 Task: Font style For heading Use Arabic Typesetting with dark orange 2 colour & Underline. font size for heading '18 Pt. 'Change the font style of data to Batangand font size to  18 Pt. Change the alignment of both headline & data to  Align left. In the sheet  analysisQuarterlySales_Report_2024
Action: Mouse moved to (8, 23)
Screenshot: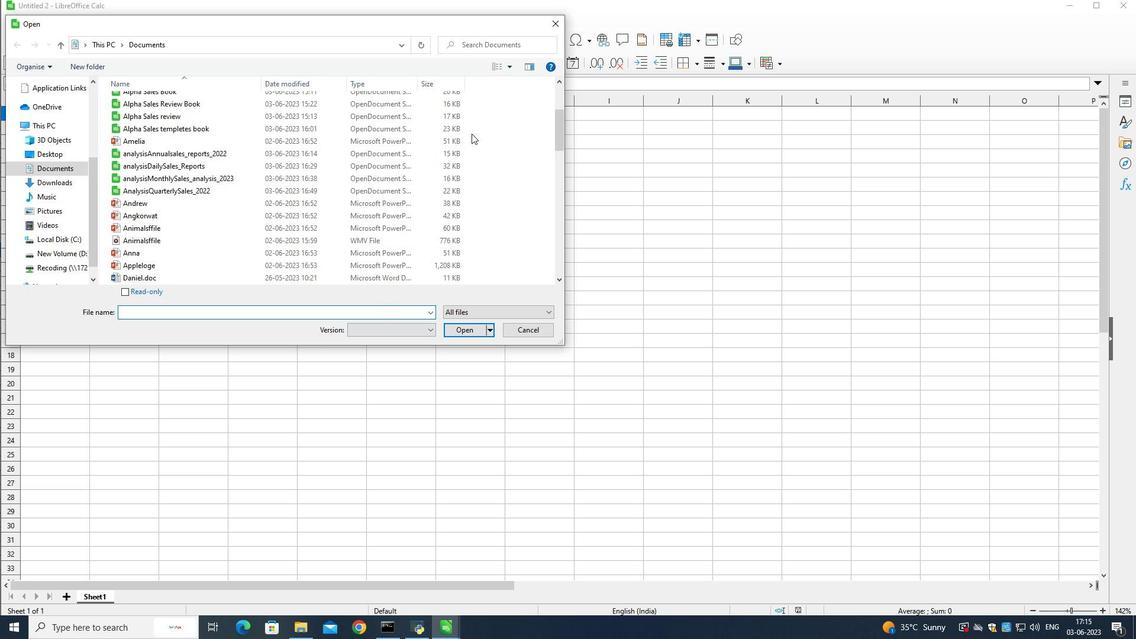 
Action: Mouse pressed left at (8, 23)
Screenshot: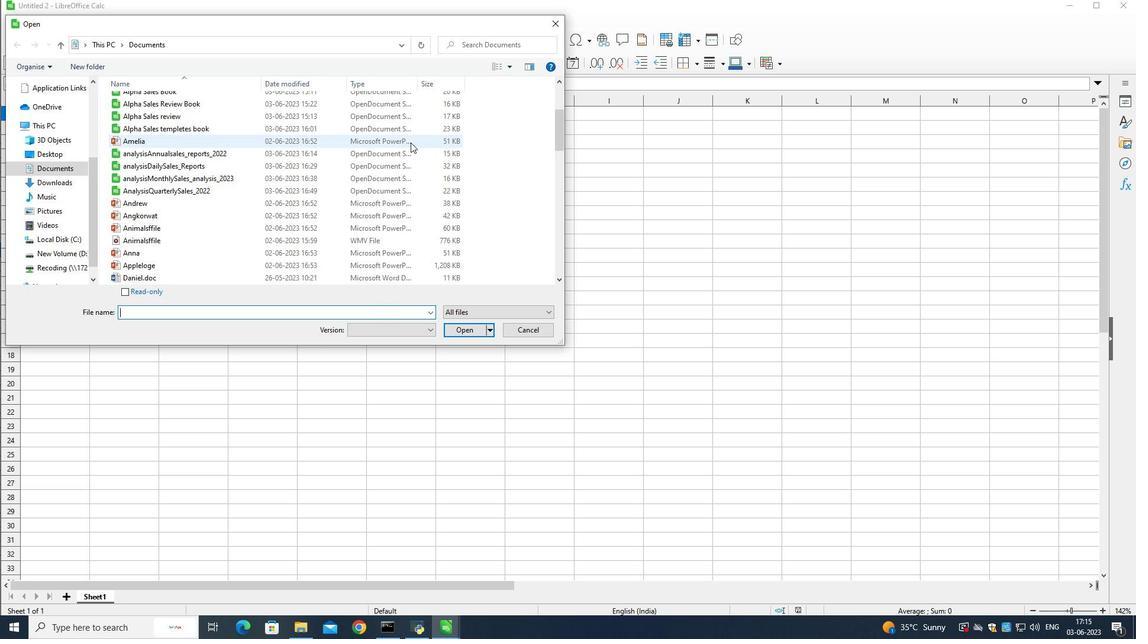 
Action: Mouse moved to (16, 51)
Screenshot: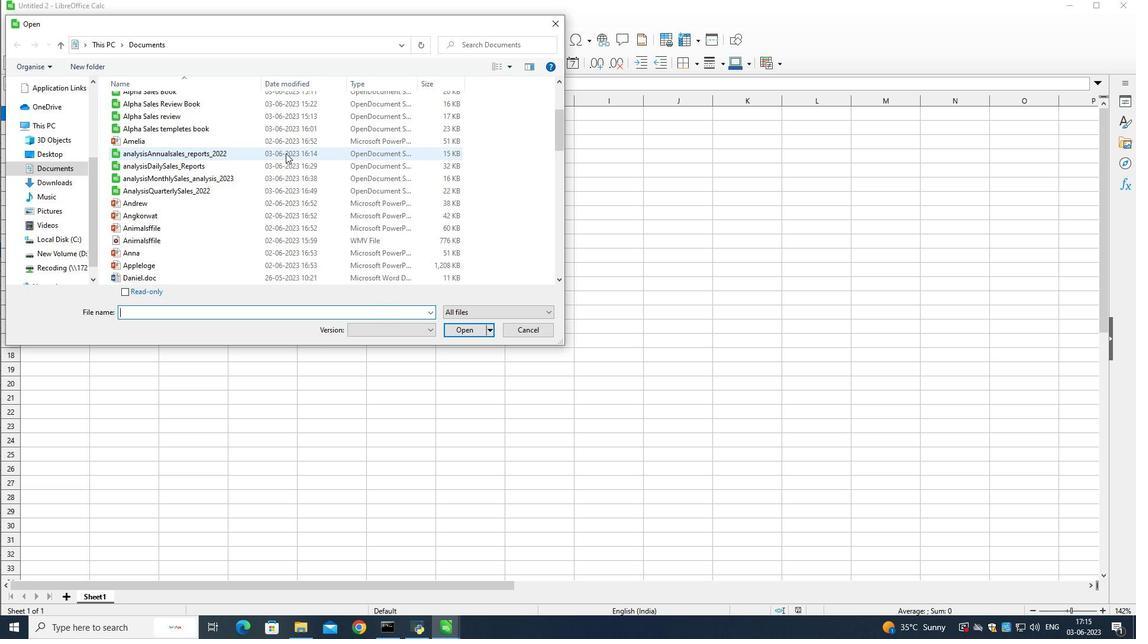 
Action: Mouse pressed left at (16, 51)
Screenshot: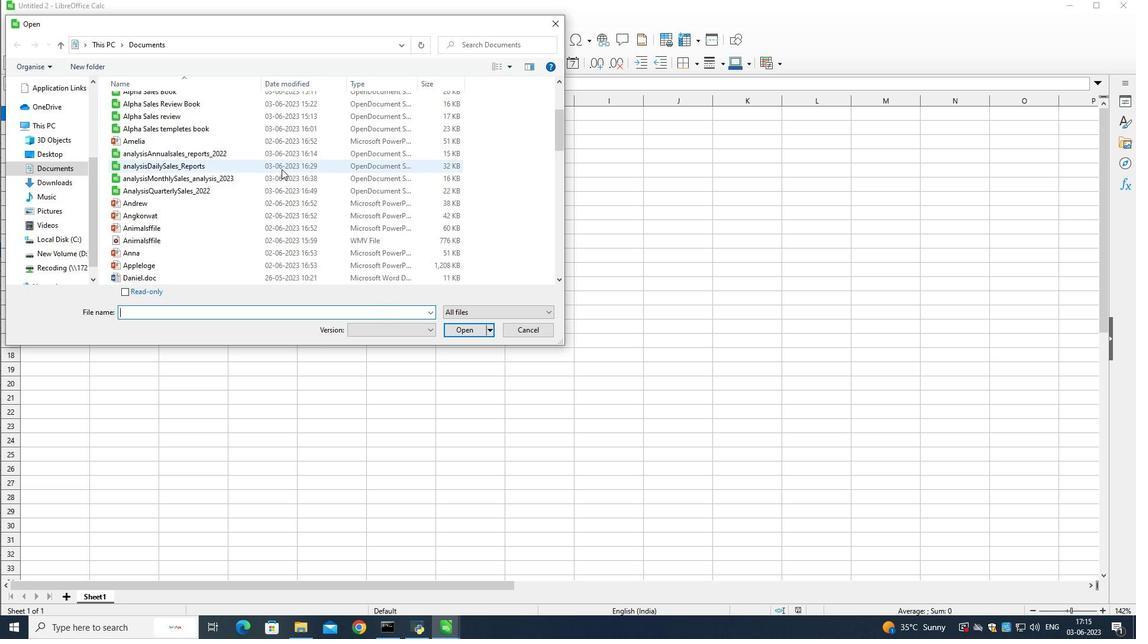 
Action: Mouse moved to (199, 172)
Screenshot: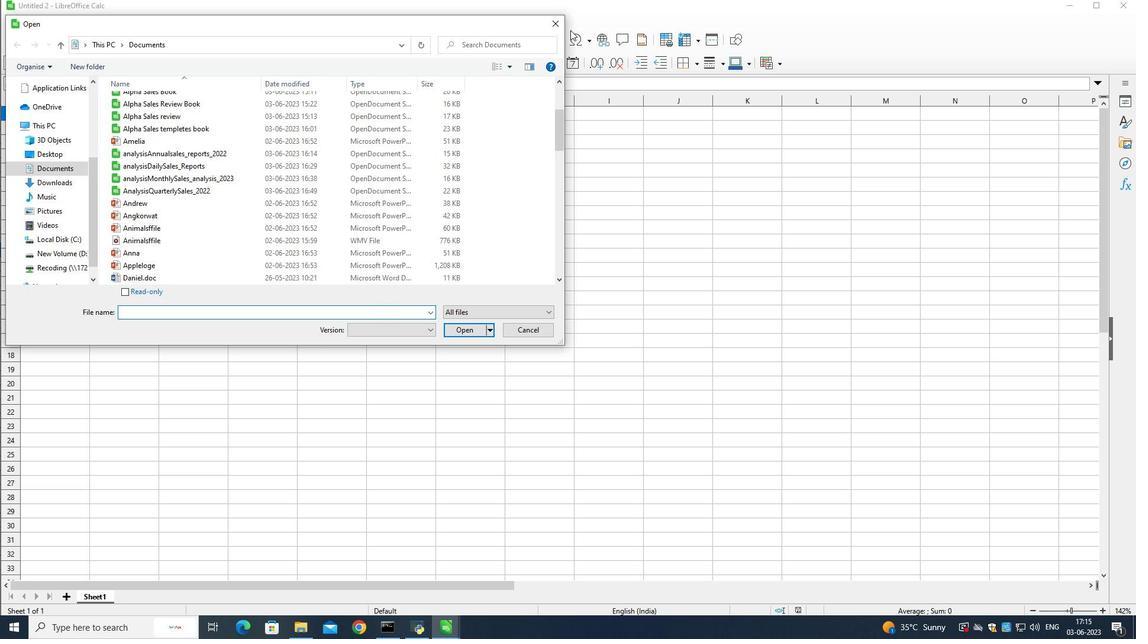 
Action: Mouse scrolled (199, 171) with delta (0, 0)
Screenshot: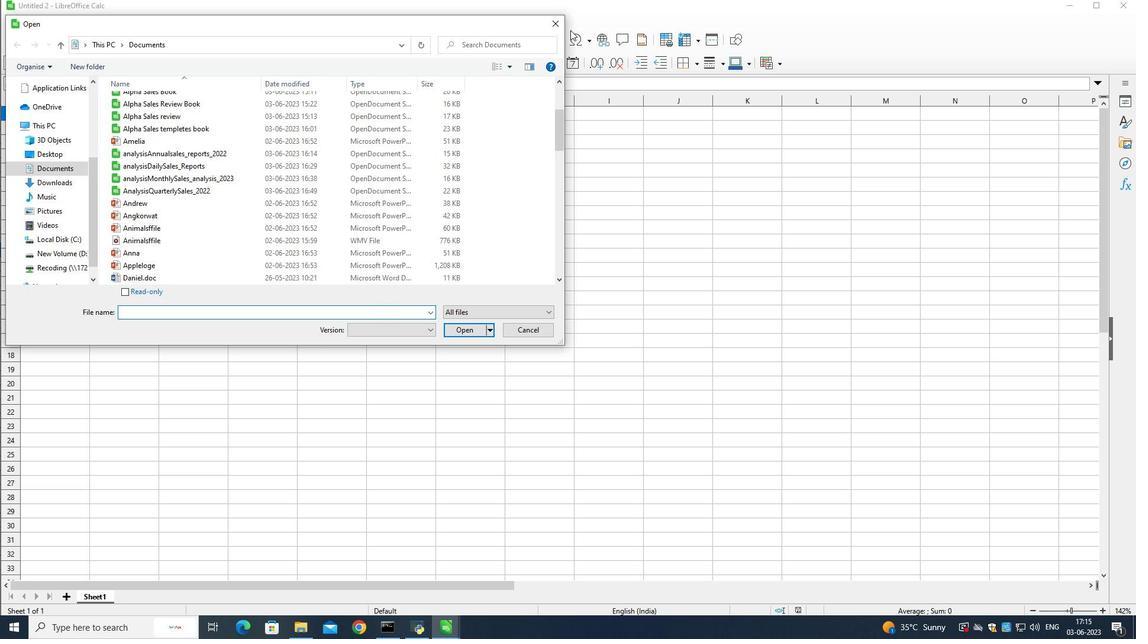 
Action: Mouse moved to (199, 172)
Screenshot: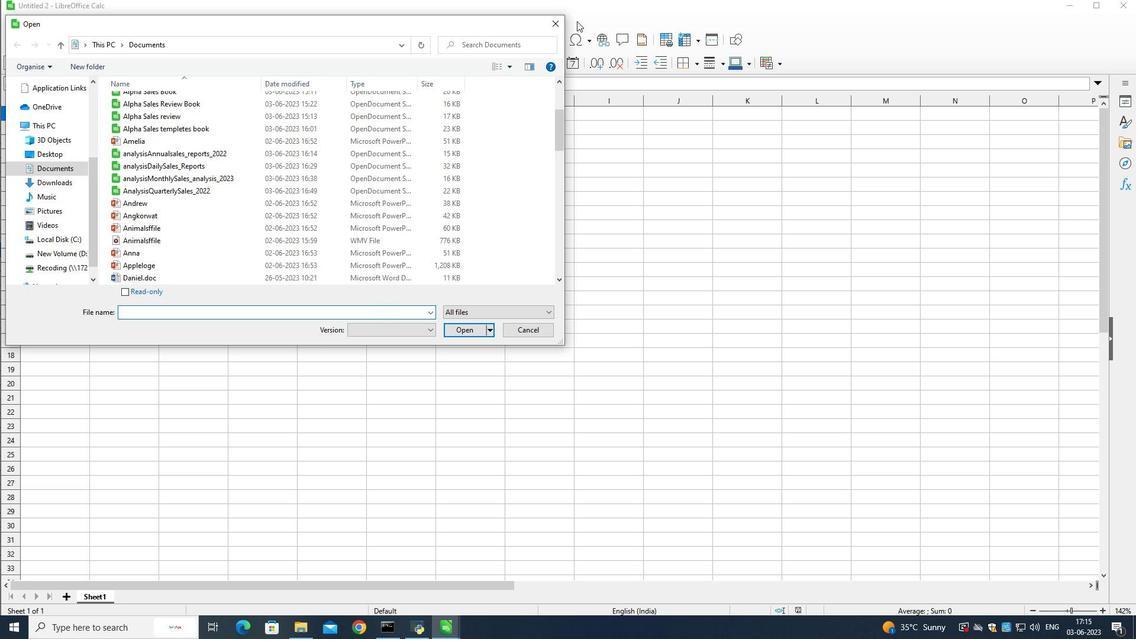 
Action: Mouse scrolled (199, 172) with delta (0, 0)
Screenshot: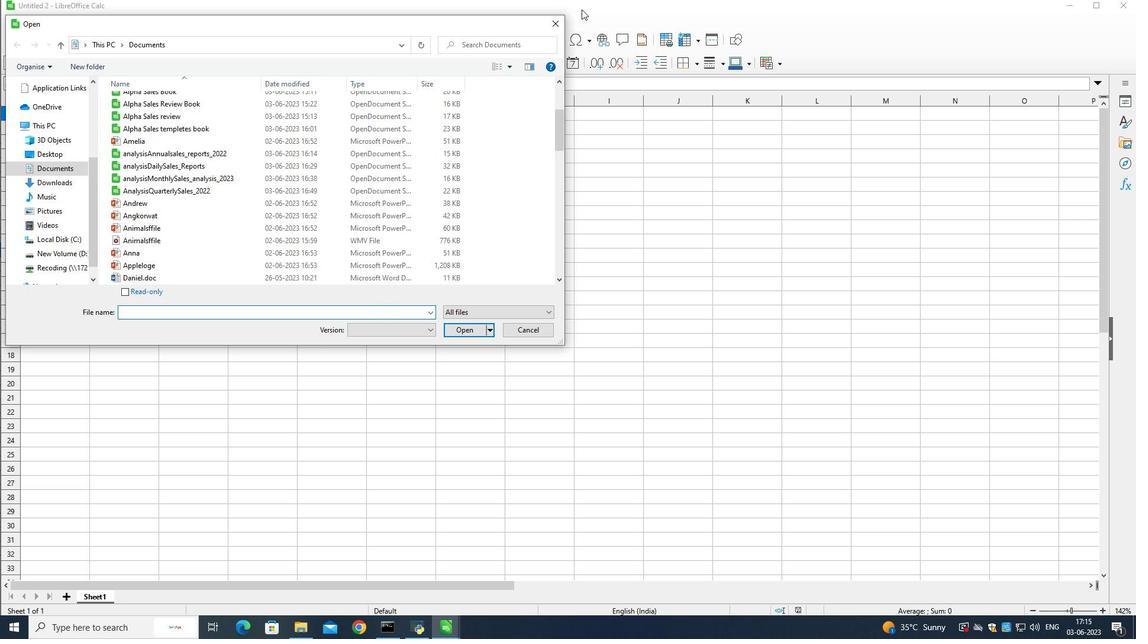 
Action: Mouse scrolled (199, 172) with delta (0, 0)
Screenshot: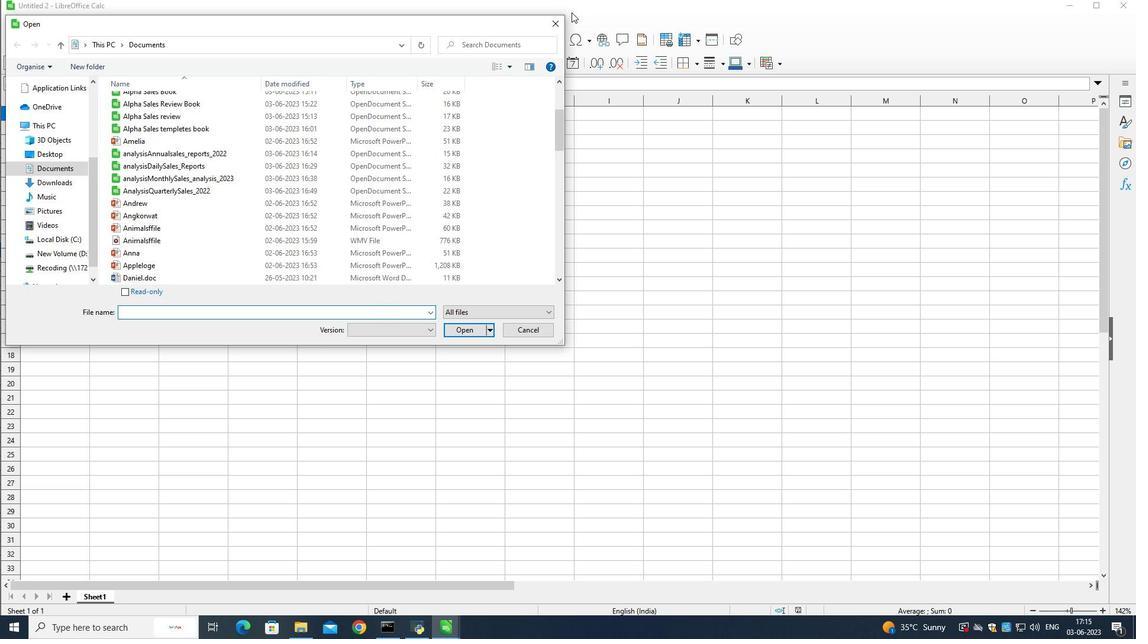 
Action: Mouse moved to (211, 168)
Screenshot: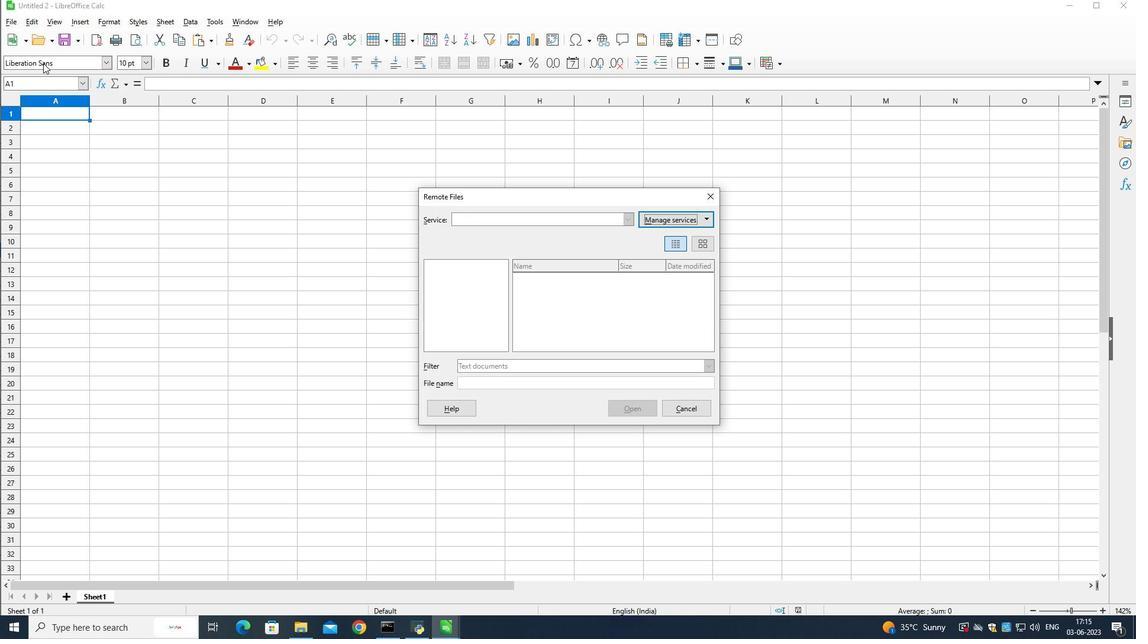 
Action: Mouse scrolled (211, 169) with delta (0, 0)
Screenshot: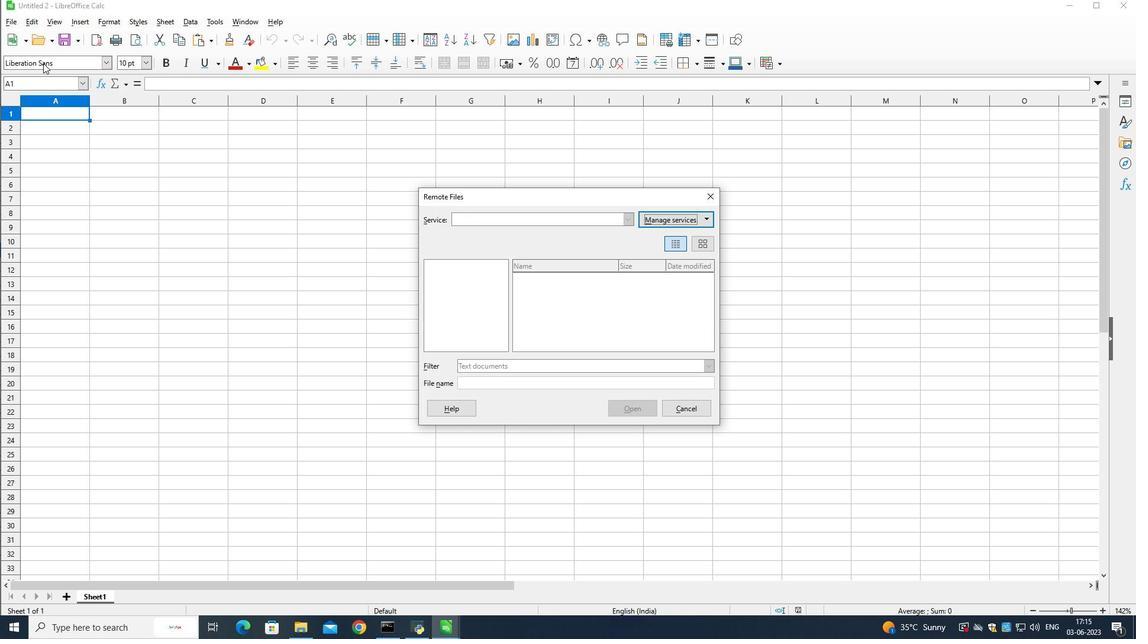 
Action: Mouse scrolled (211, 169) with delta (0, 0)
Screenshot: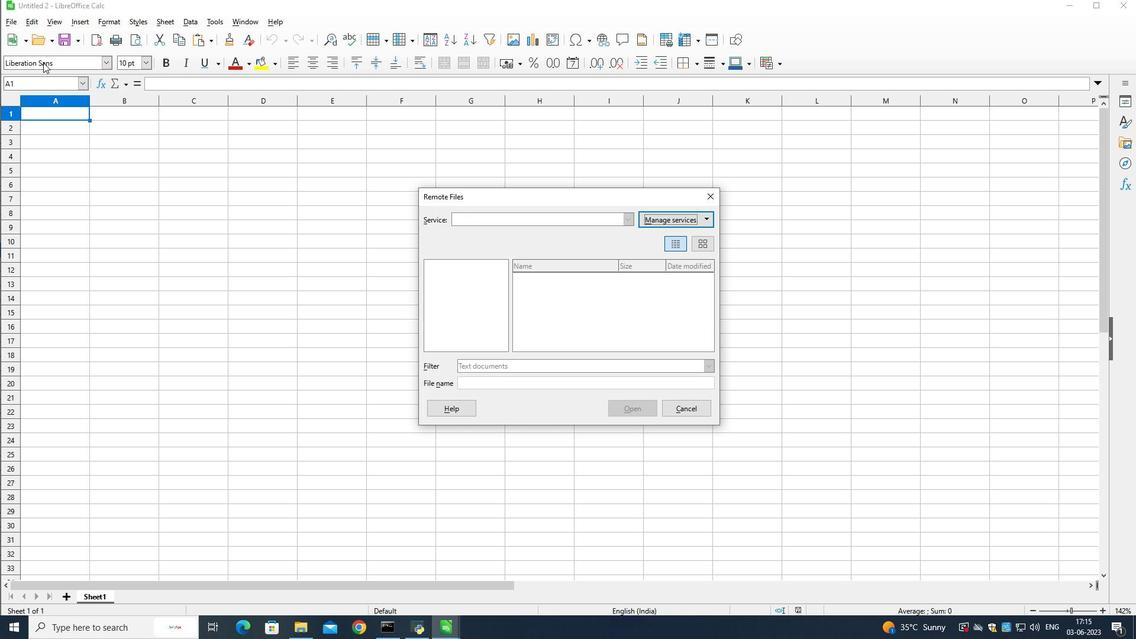 
Action: Mouse scrolled (211, 169) with delta (0, 0)
Screenshot: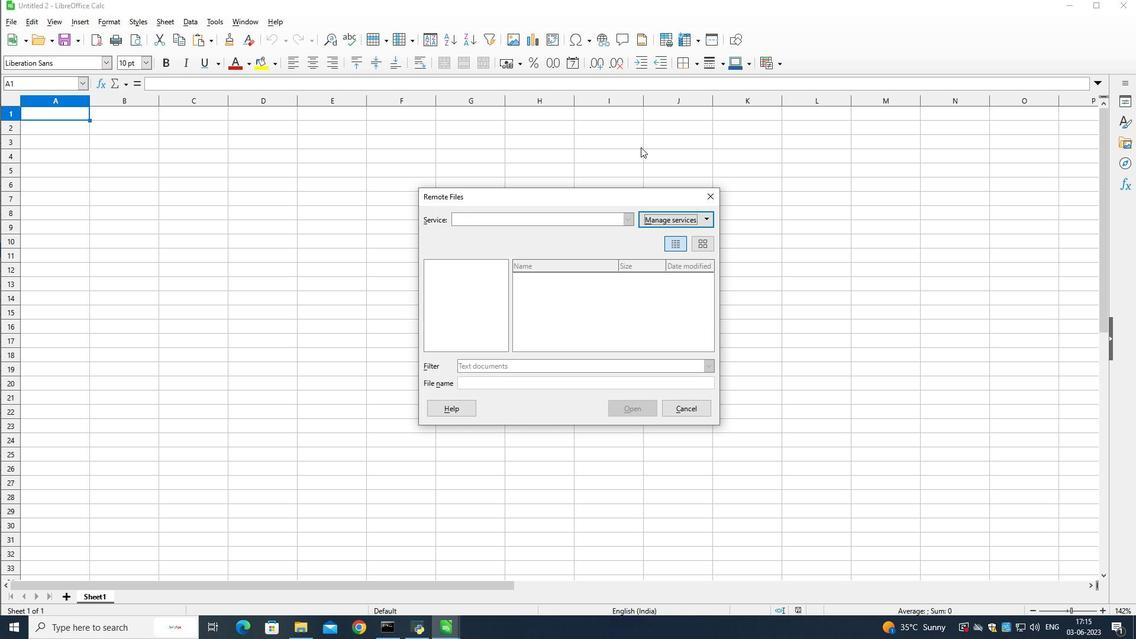 
Action: Mouse scrolled (211, 169) with delta (0, 0)
Screenshot: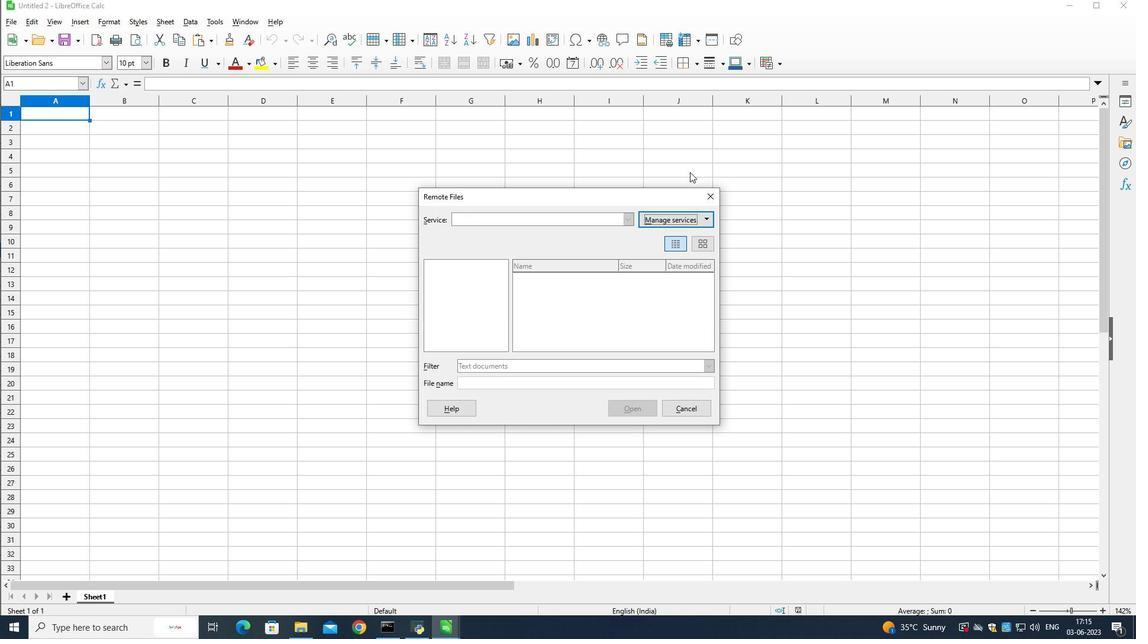
Action: Mouse scrolled (211, 168) with delta (0, 0)
Screenshot: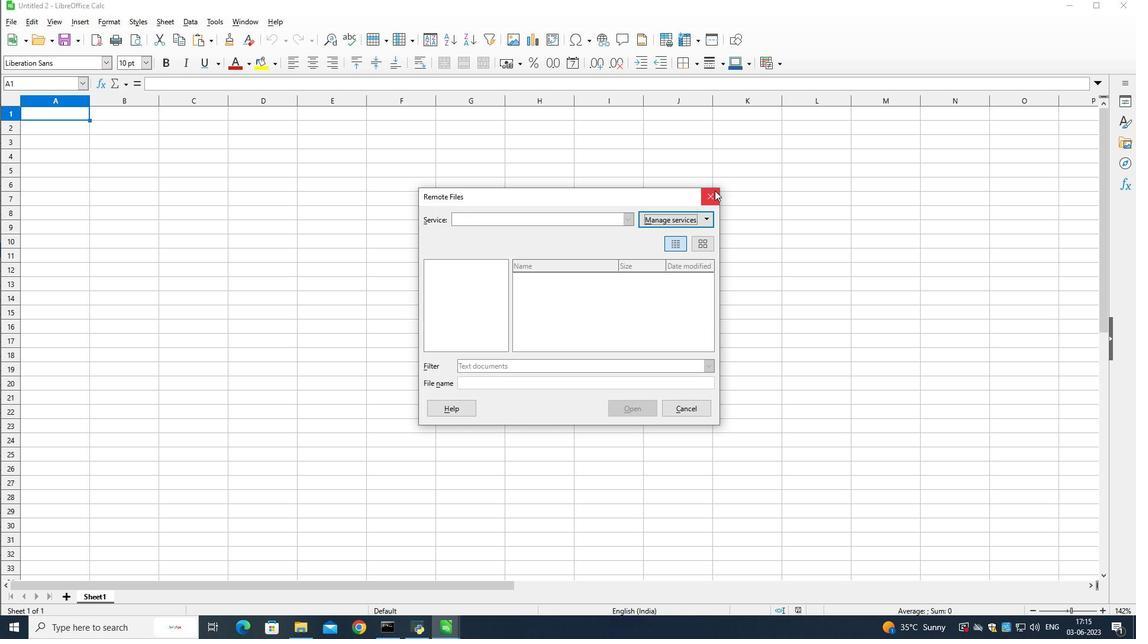 
Action: Mouse scrolled (211, 168) with delta (0, 0)
Screenshot: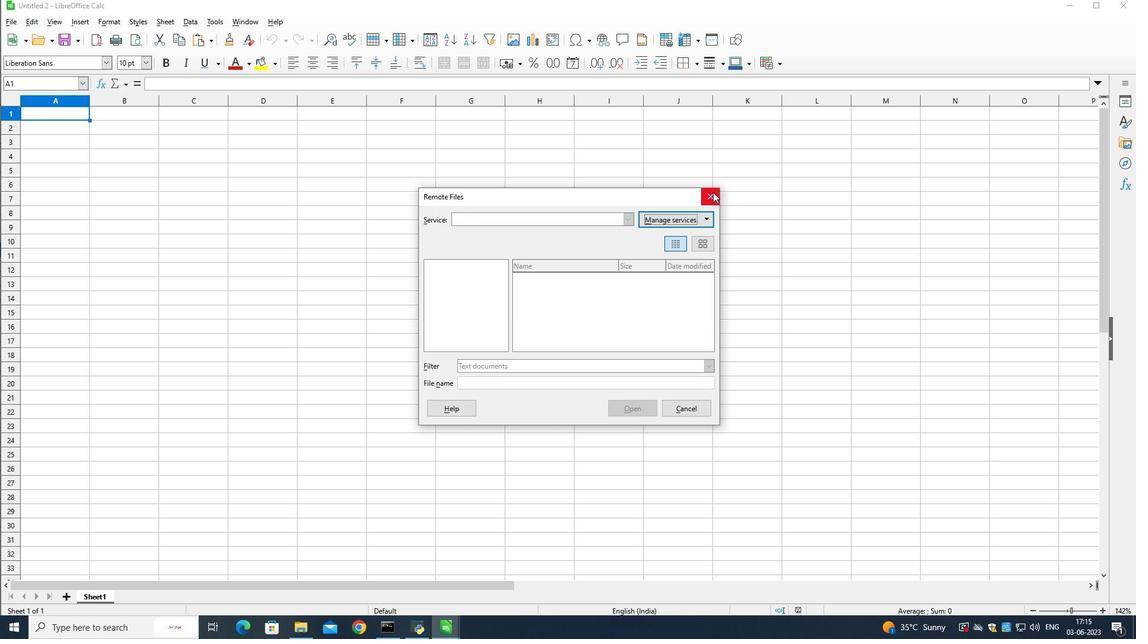 
Action: Mouse scrolled (211, 168) with delta (0, 0)
Screenshot: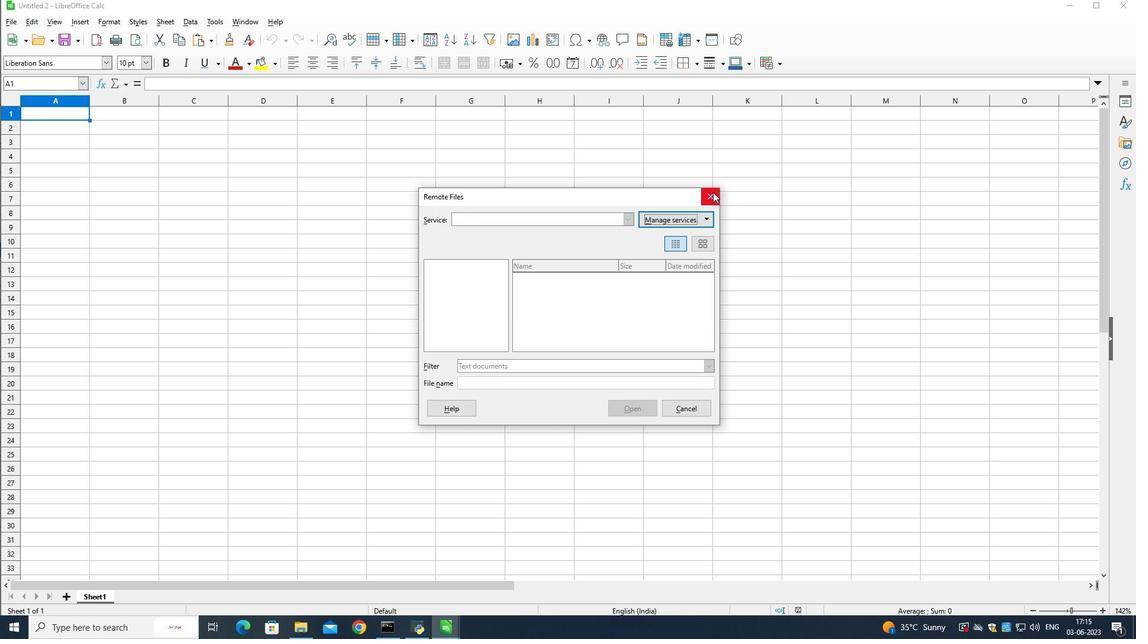 
Action: Mouse moved to (558, 21)
Screenshot: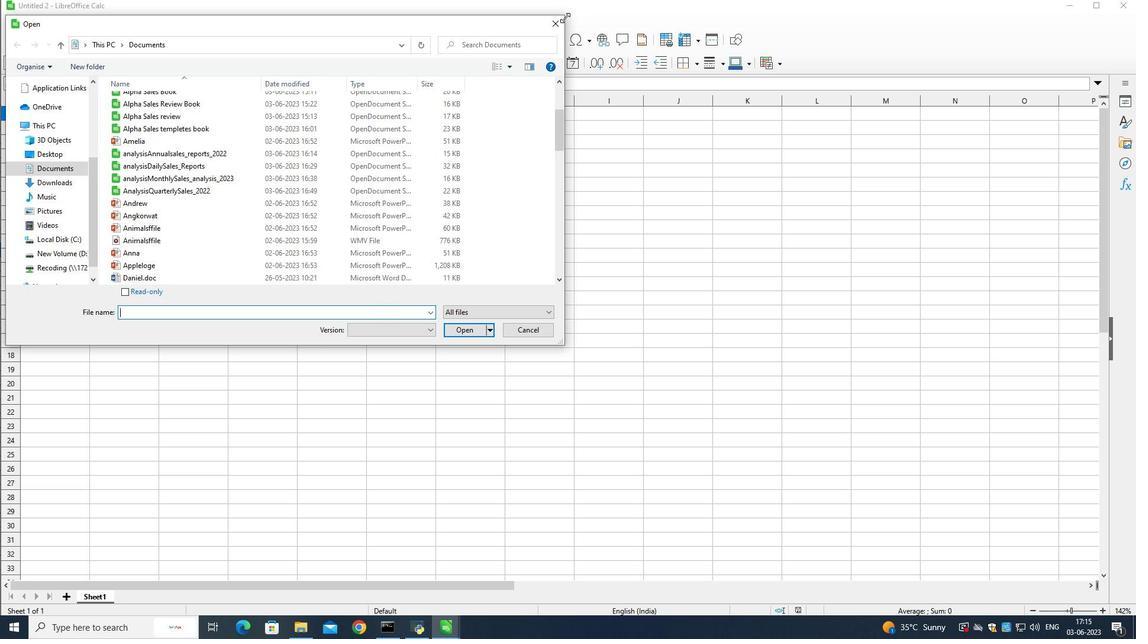 
Action: Mouse pressed left at (558, 21)
Screenshot: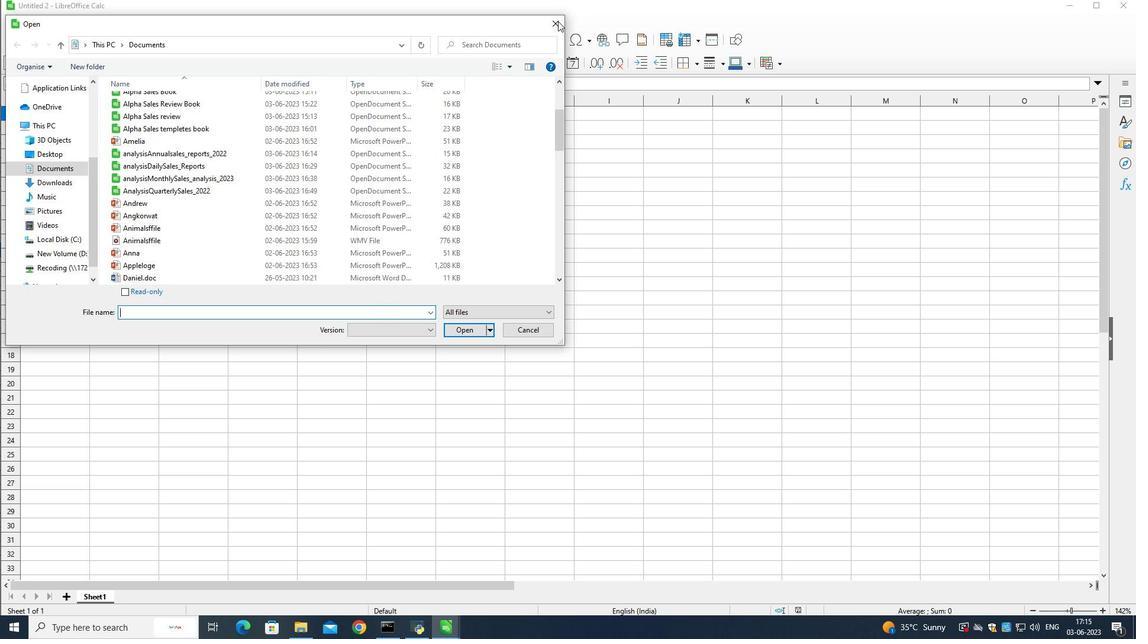 
Action: Mouse moved to (14, 24)
Screenshot: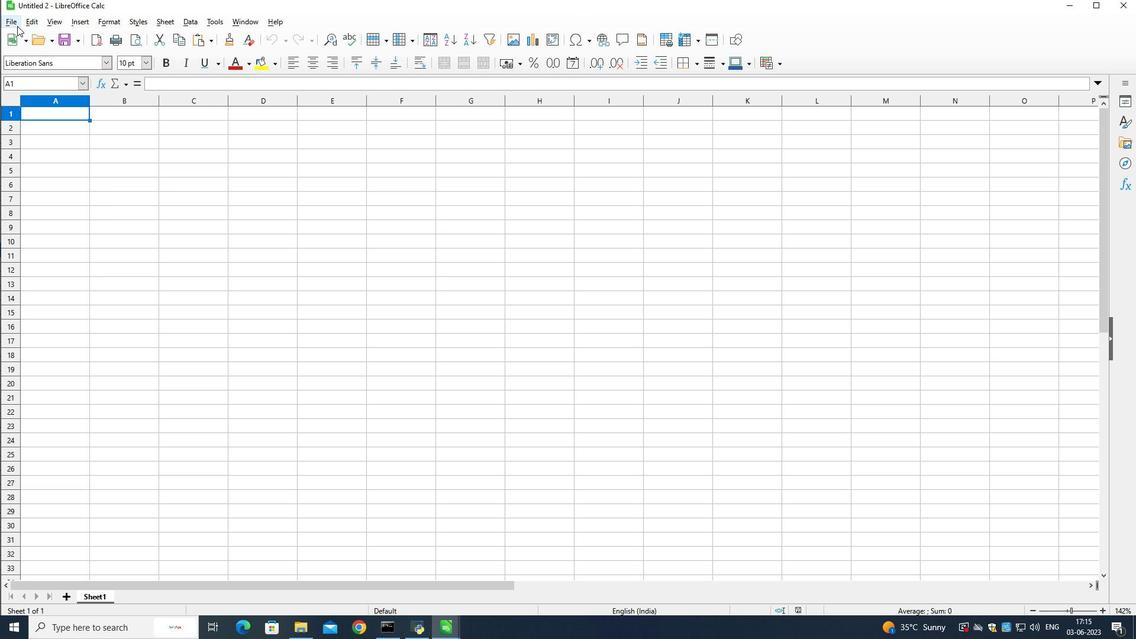
Action: Mouse pressed left at (14, 24)
Screenshot: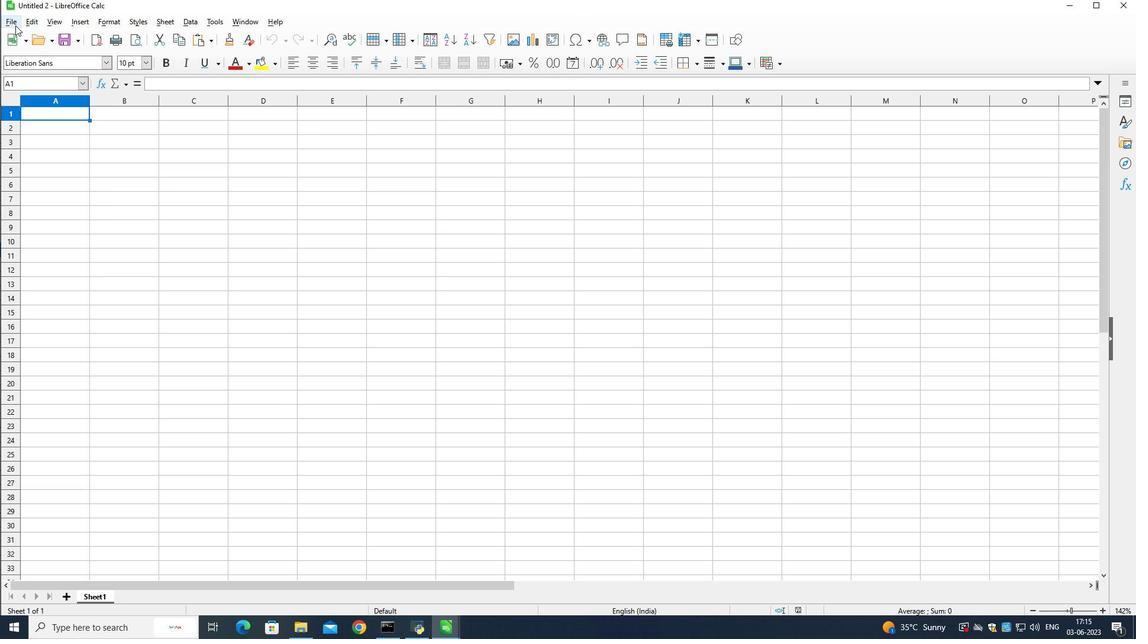 
Action: Mouse moved to (42, 63)
Screenshot: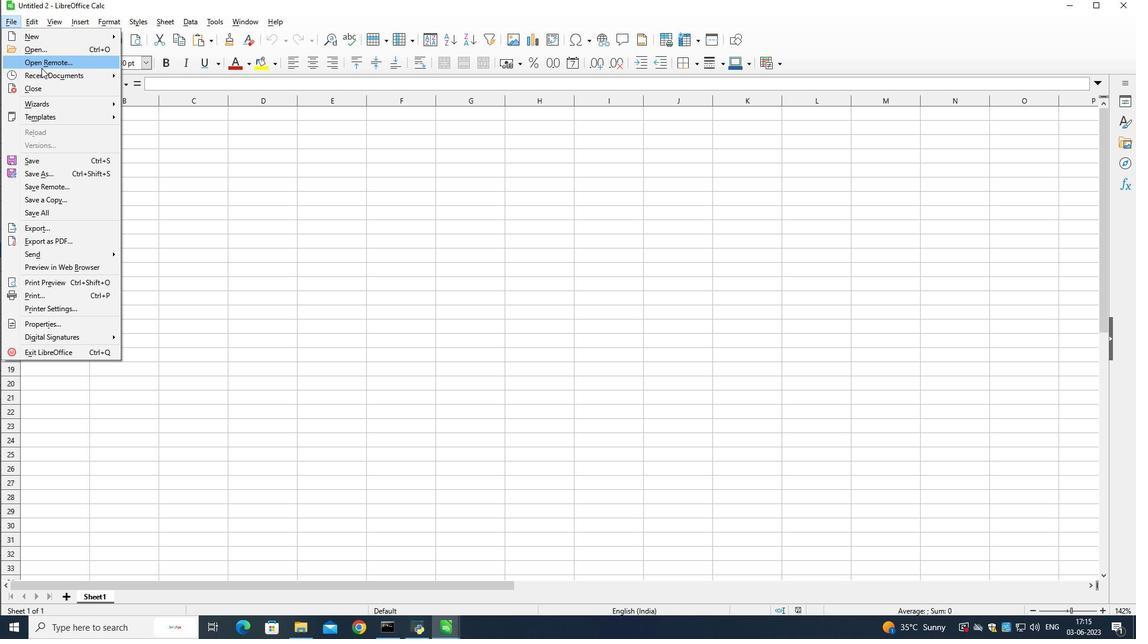 
Action: Mouse pressed left at (42, 63)
Screenshot: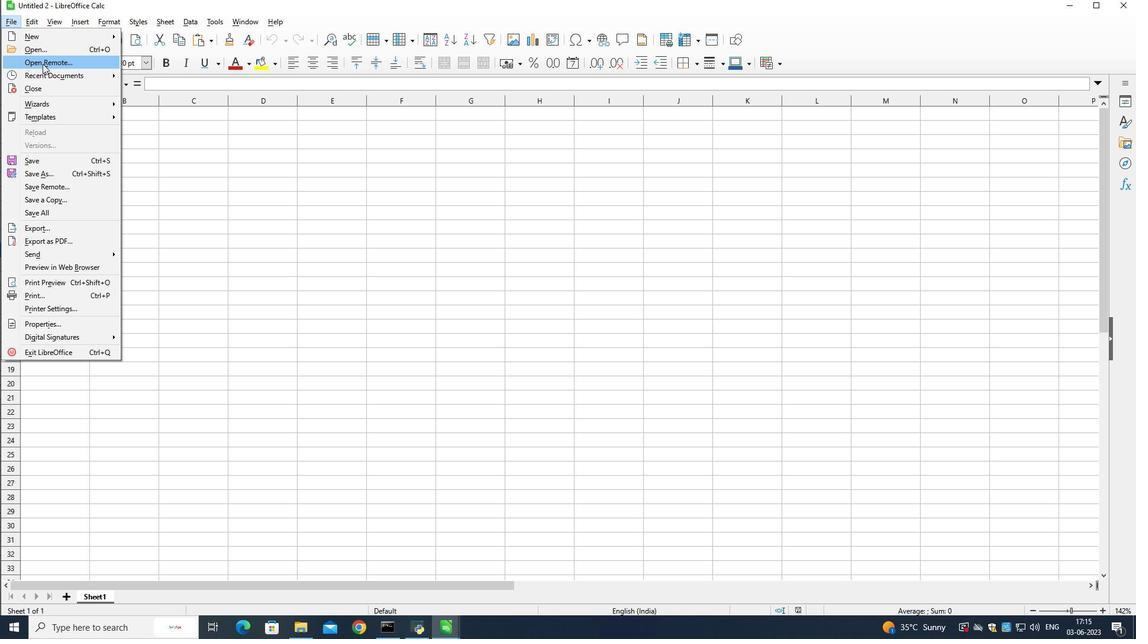 
Action: Mouse moved to (712, 192)
Screenshot: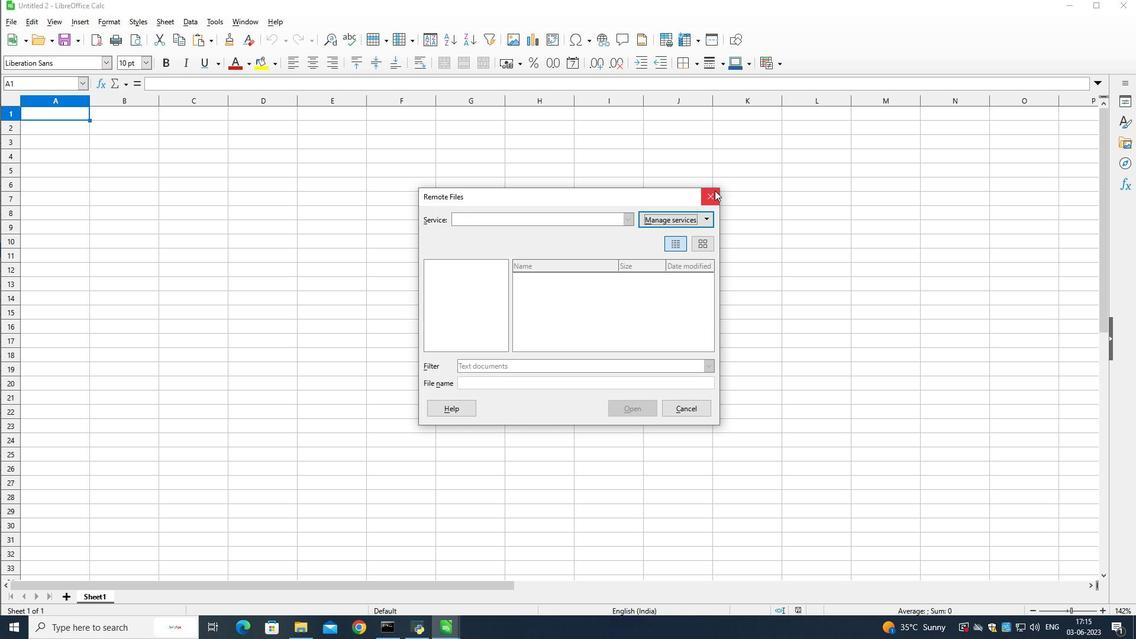 
Action: Mouse pressed left at (712, 192)
Screenshot: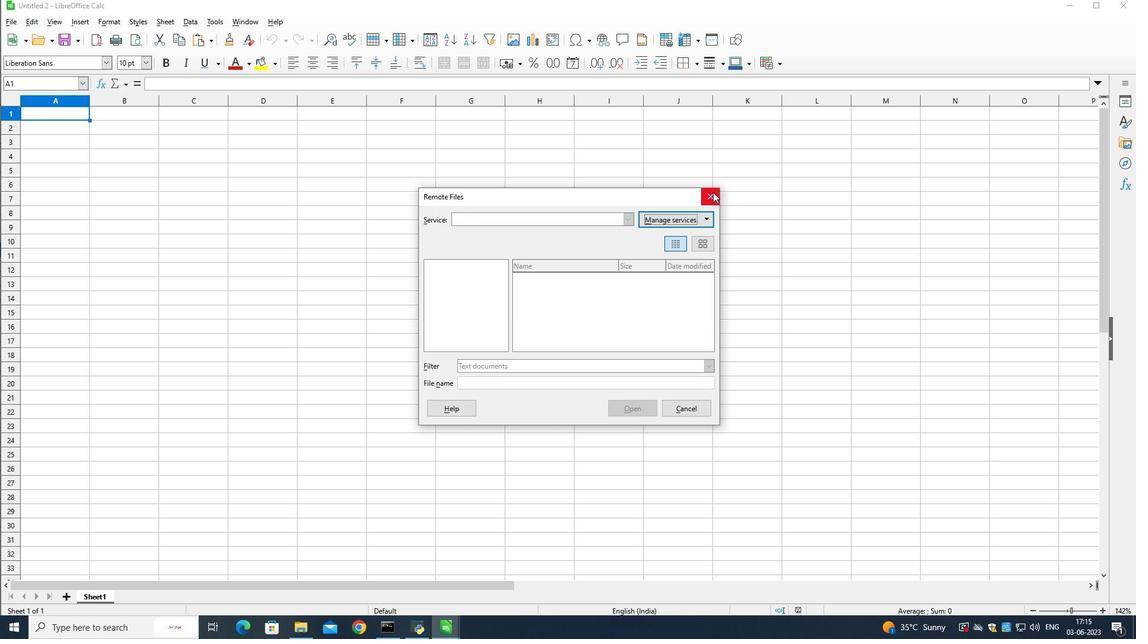 
Action: Mouse moved to (12, 23)
Screenshot: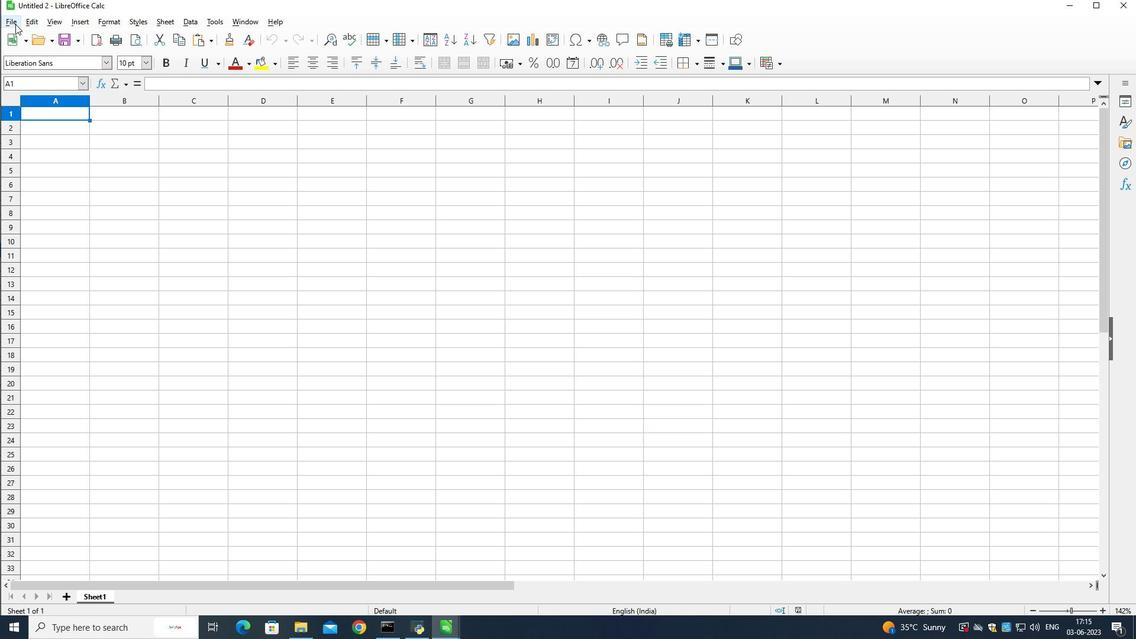 
Action: Mouse pressed left at (12, 23)
Screenshot: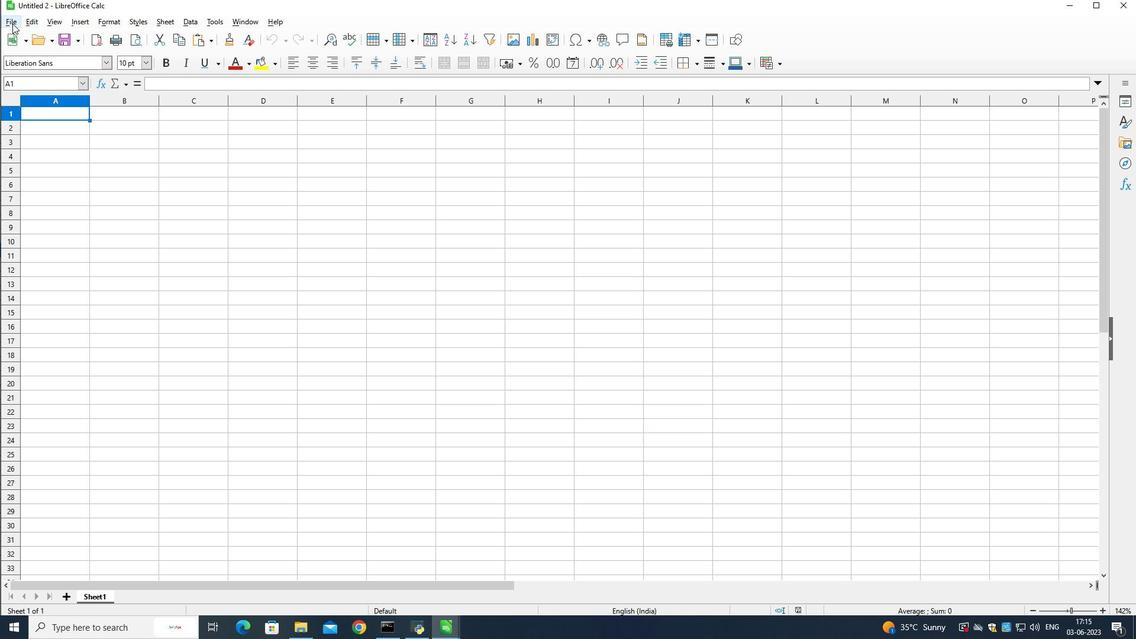 
Action: Mouse moved to (21, 47)
Screenshot: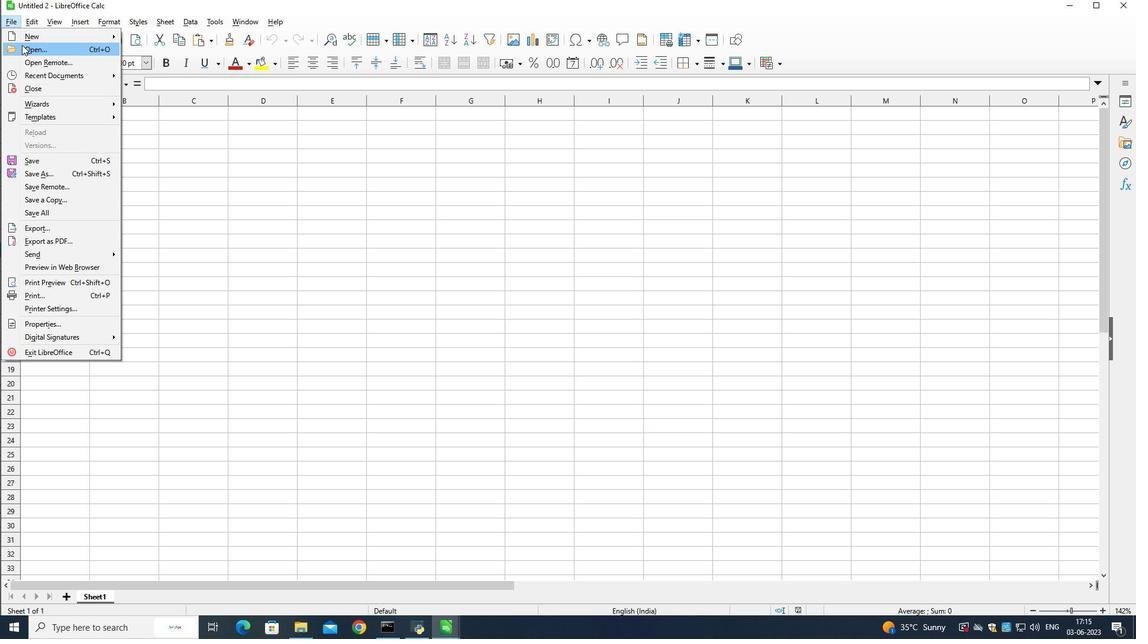
Action: Mouse pressed left at (21, 47)
Screenshot: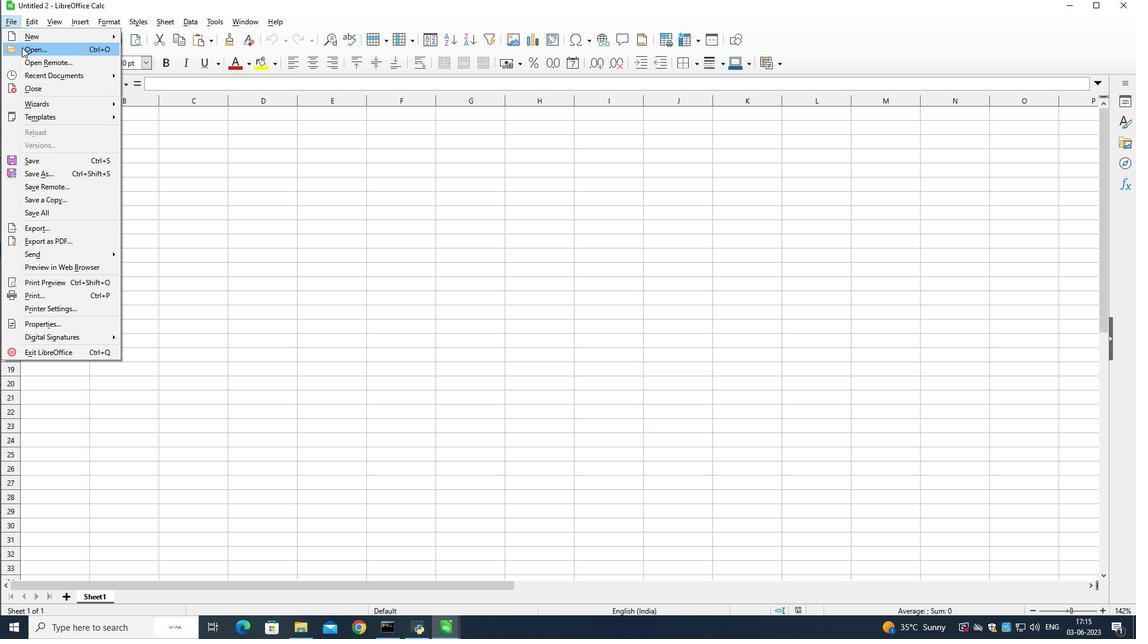 
Action: Mouse moved to (206, 213)
Screenshot: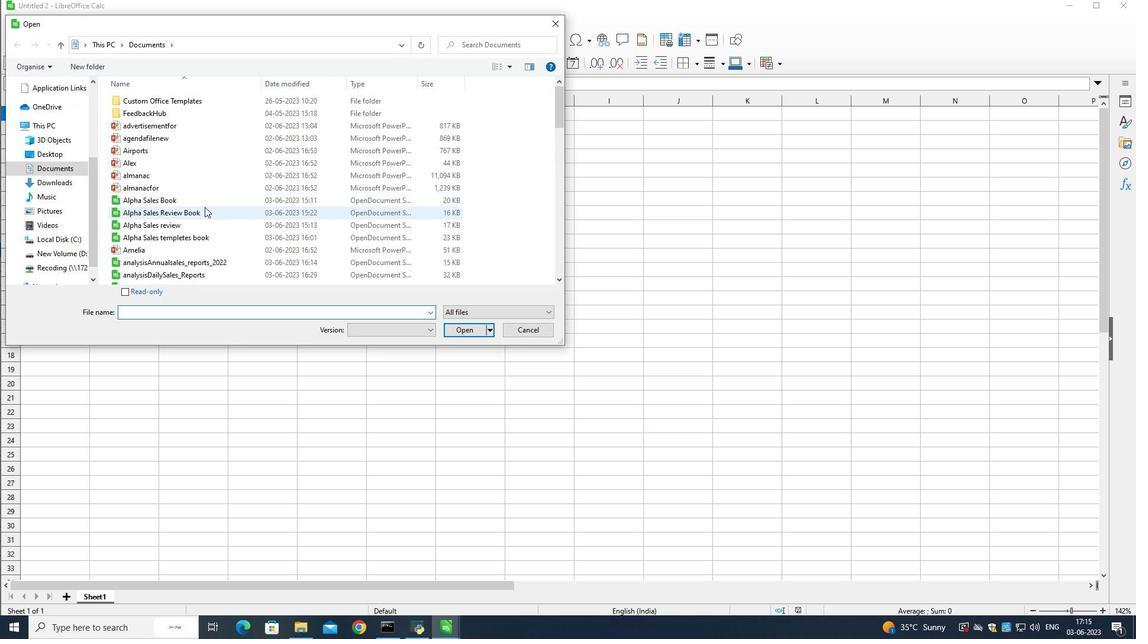 
Action: Mouse scrolled (205, 211) with delta (0, 0)
Screenshot: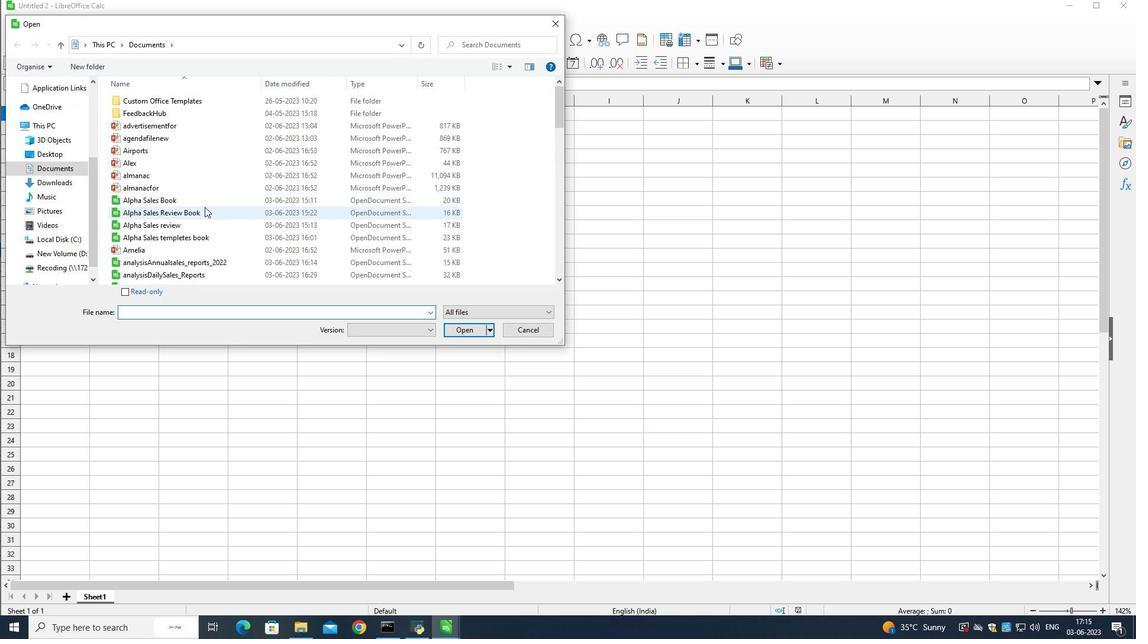 
Action: Mouse scrolled (206, 213) with delta (0, 0)
Screenshot: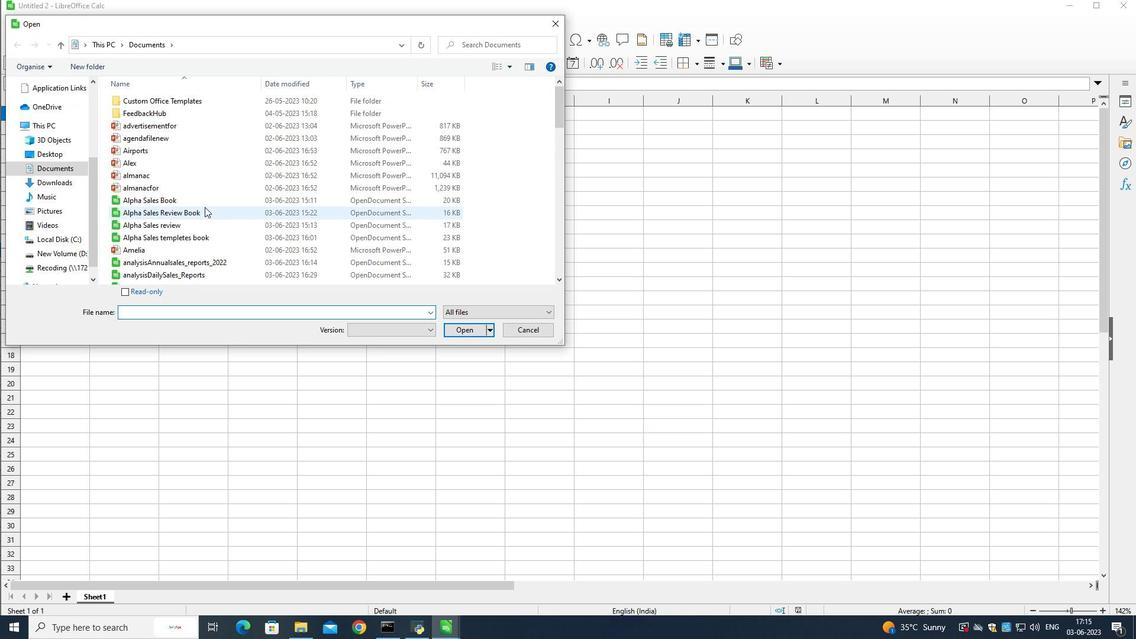 
Action: Mouse moved to (253, 237)
Screenshot: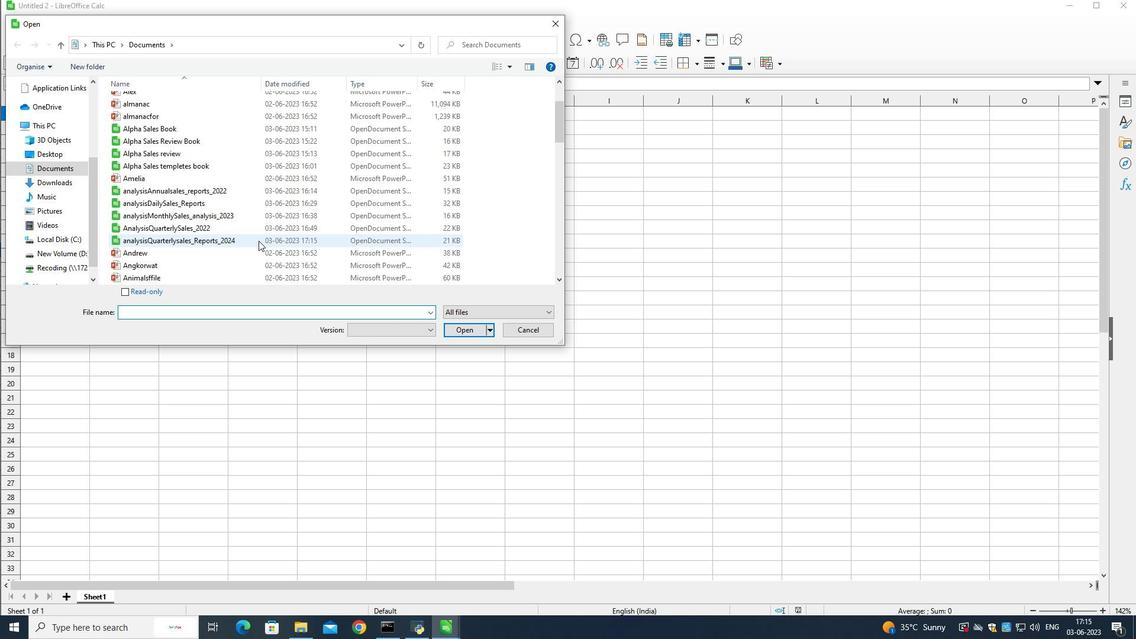 
Action: Mouse pressed left at (253, 237)
Screenshot: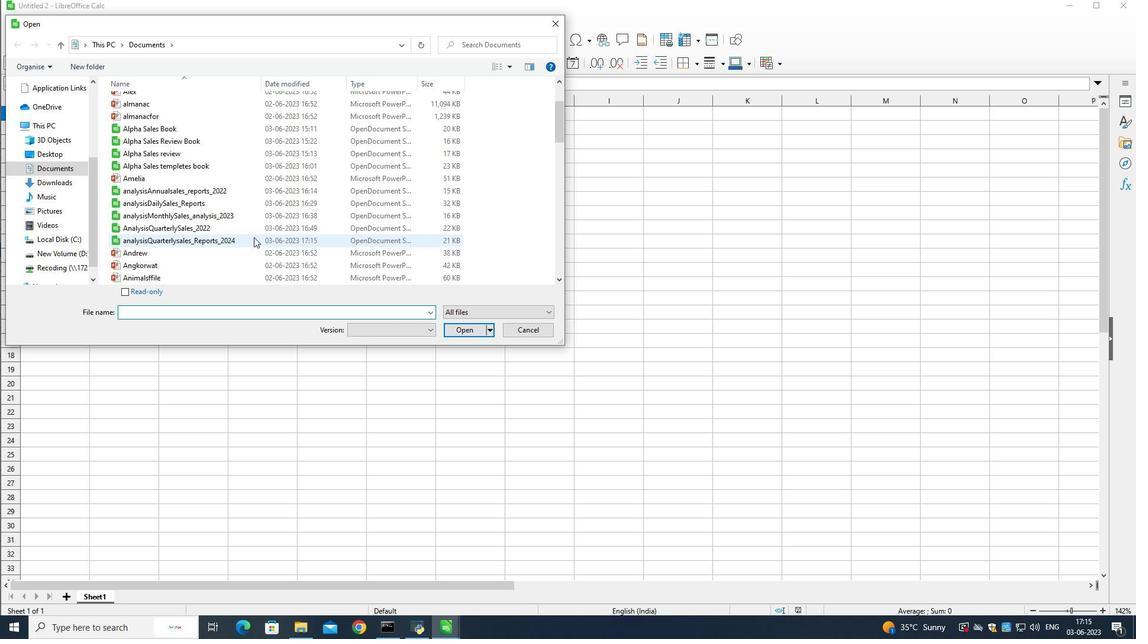 
Action: Mouse moved to (453, 329)
Screenshot: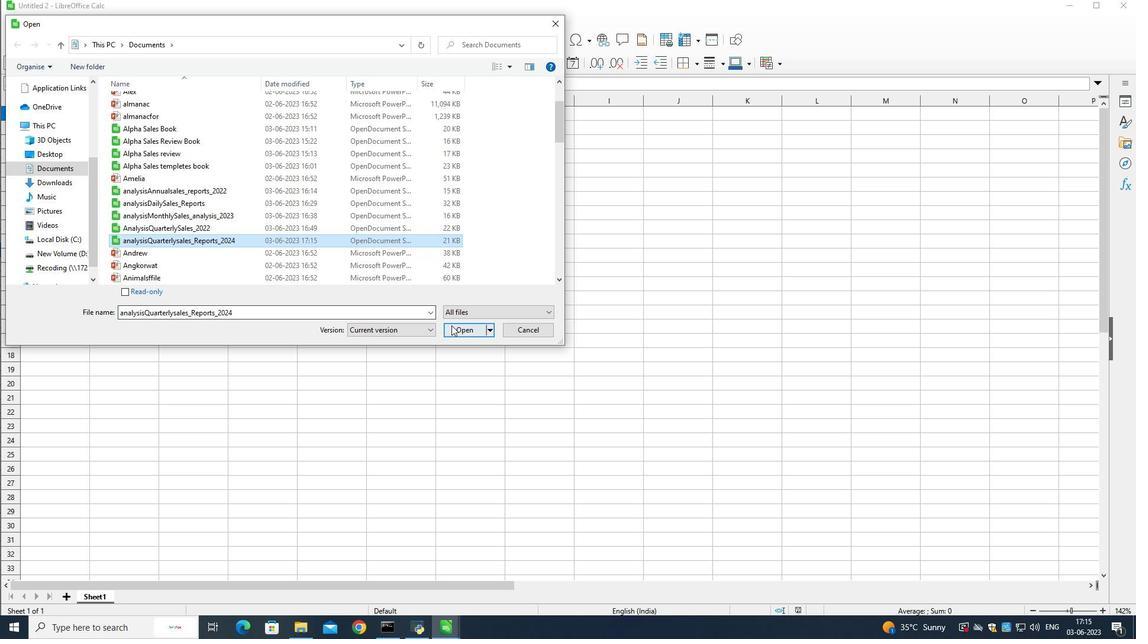 
Action: Mouse pressed left at (453, 329)
Screenshot: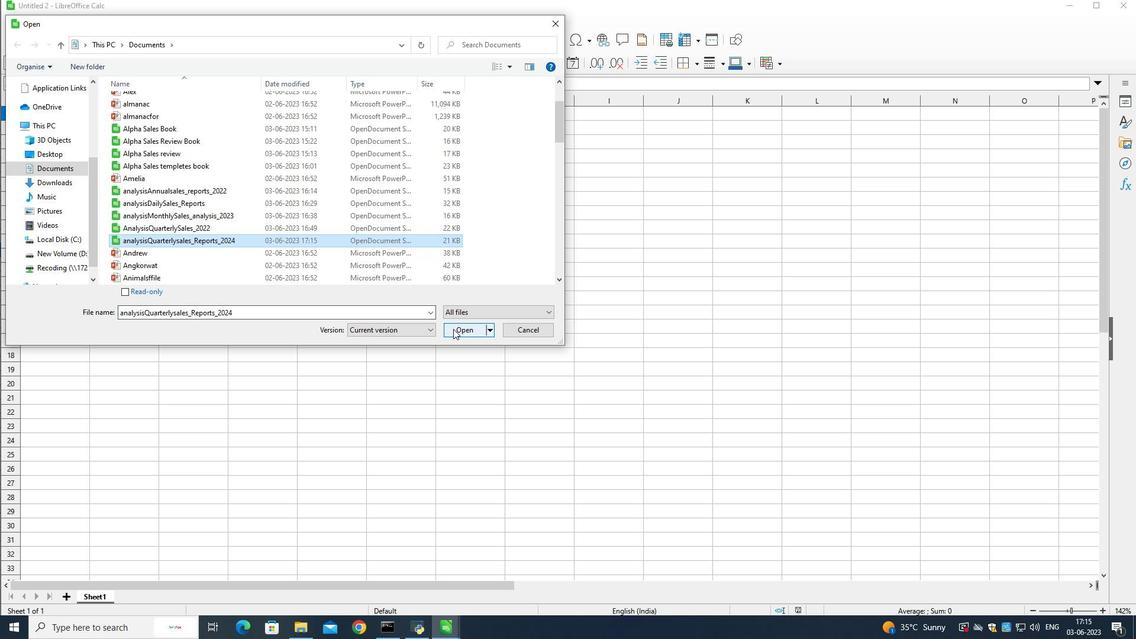 
Action: Mouse moved to (159, 115)
Screenshot: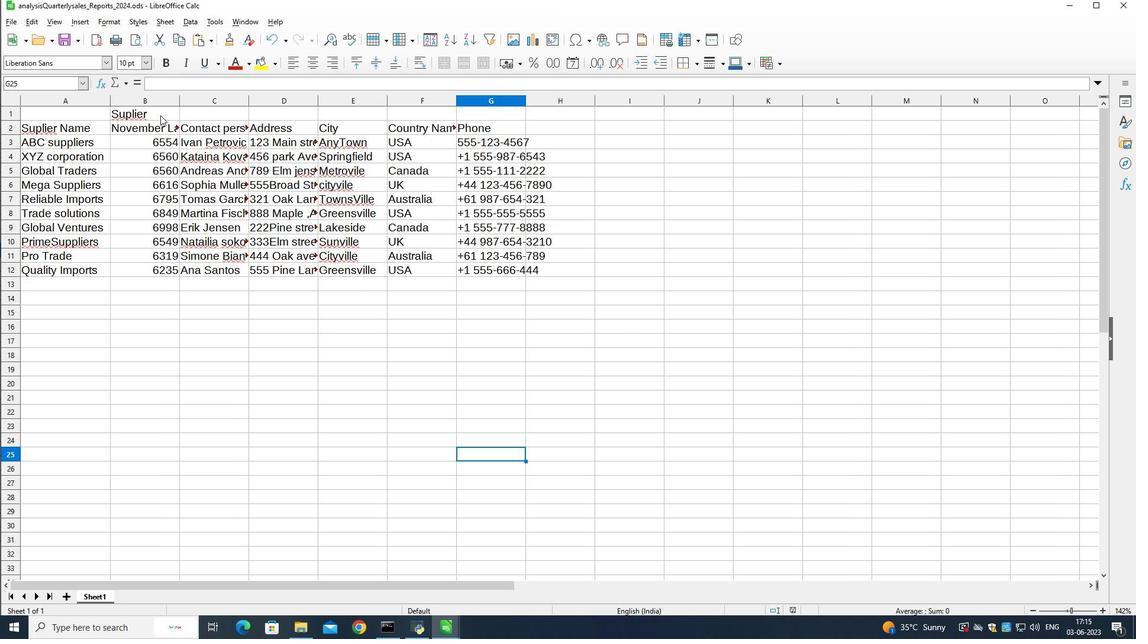 
Action: Mouse pressed left at (159, 115)
Screenshot: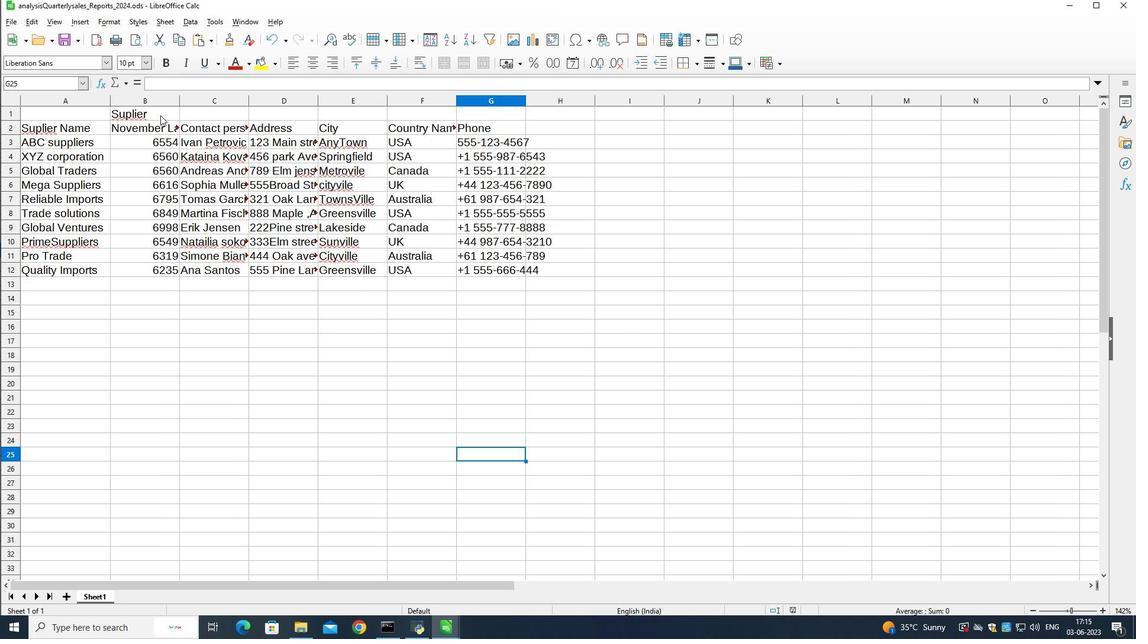 
Action: Mouse moved to (156, 114)
Screenshot: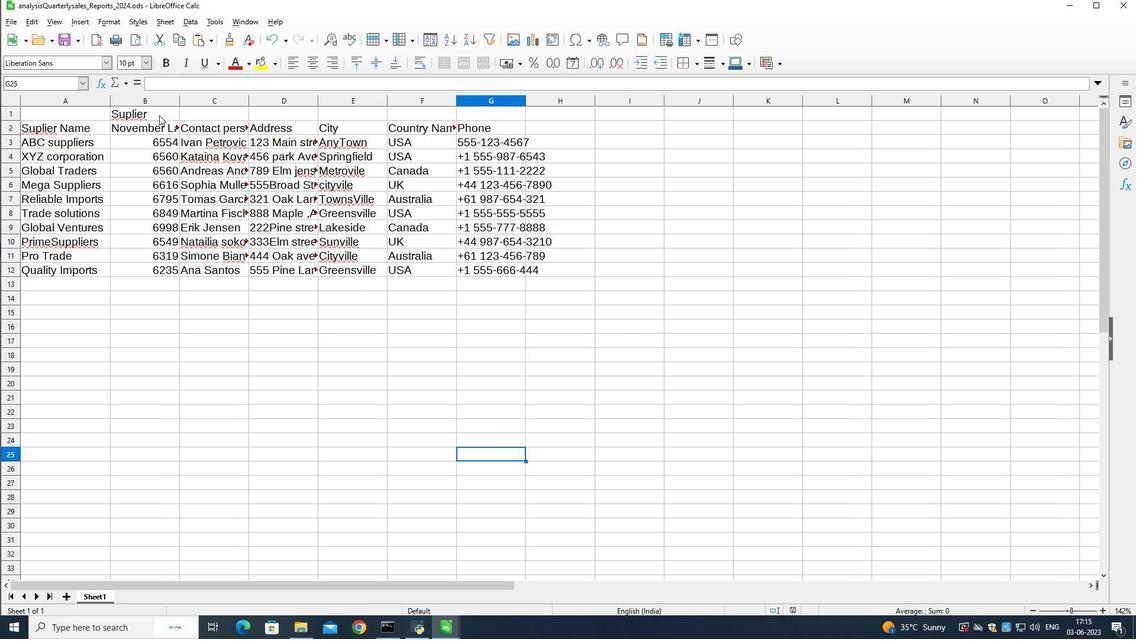 
Action: Mouse pressed left at (156, 114)
Screenshot: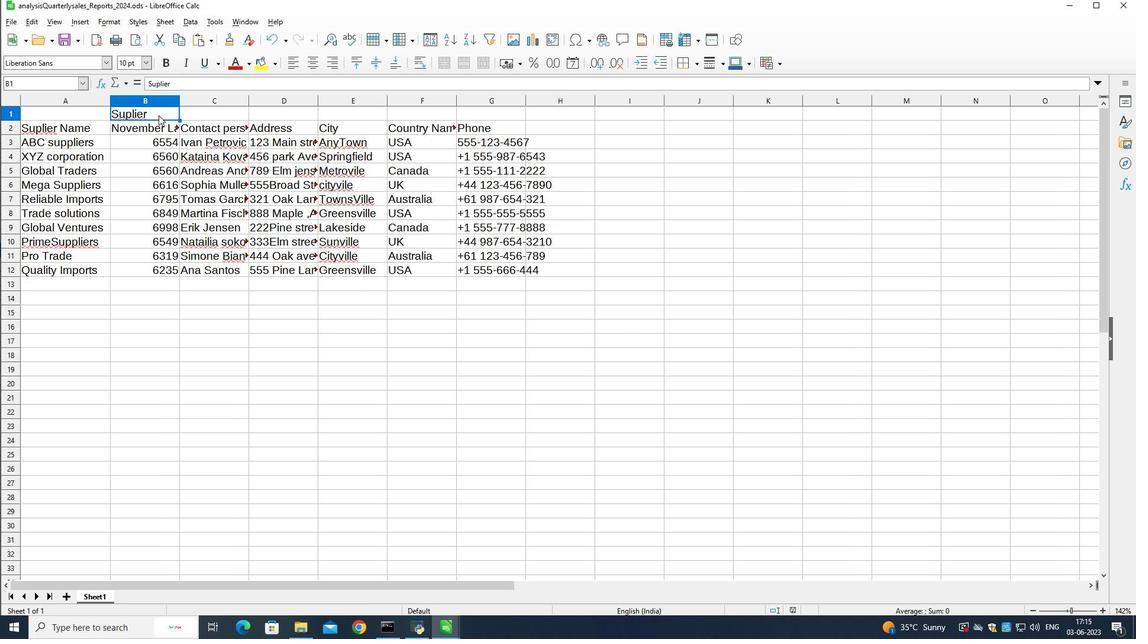 
Action: Mouse pressed left at (156, 114)
Screenshot: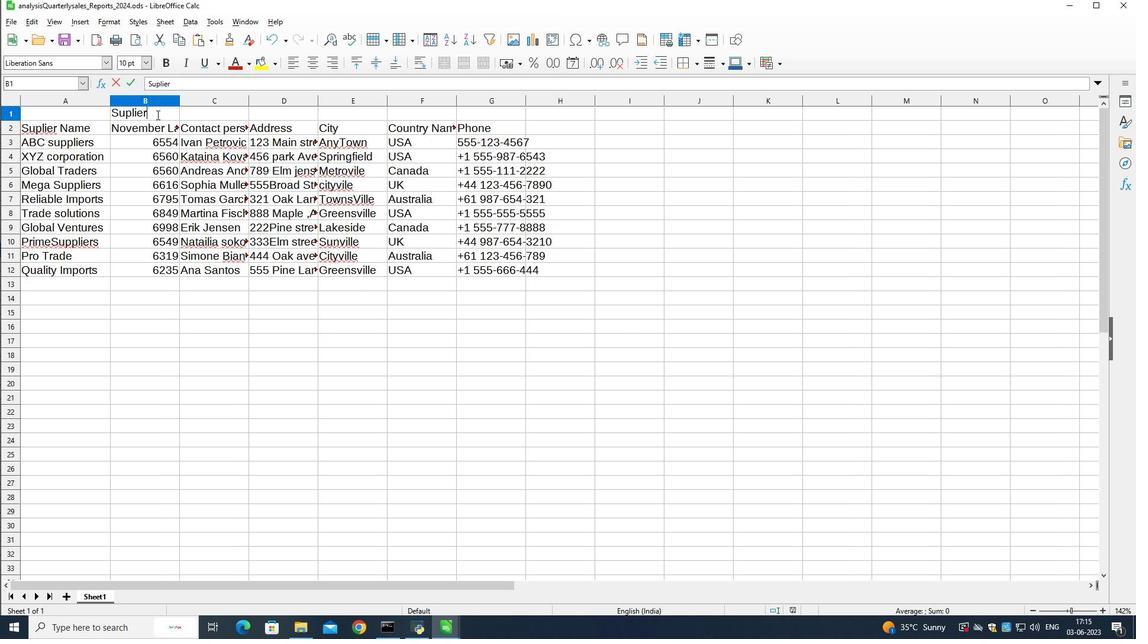 
Action: Mouse pressed left at (156, 114)
Screenshot: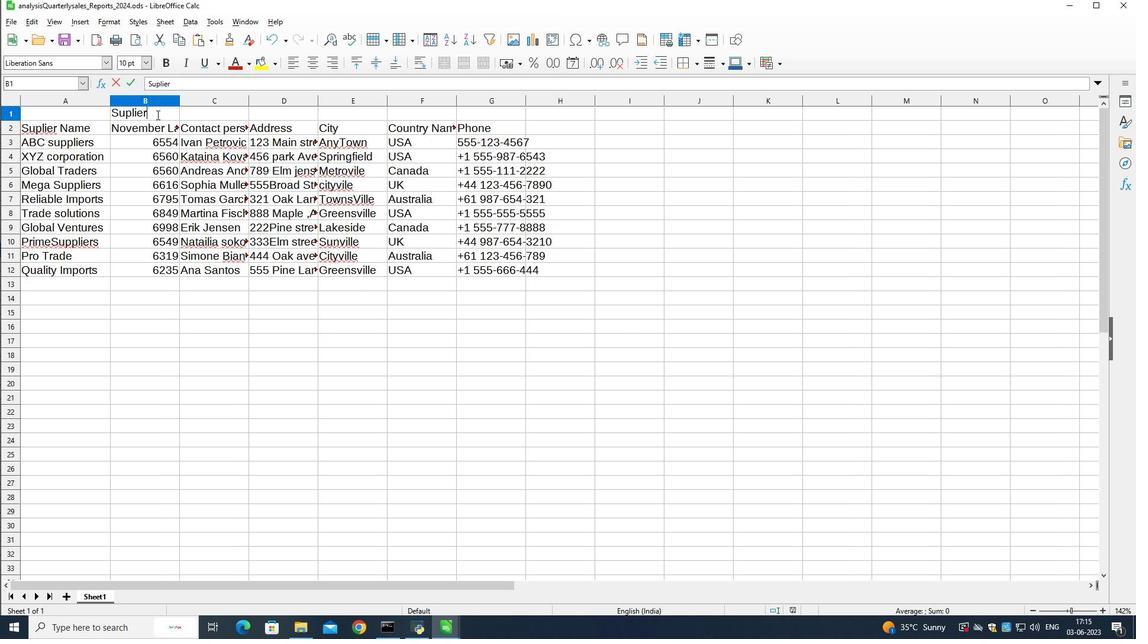 
Action: Mouse pressed left at (156, 114)
Screenshot: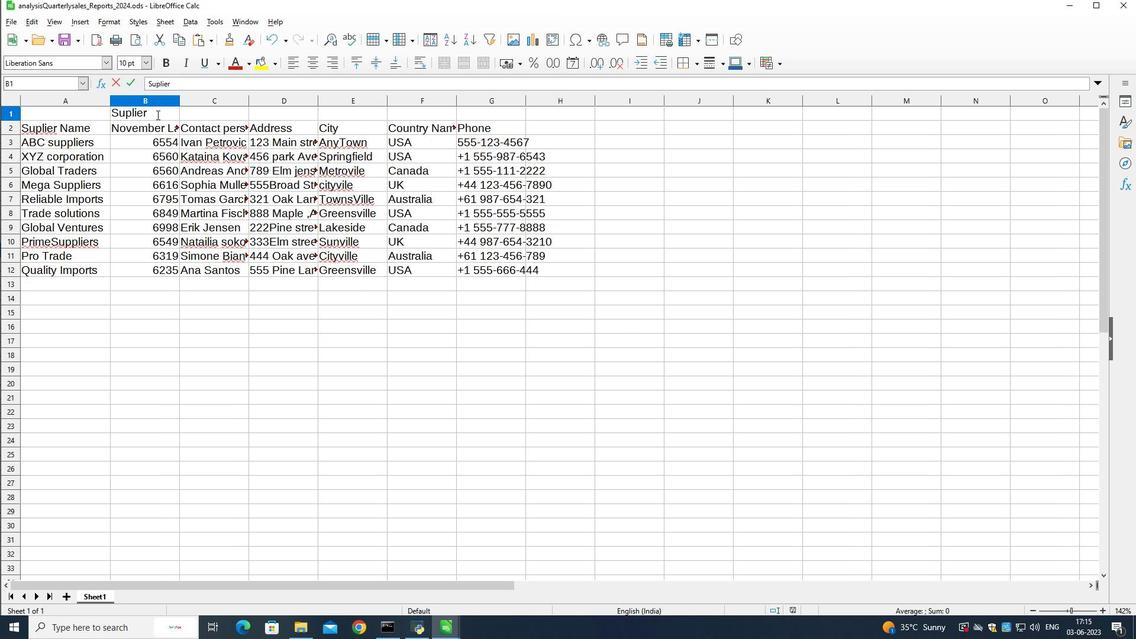 
Action: Mouse pressed left at (156, 114)
Screenshot: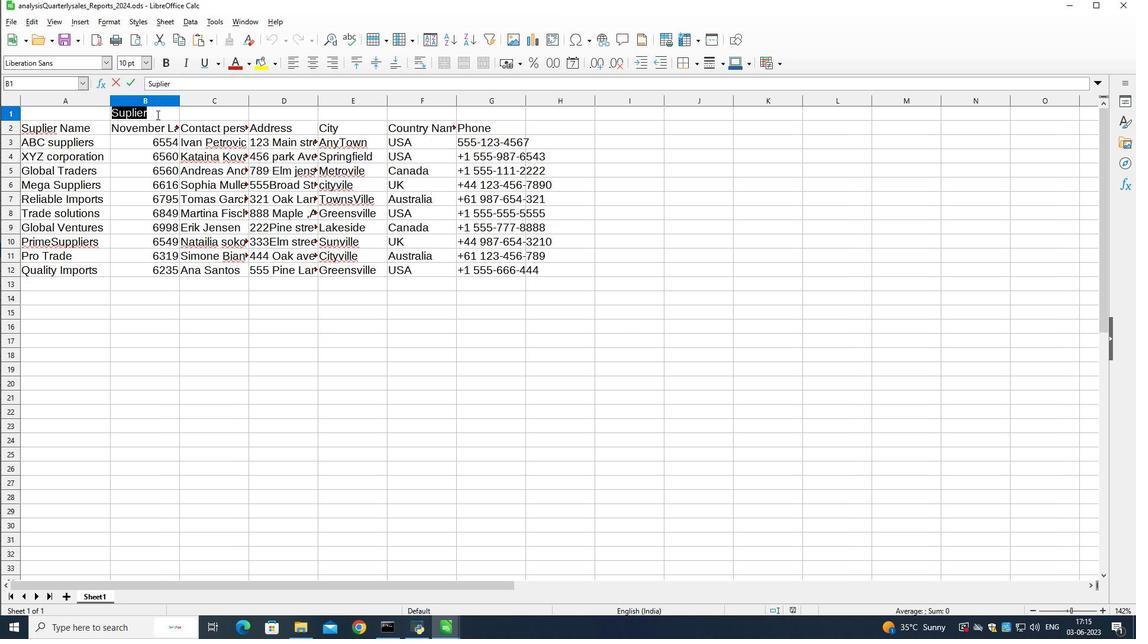 
Action: Mouse moved to (79, 65)
Screenshot: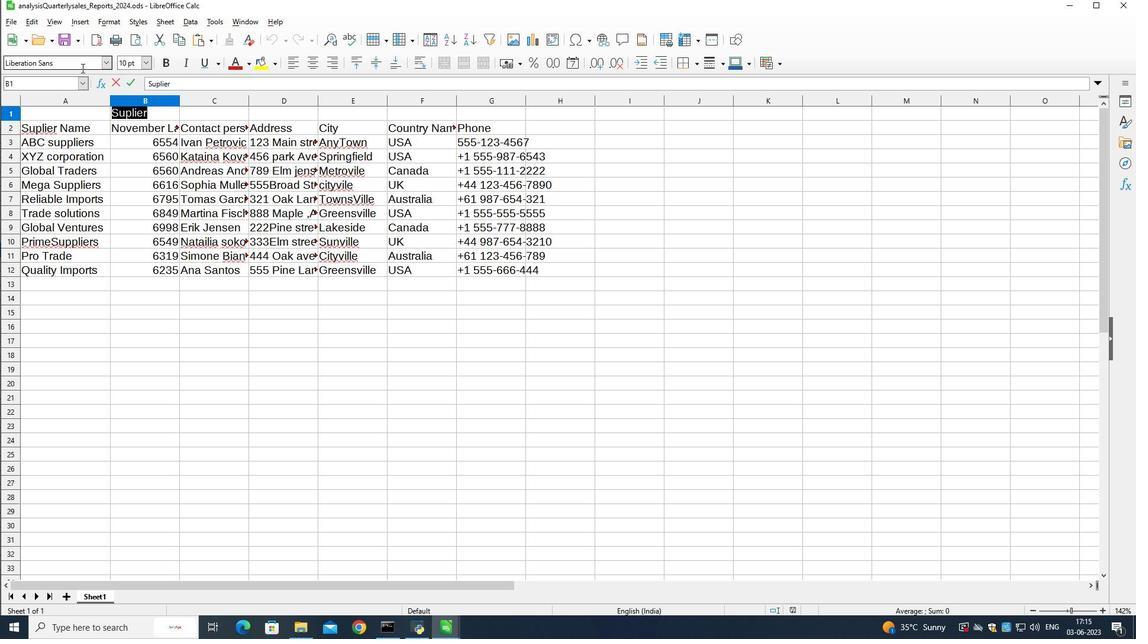 
Action: Mouse pressed left at (79, 65)
Screenshot: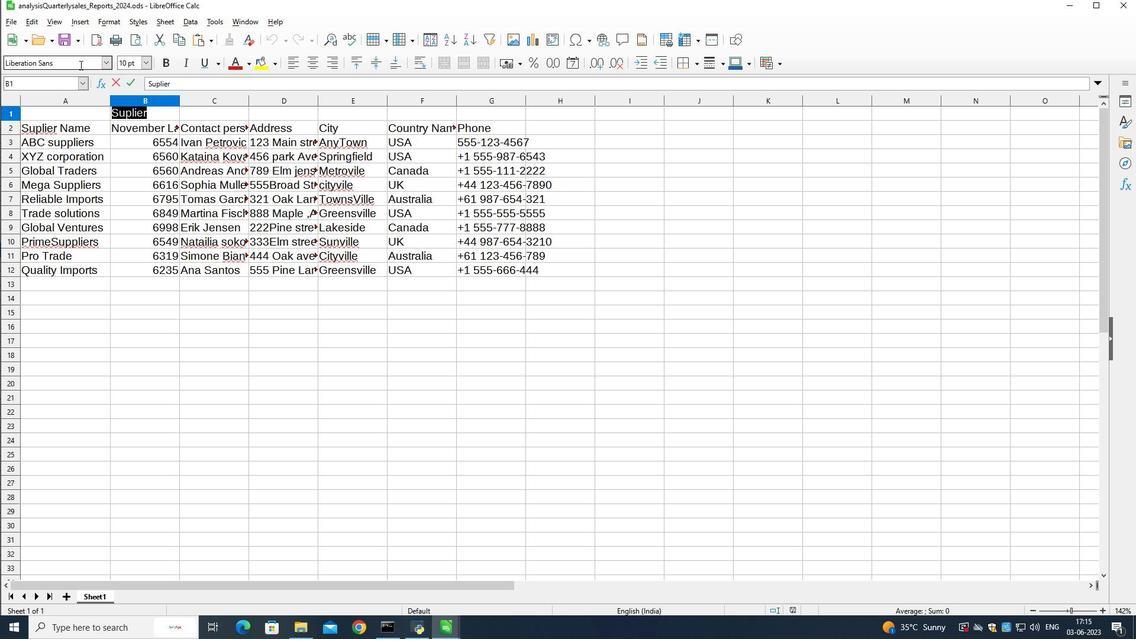 
Action: Mouse pressed left at (79, 65)
Screenshot: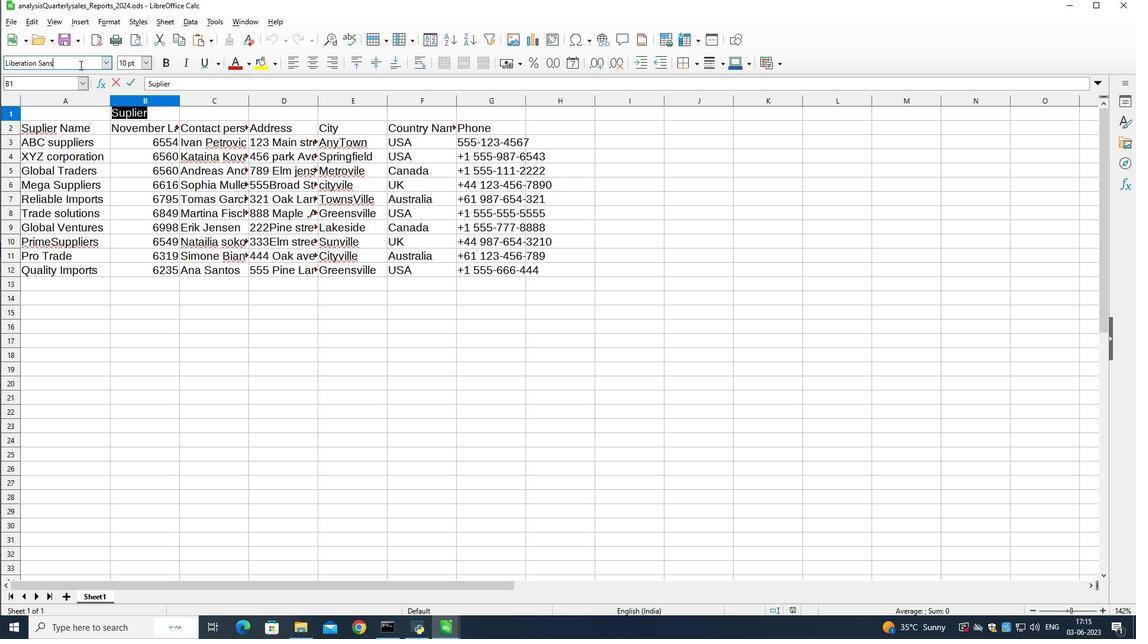 
Action: Mouse pressed left at (79, 65)
Screenshot: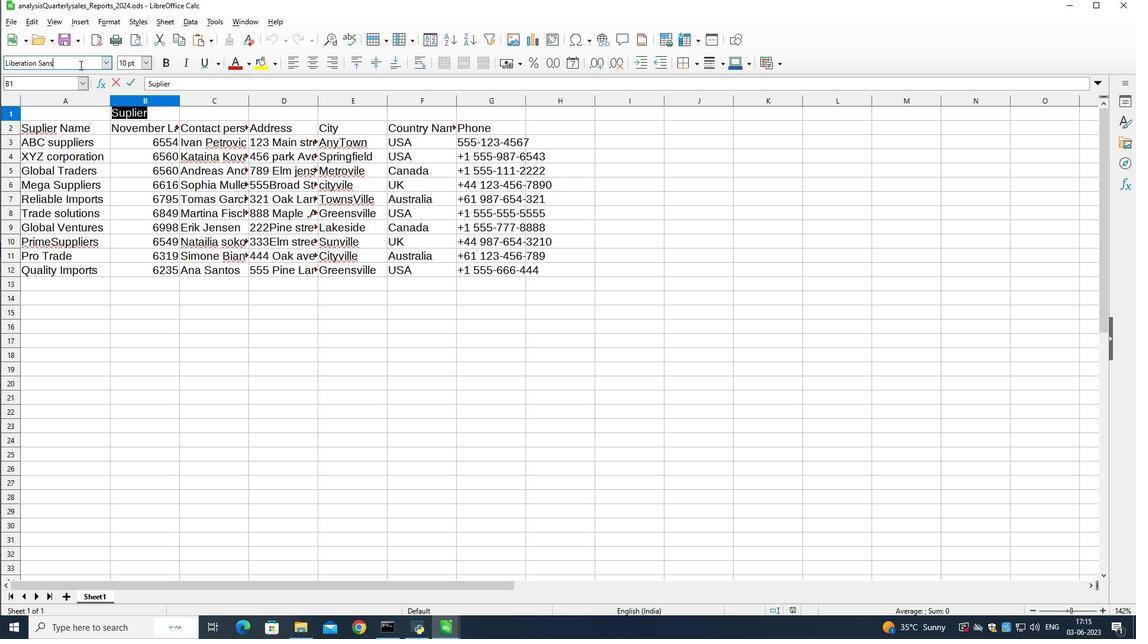 
Action: Mouse pressed left at (79, 65)
Screenshot: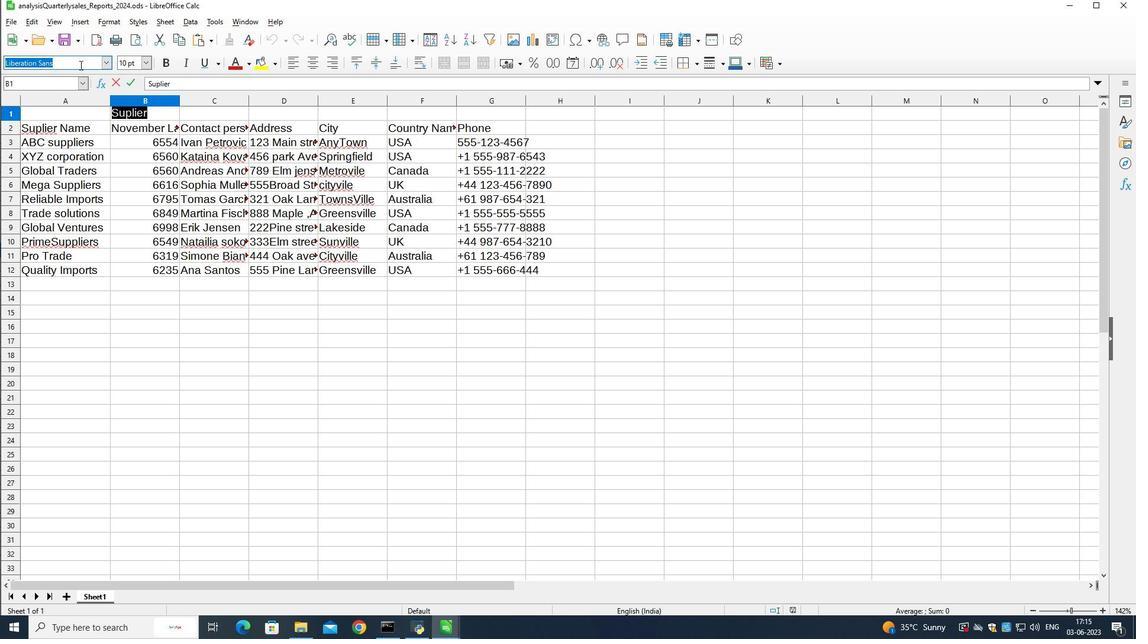 
Action: Key pressed <Key.shift>Arbic<Key.enter>
Screenshot: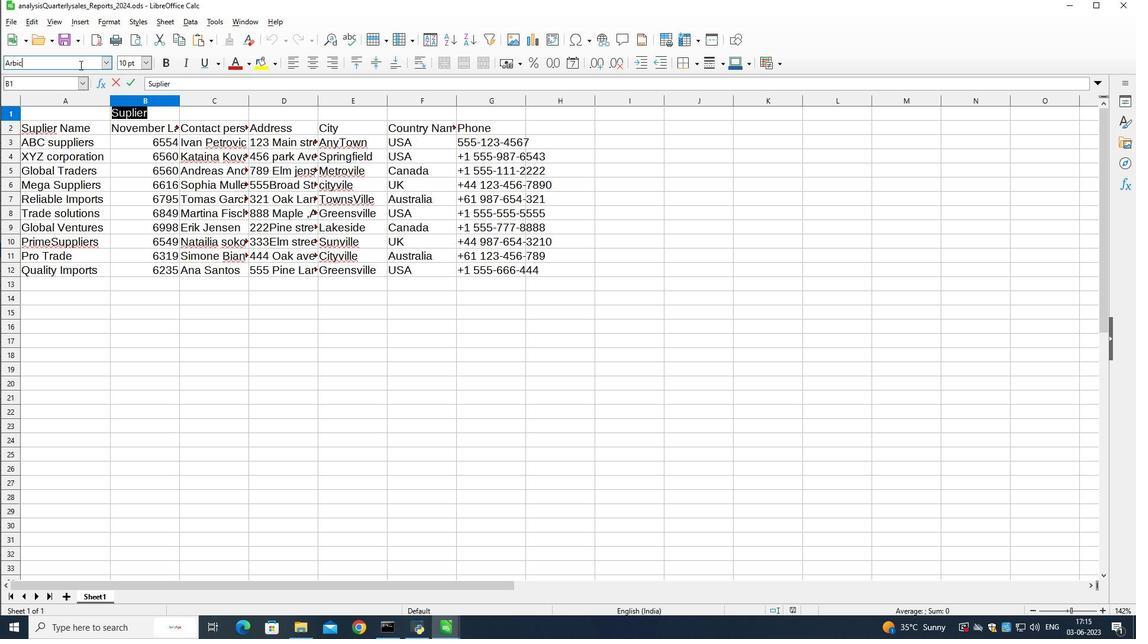 
Action: Mouse moved to (108, 62)
Screenshot: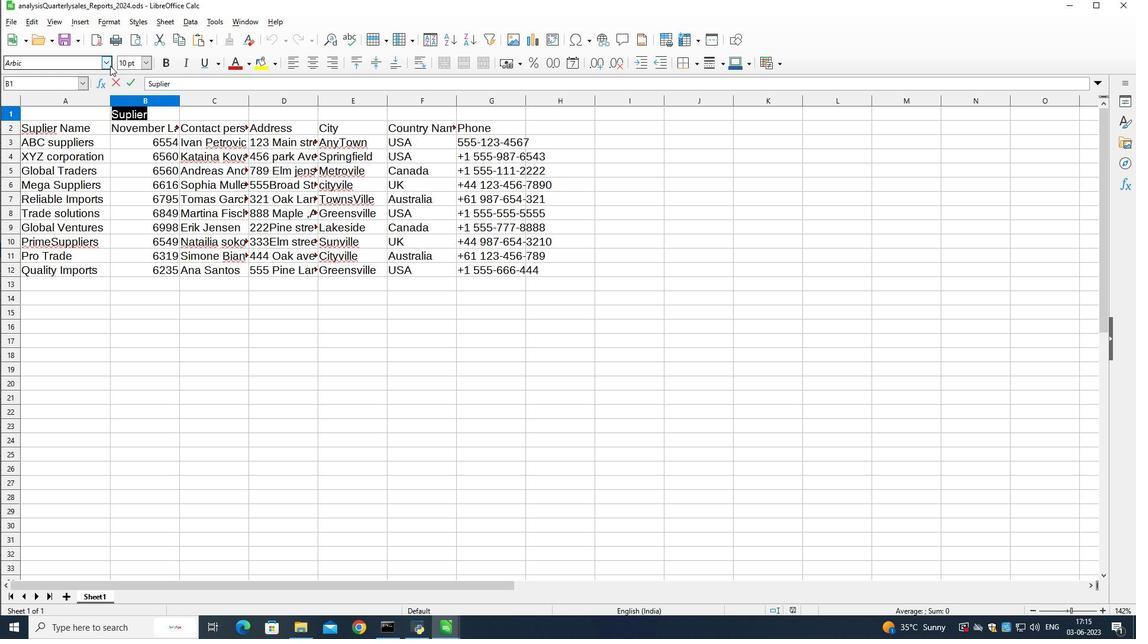
Action: Mouse pressed left at (108, 62)
Screenshot: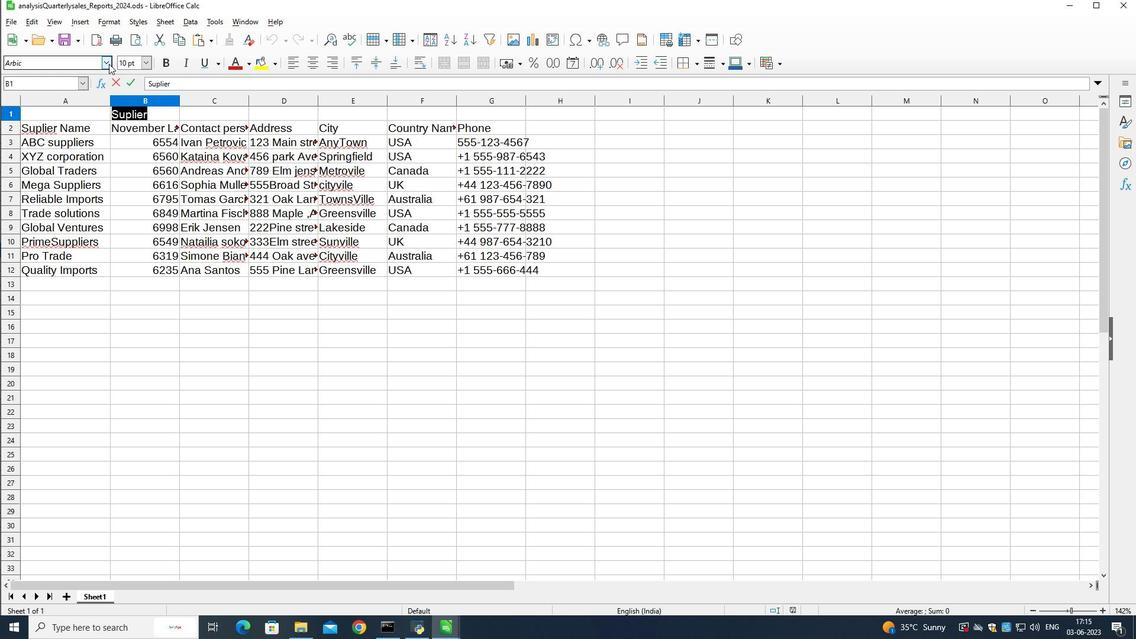 
Action: Mouse moved to (110, 184)
Screenshot: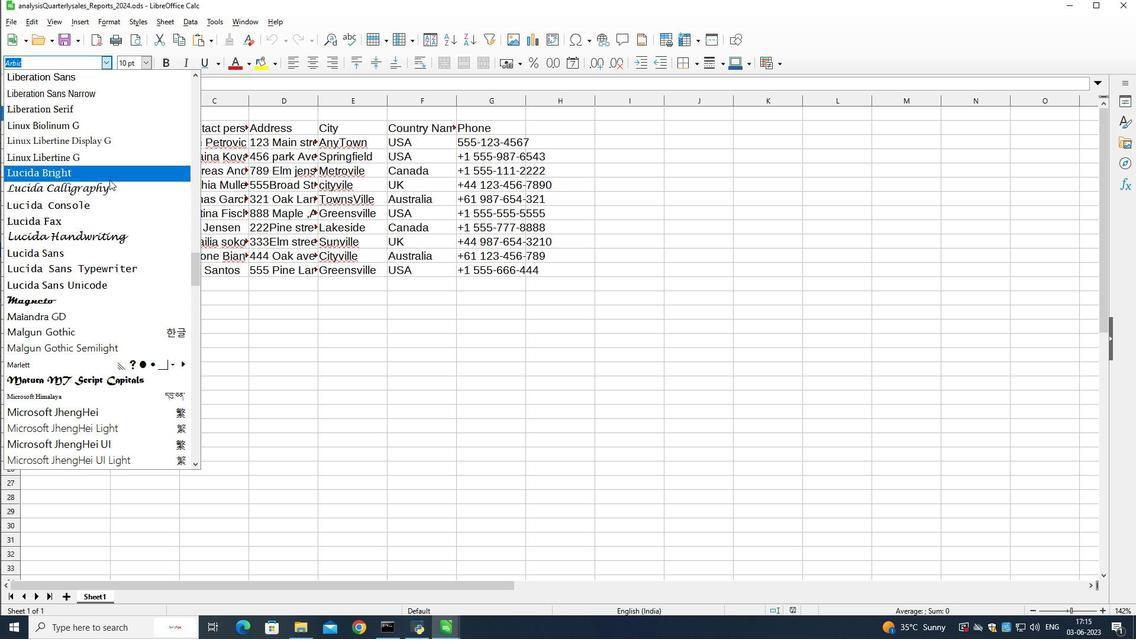 
Action: Mouse scrolled (110, 183) with delta (0, 0)
Screenshot: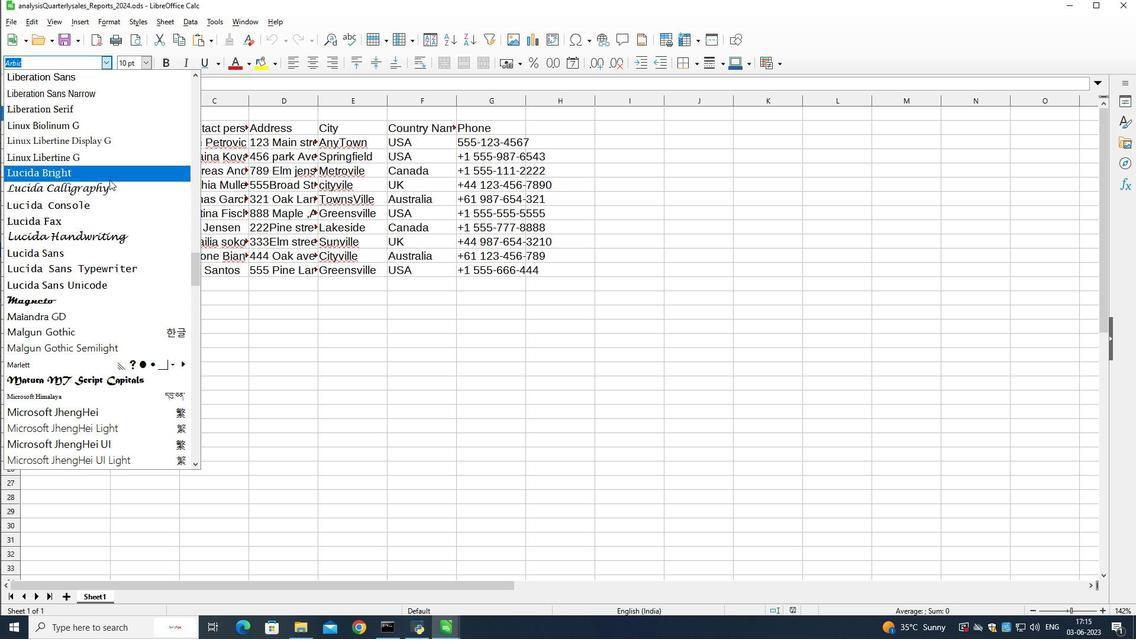 
Action: Mouse moved to (111, 189)
Screenshot: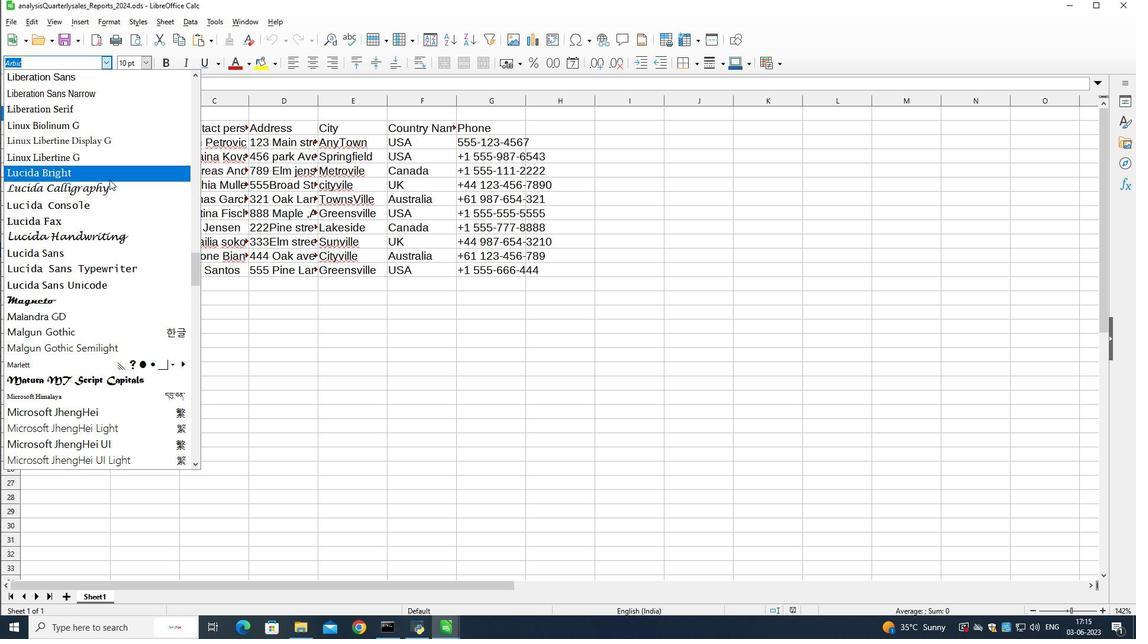 
Action: Mouse scrolled (111, 189) with delta (0, 0)
Screenshot: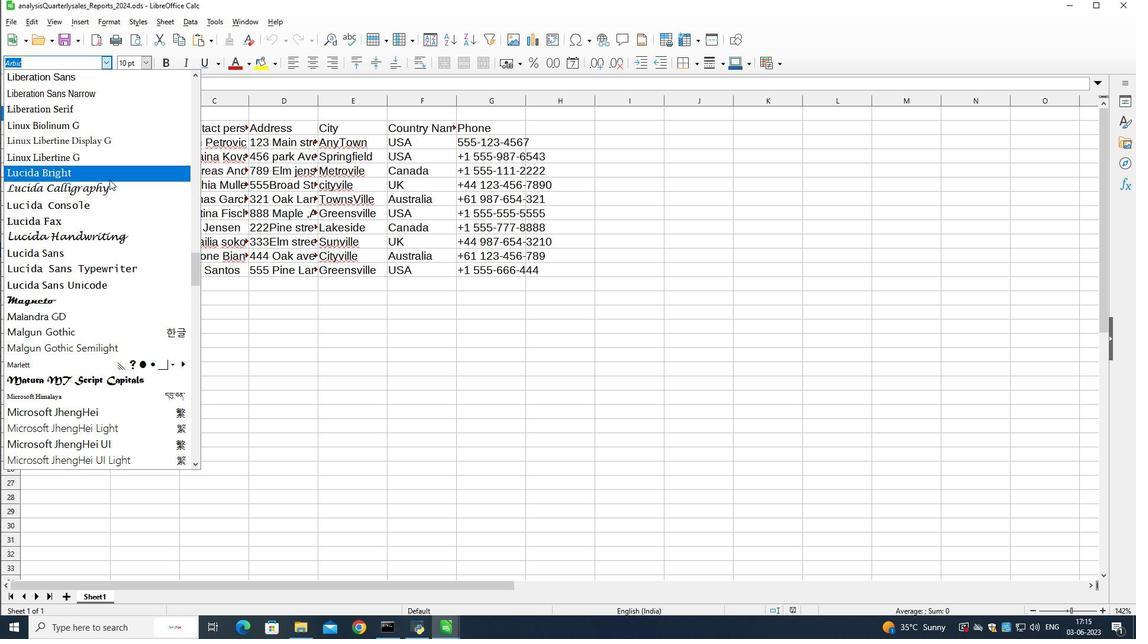 
Action: Mouse moved to (111, 191)
Screenshot: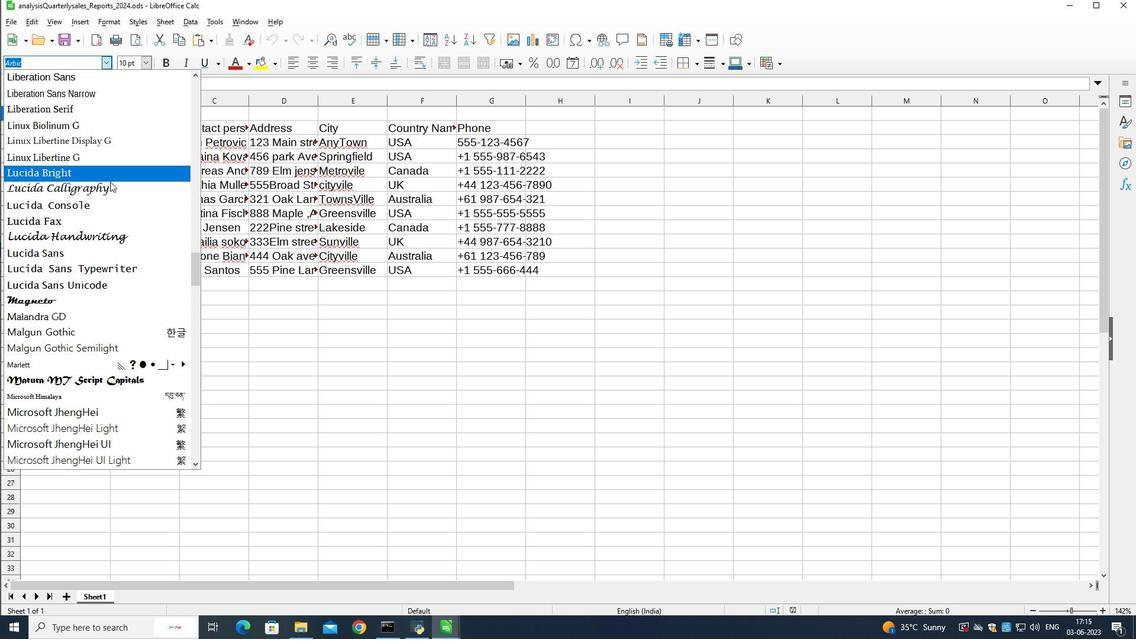 
Action: Mouse scrolled (111, 191) with delta (0, 0)
Screenshot: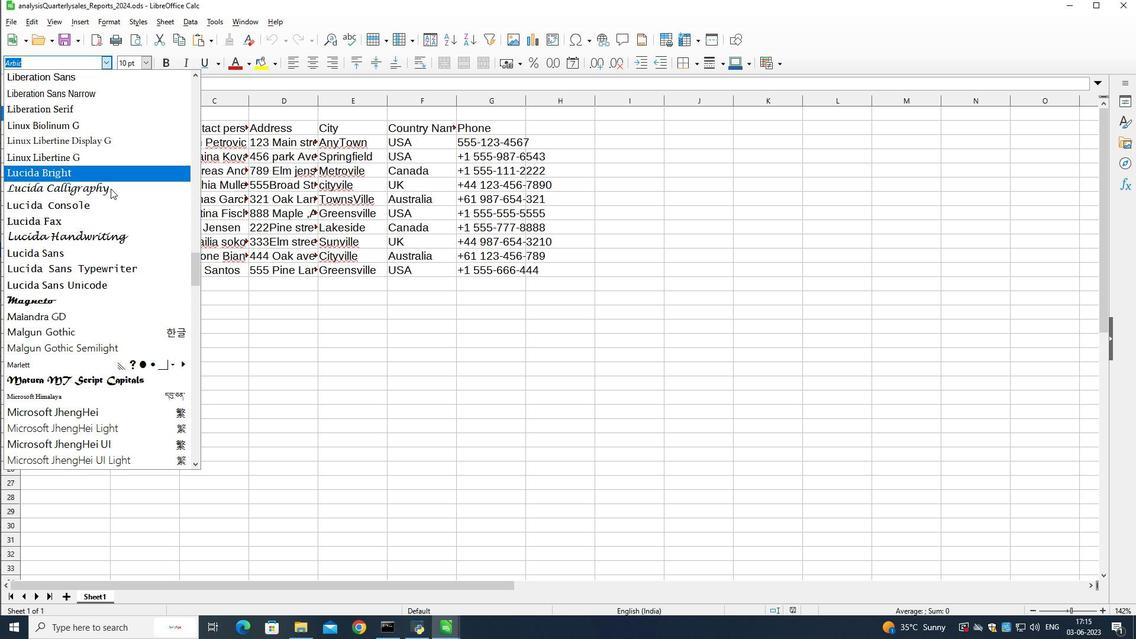 
Action: Mouse moved to (111, 192)
Screenshot: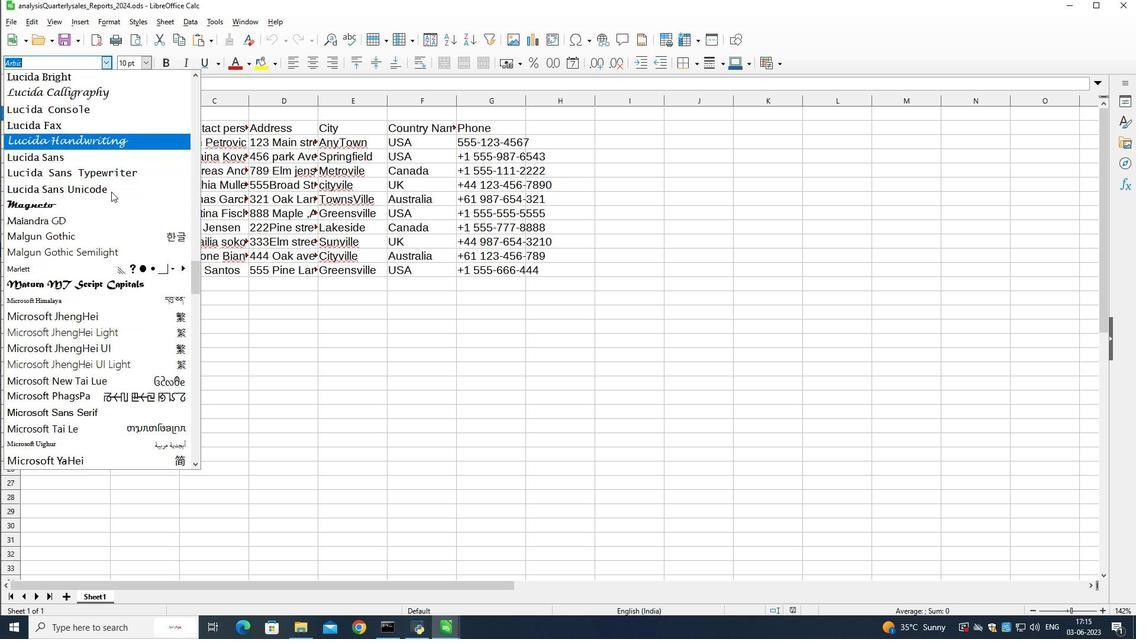 
Action: Mouse scrolled (111, 191) with delta (0, 0)
Screenshot: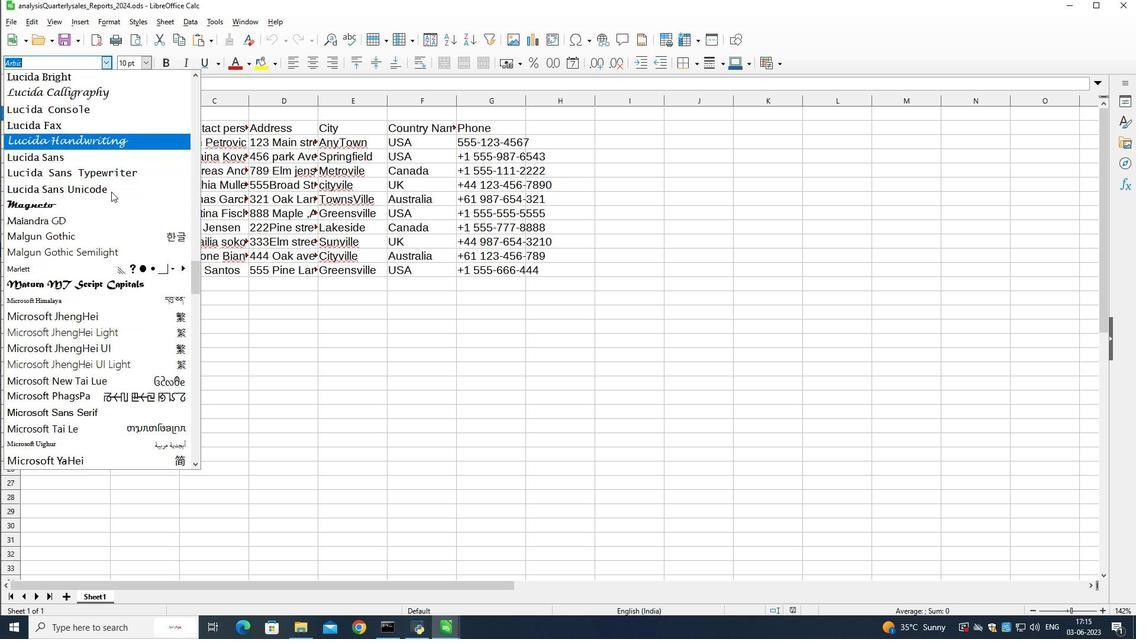 
Action: Mouse scrolled (111, 191) with delta (0, 0)
Screenshot: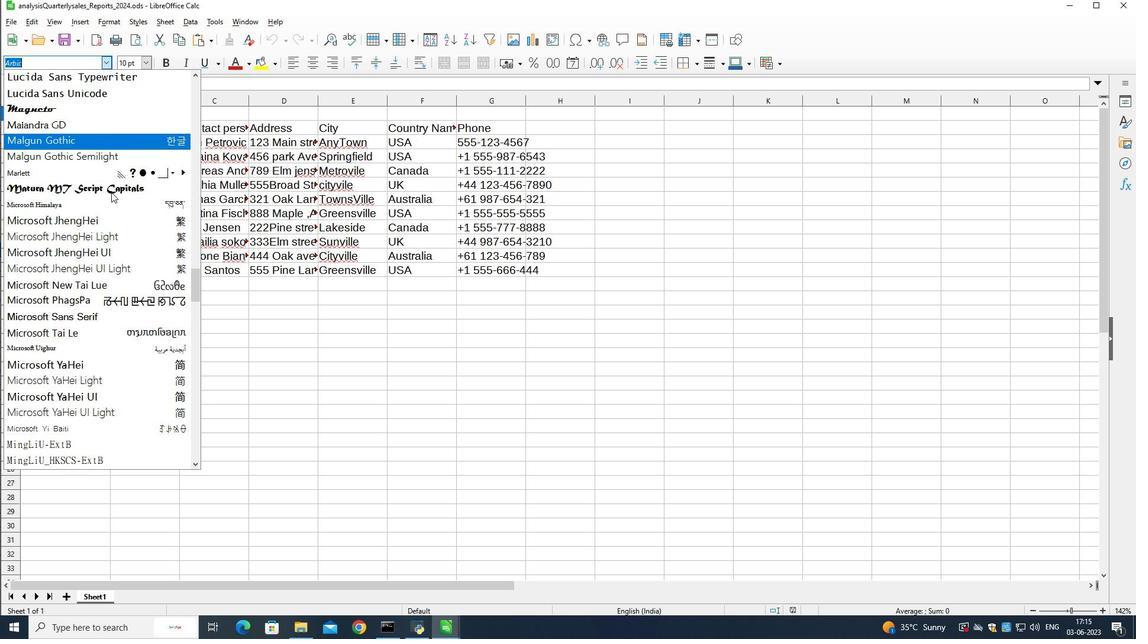 
Action: Mouse scrolled (111, 191) with delta (0, 0)
Screenshot: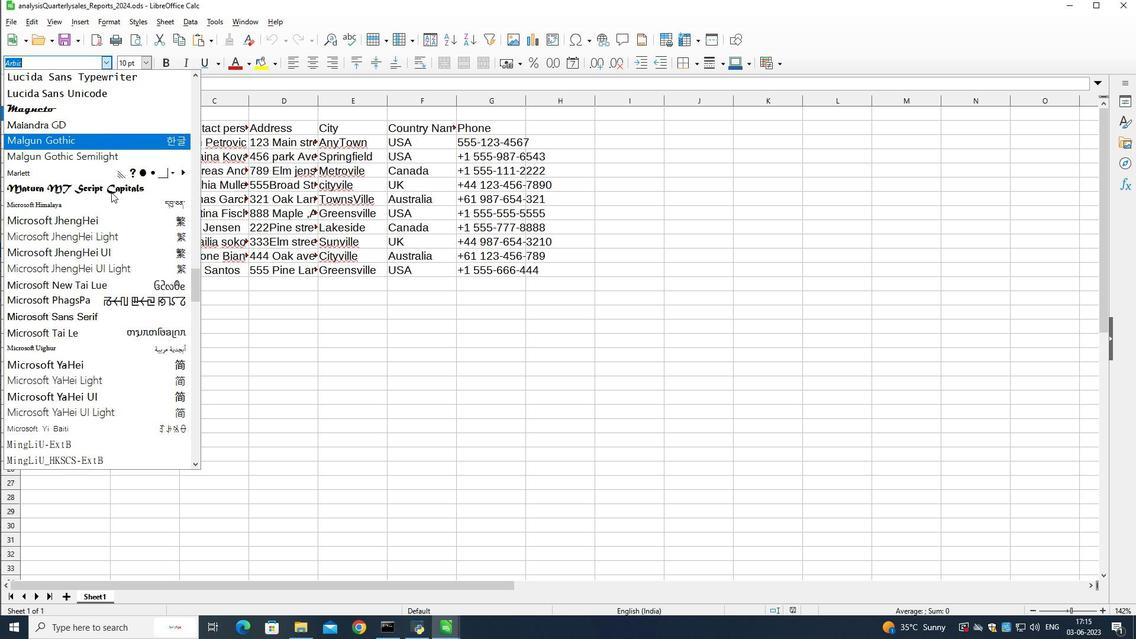 
Action: Mouse scrolled (111, 191) with delta (0, 0)
Screenshot: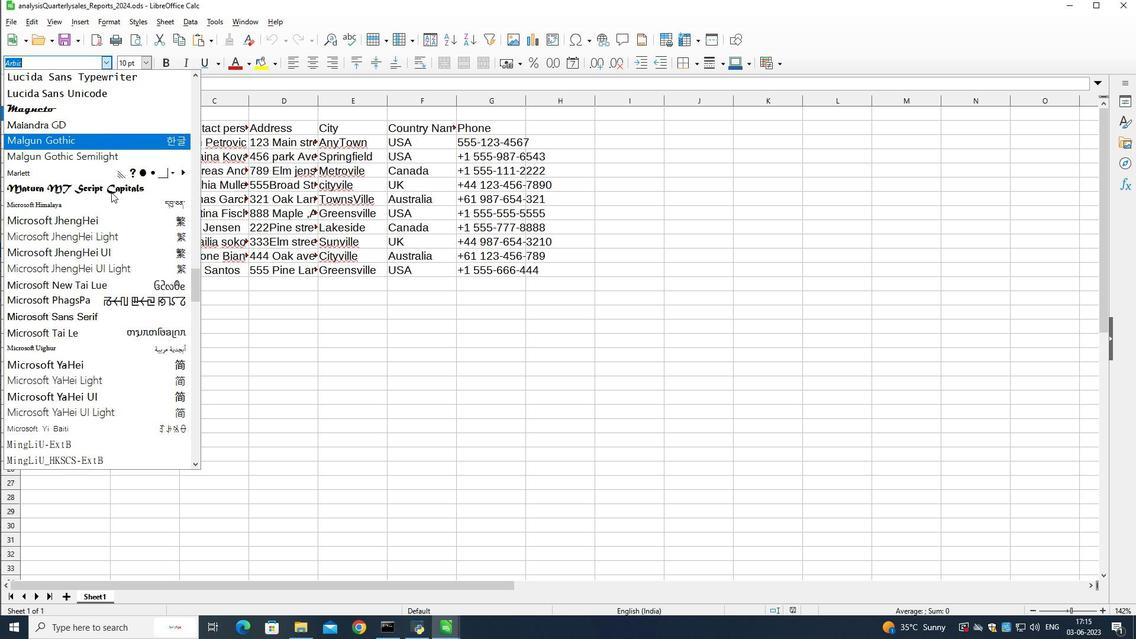 
Action: Mouse scrolled (111, 191) with delta (0, 0)
Screenshot: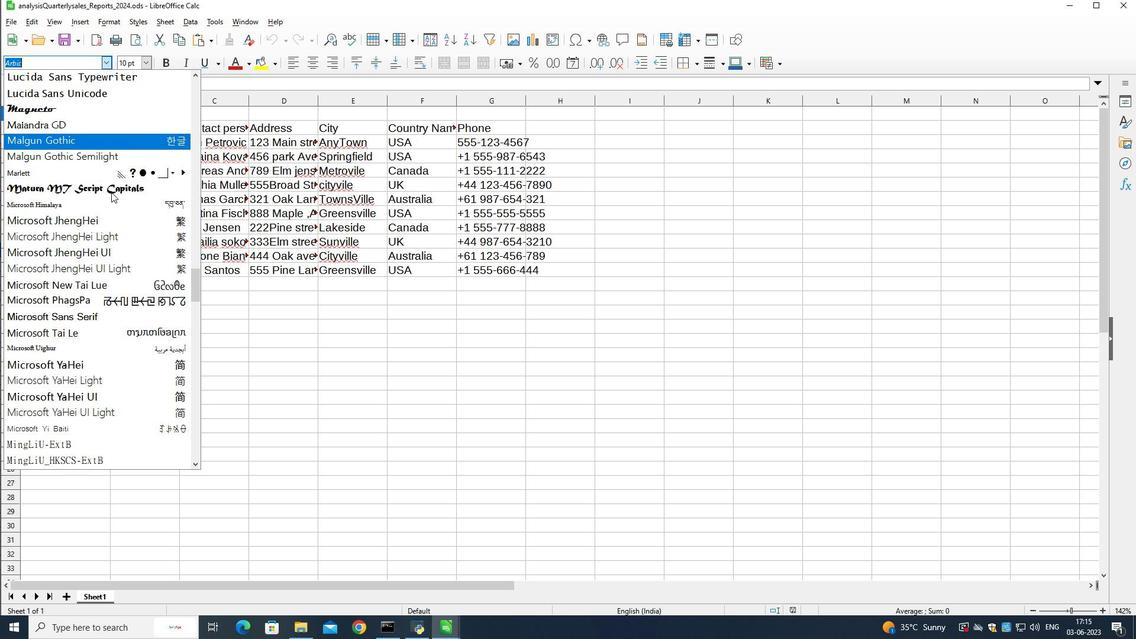 
Action: Mouse scrolled (111, 191) with delta (0, 0)
Screenshot: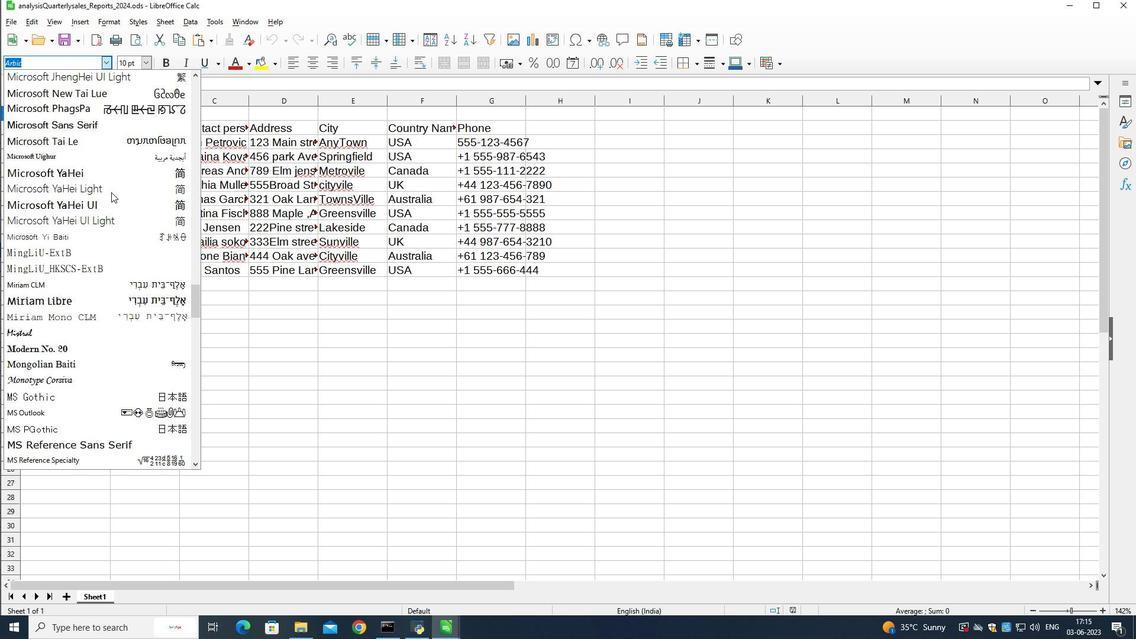 
Action: Mouse scrolled (111, 191) with delta (0, 0)
Screenshot: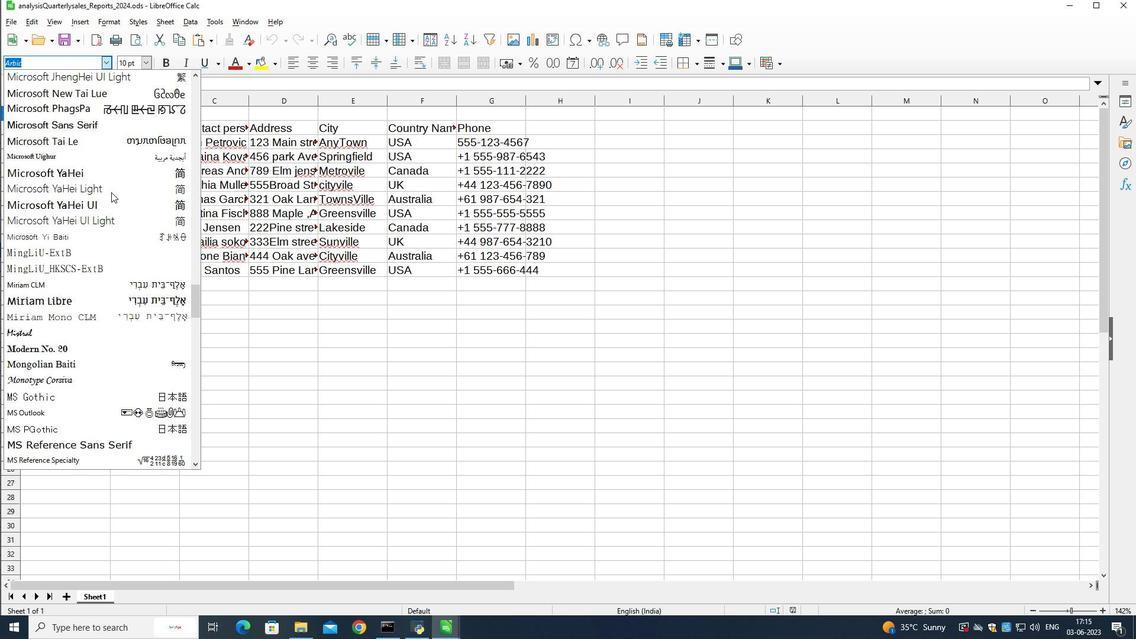 
Action: Mouse scrolled (111, 191) with delta (0, 0)
Screenshot: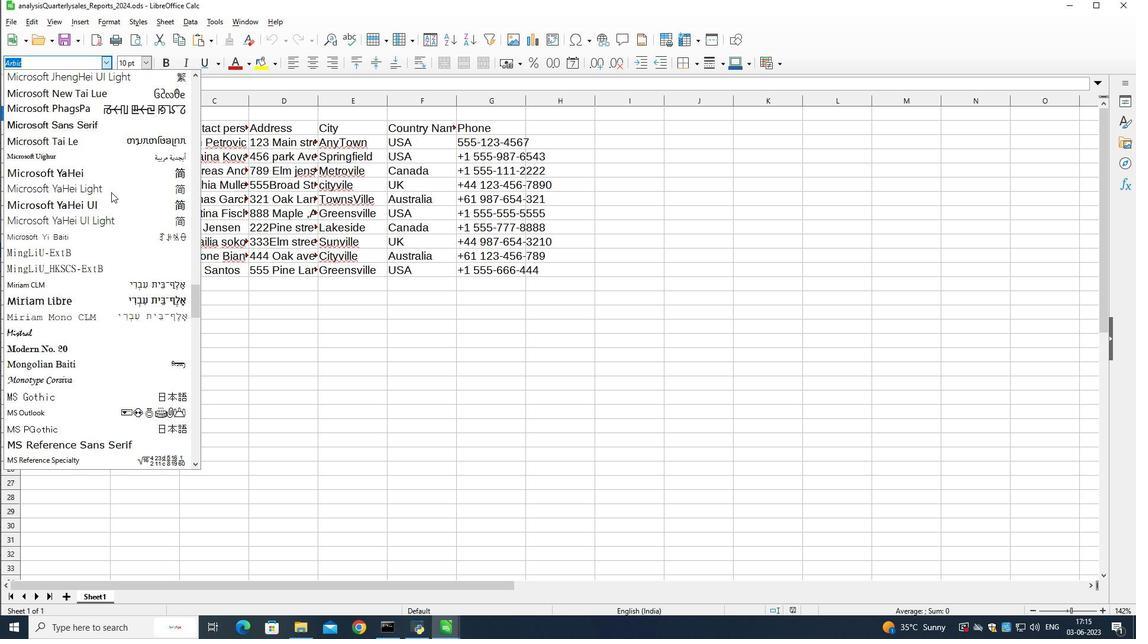 
Action: Mouse scrolled (111, 191) with delta (0, 0)
Screenshot: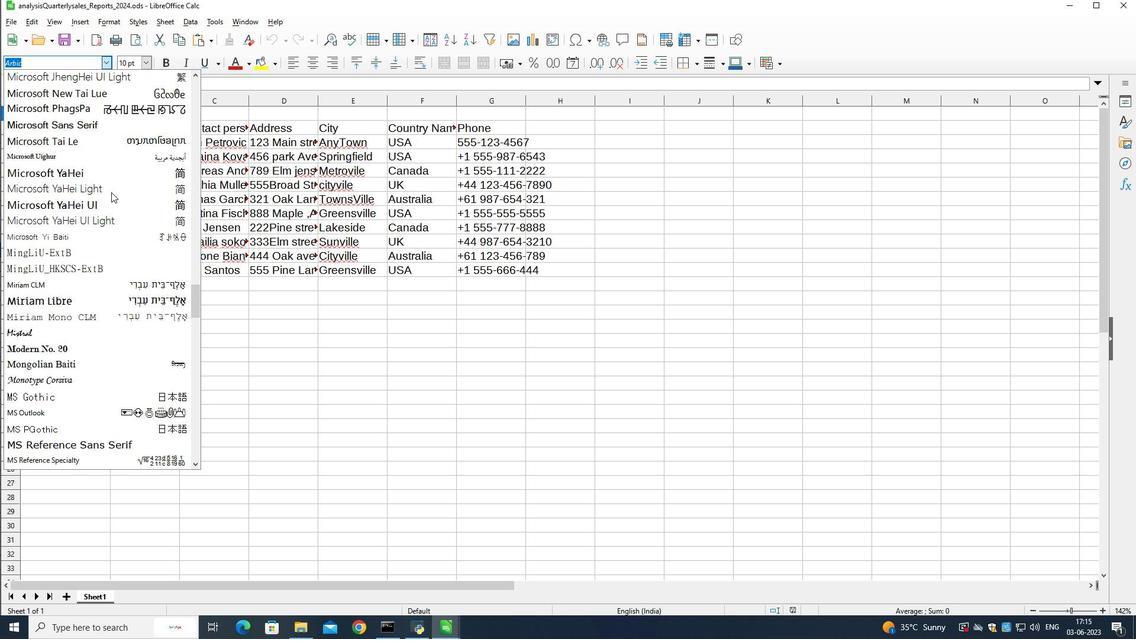 
Action: Mouse scrolled (111, 192) with delta (0, 0)
Screenshot: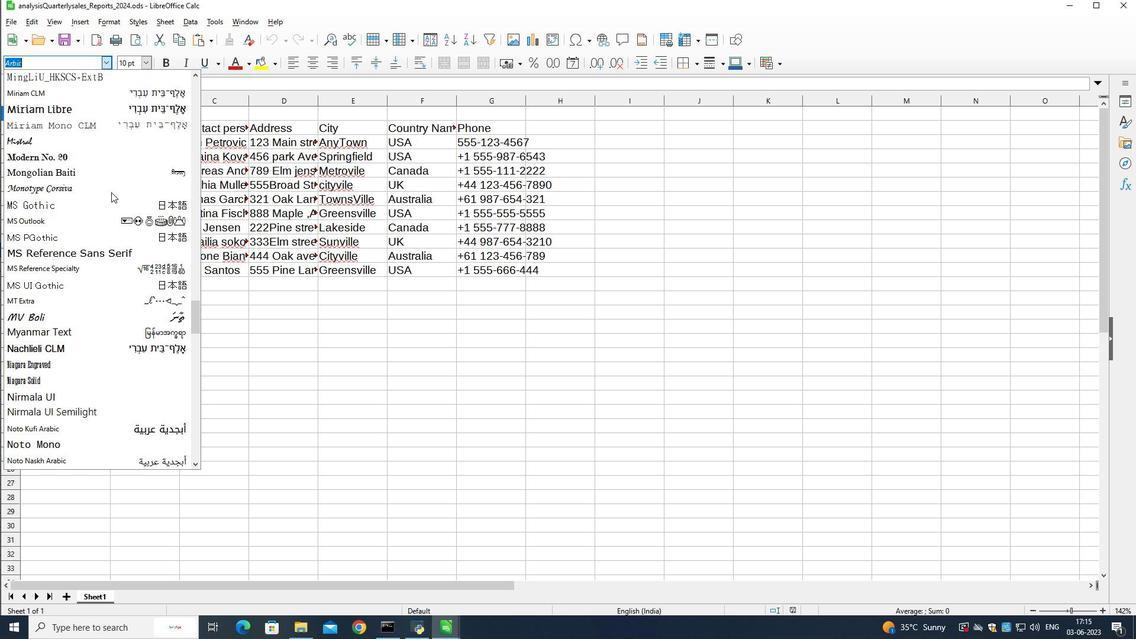 
Action: Mouse scrolled (111, 192) with delta (0, 0)
Screenshot: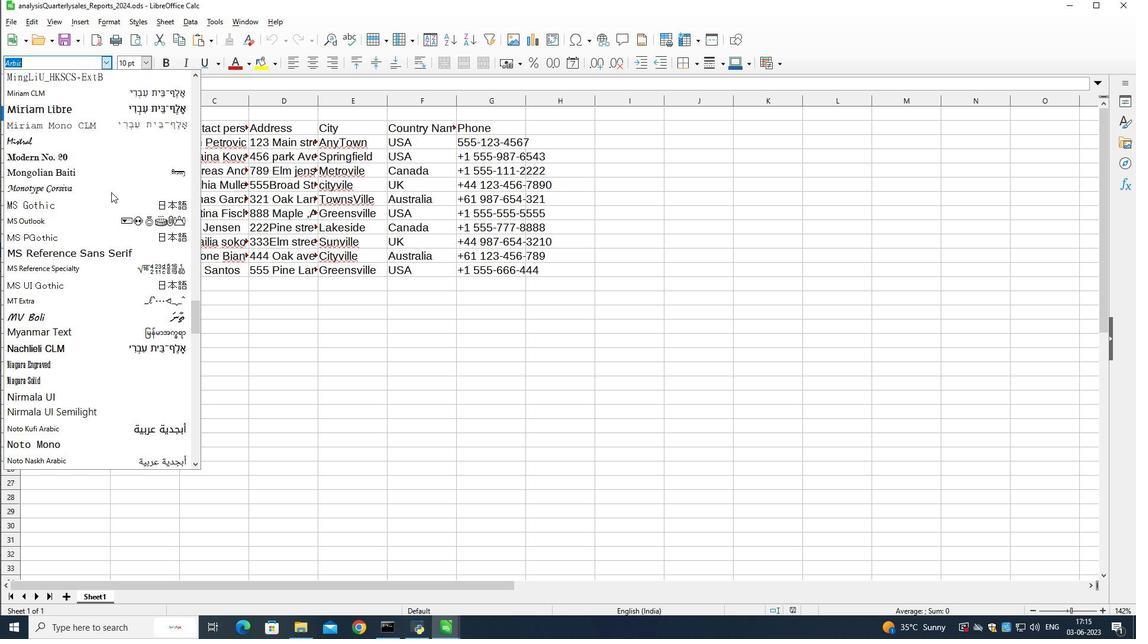 
Action: Mouse scrolled (111, 192) with delta (0, 0)
Screenshot: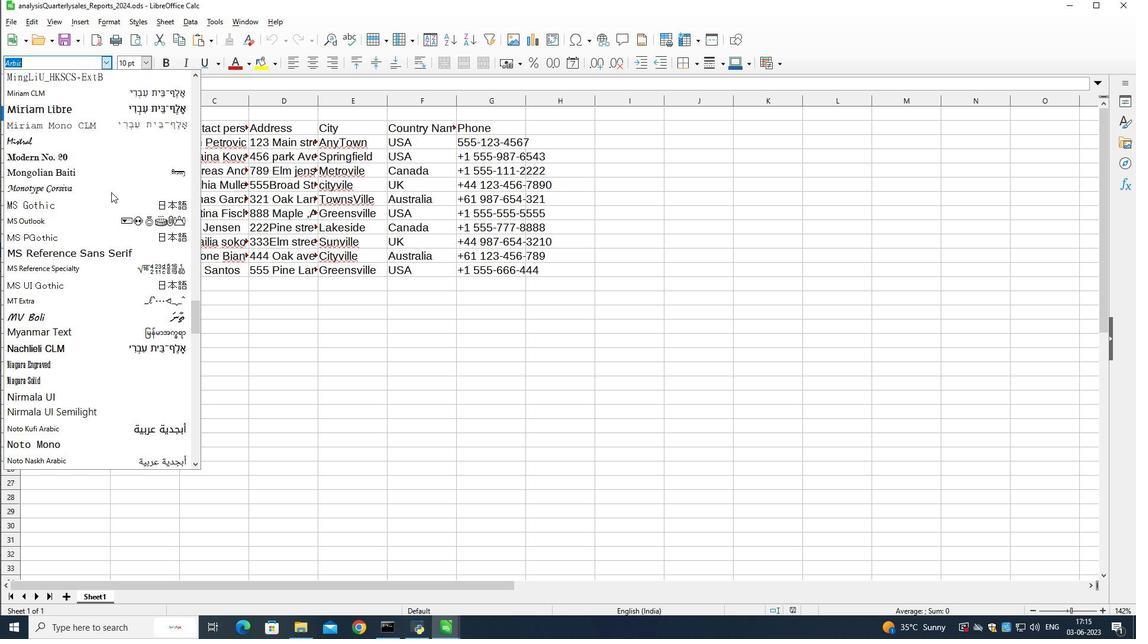 
Action: Mouse moved to (111, 192)
Screenshot: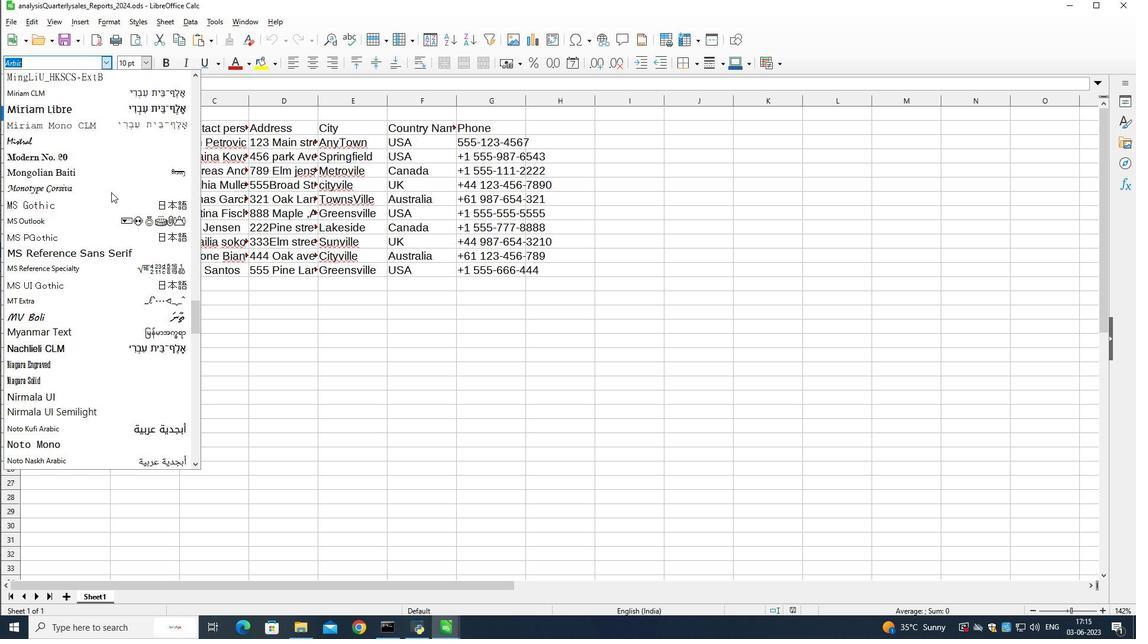 
Action: Mouse scrolled (111, 192) with delta (0, 0)
Screenshot: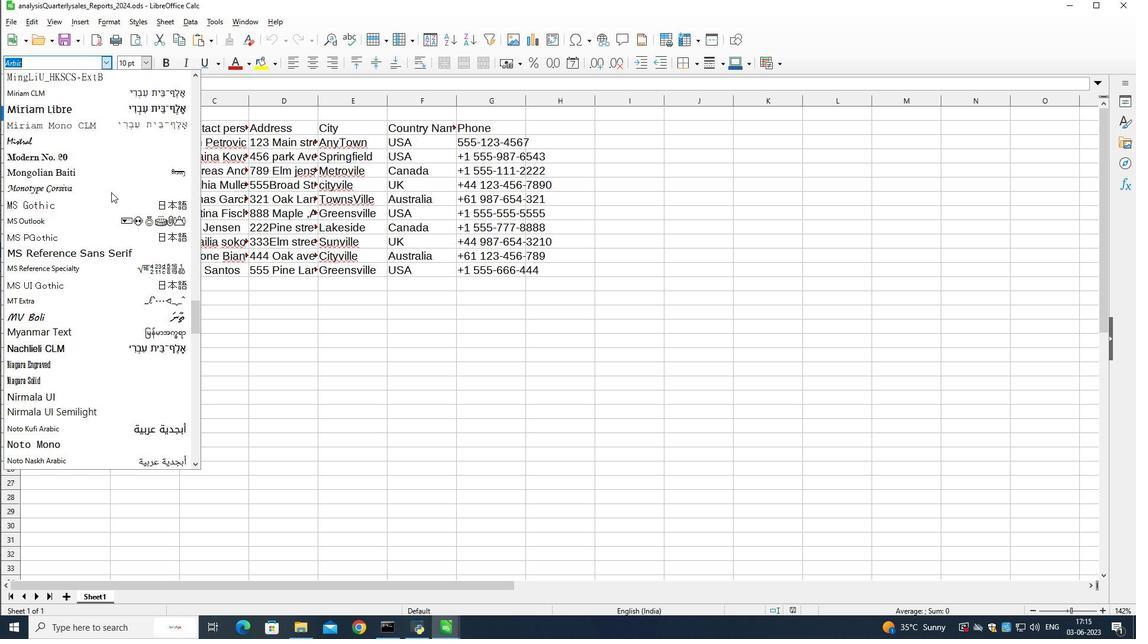 
Action: Mouse moved to (111, 192)
Screenshot: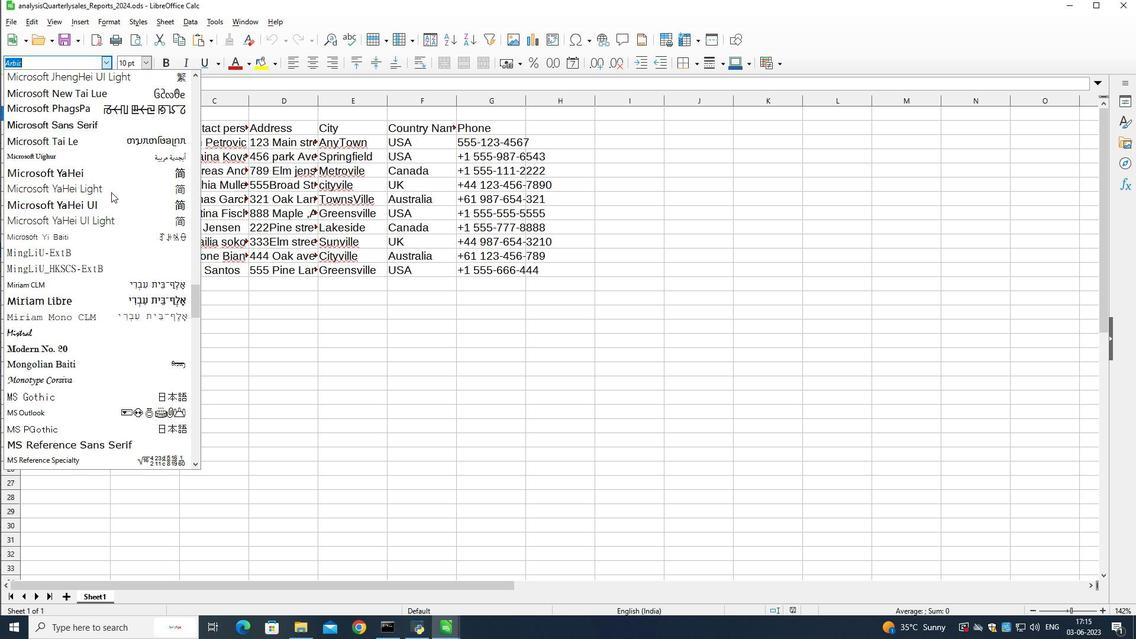 
Action: Mouse scrolled (111, 192) with delta (0, 0)
Screenshot: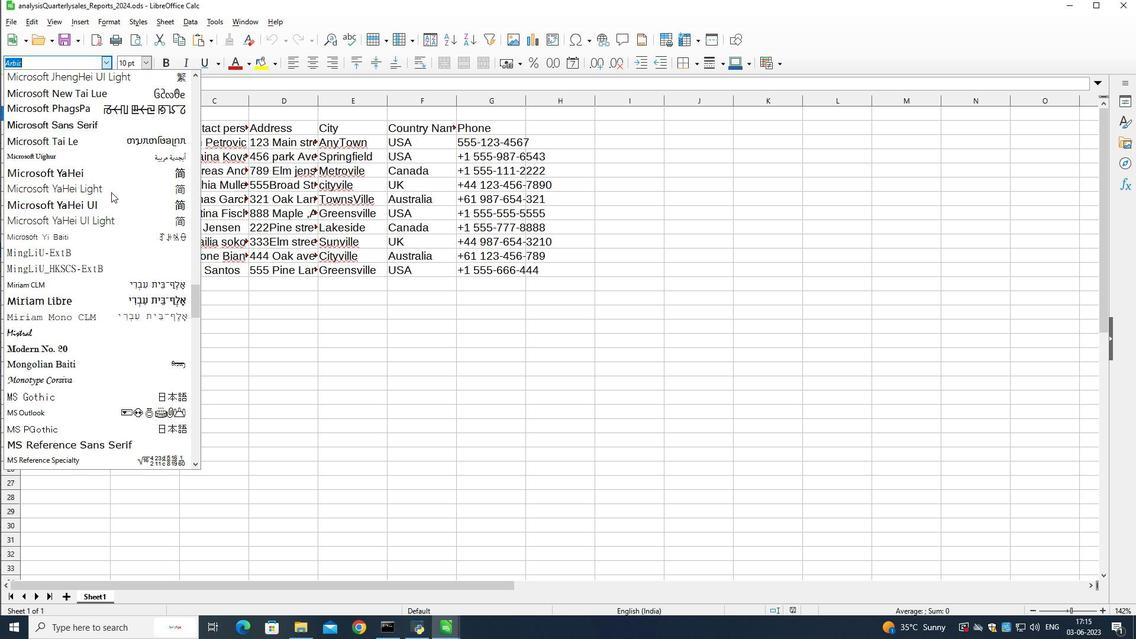 
Action: Mouse scrolled (111, 192) with delta (0, 0)
Screenshot: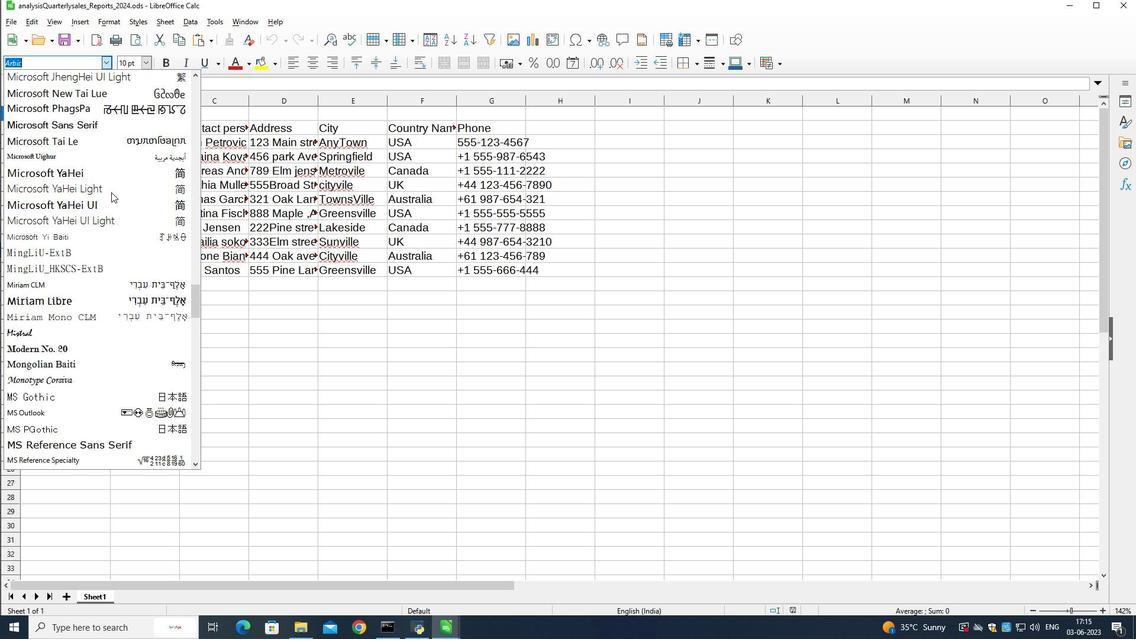 
Action: Mouse moved to (111, 191)
Screenshot: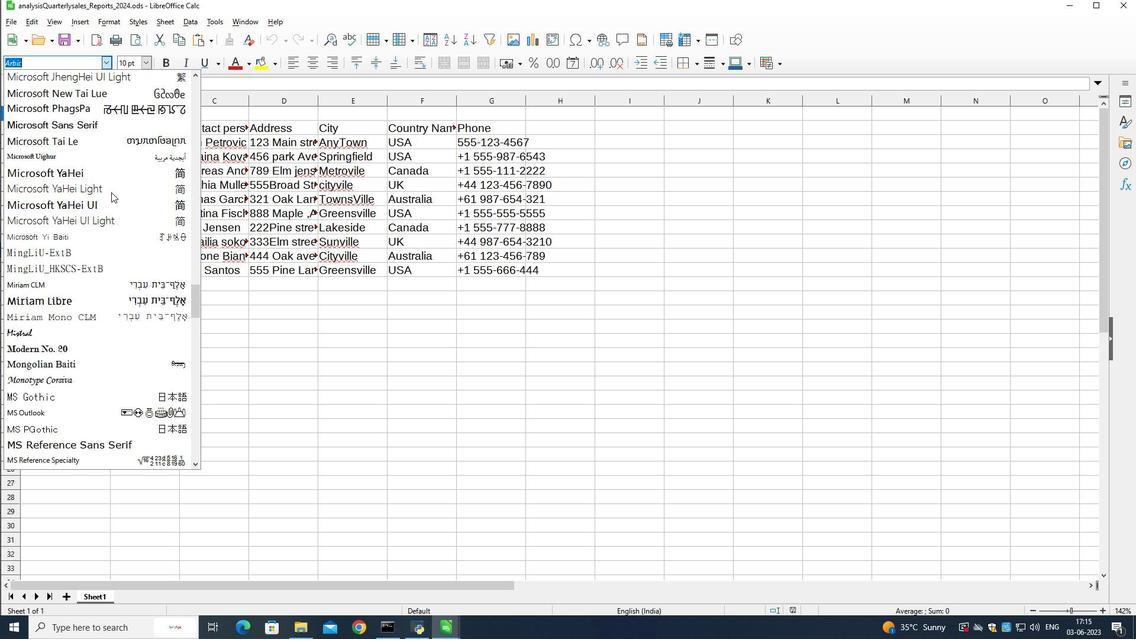
Action: Mouse scrolled (111, 192) with delta (0, 0)
Screenshot: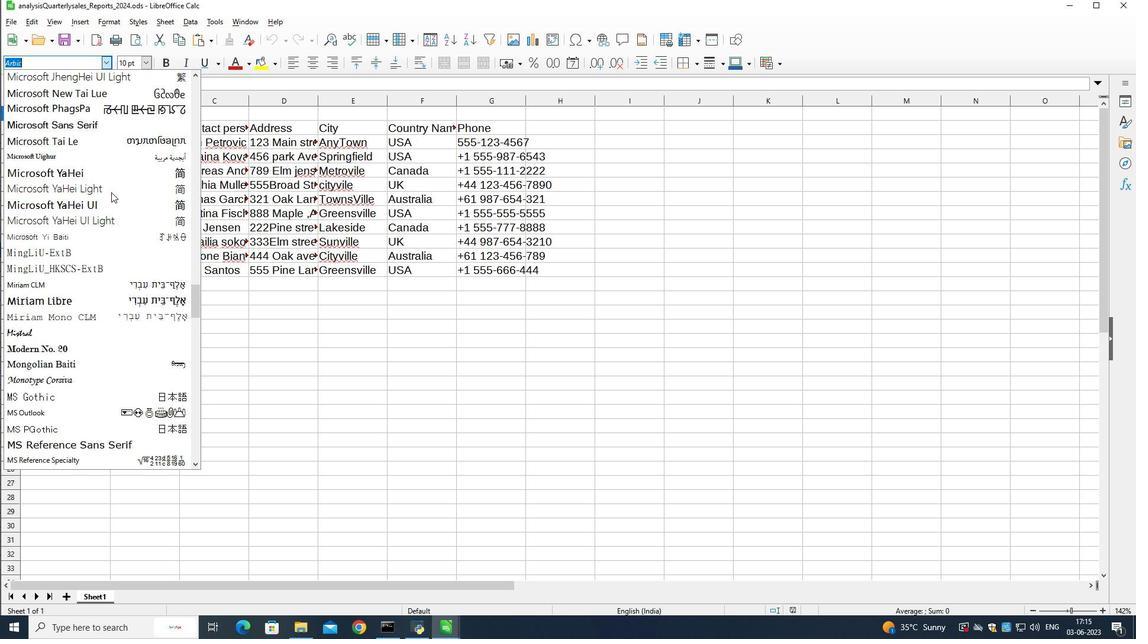 
Action: Mouse moved to (111, 191)
Screenshot: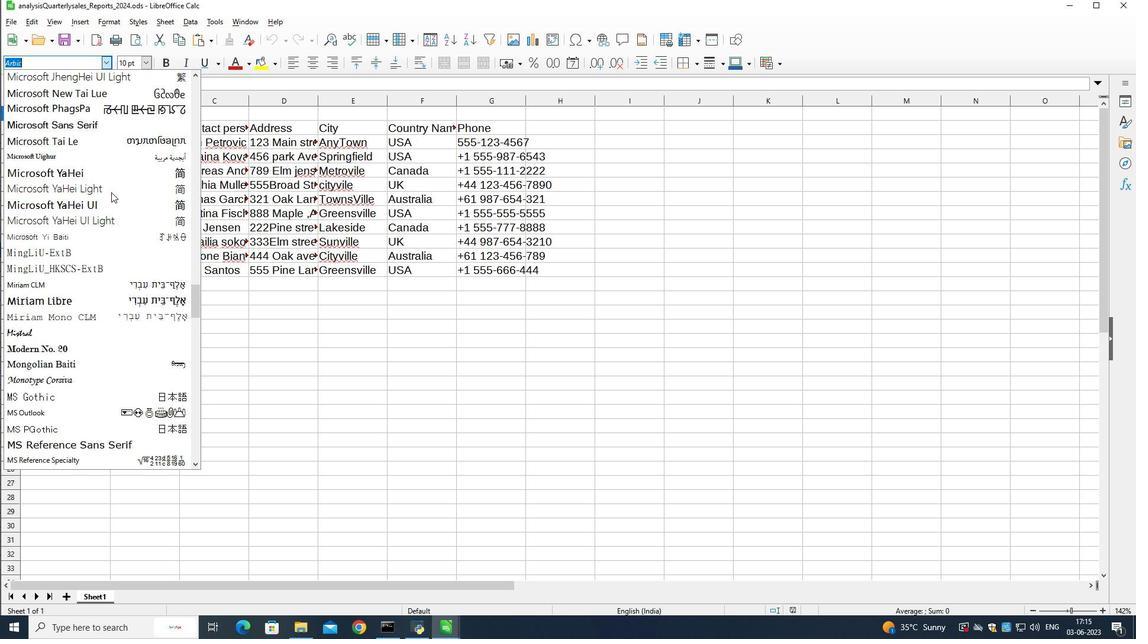
Action: Mouse scrolled (111, 191) with delta (0, 0)
Screenshot: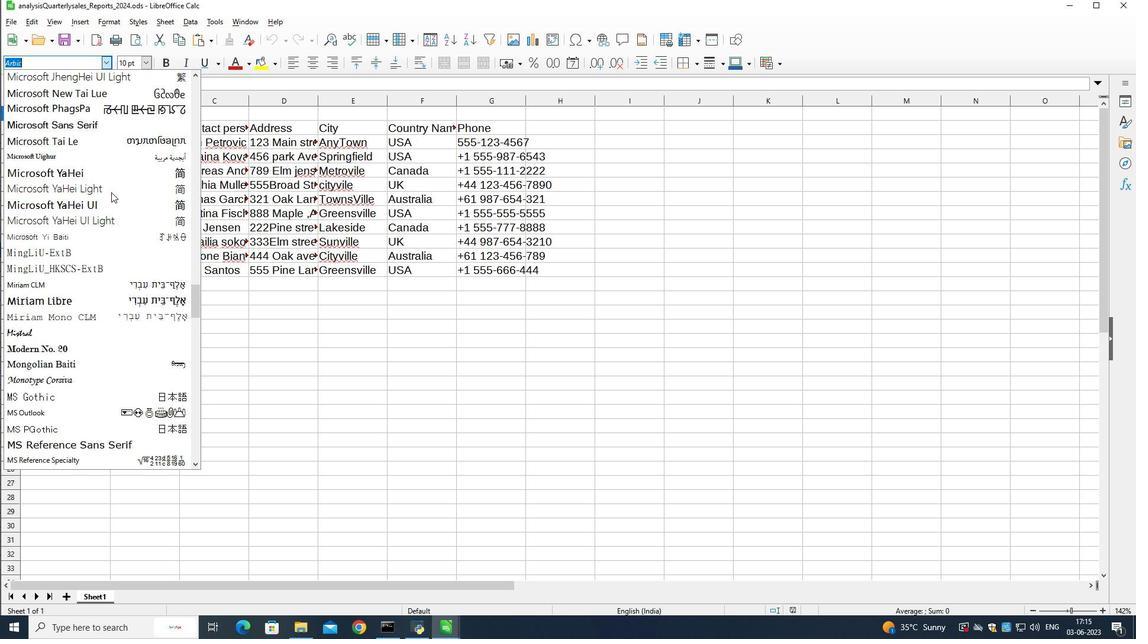 
Action: Mouse moved to (194, 291)
Screenshot: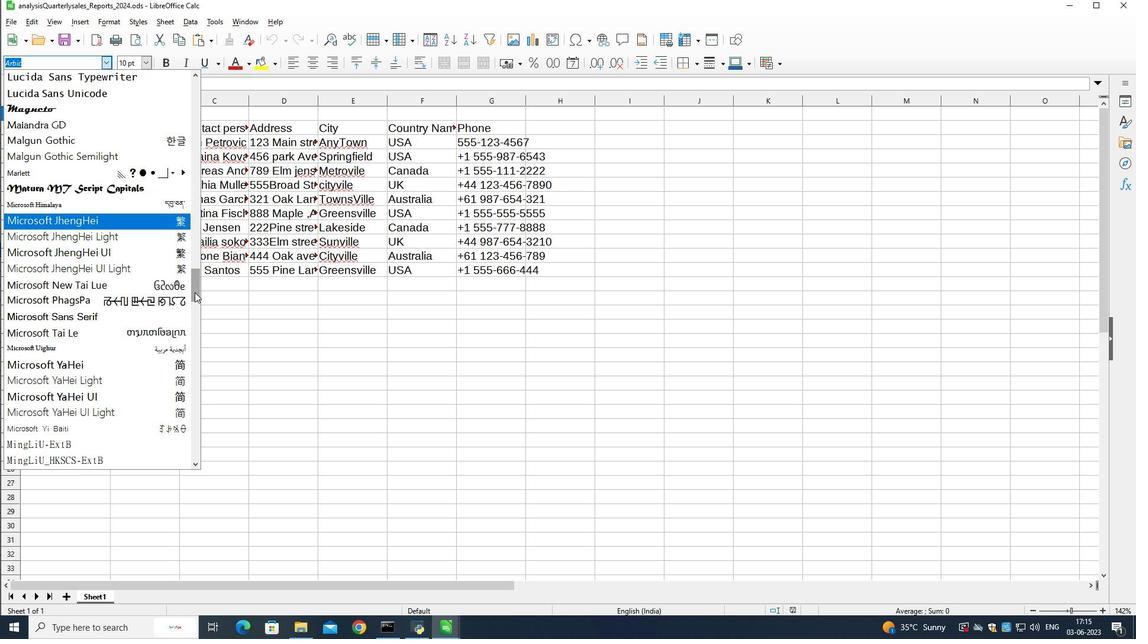 
Action: Mouse pressed left at (194, 291)
Screenshot: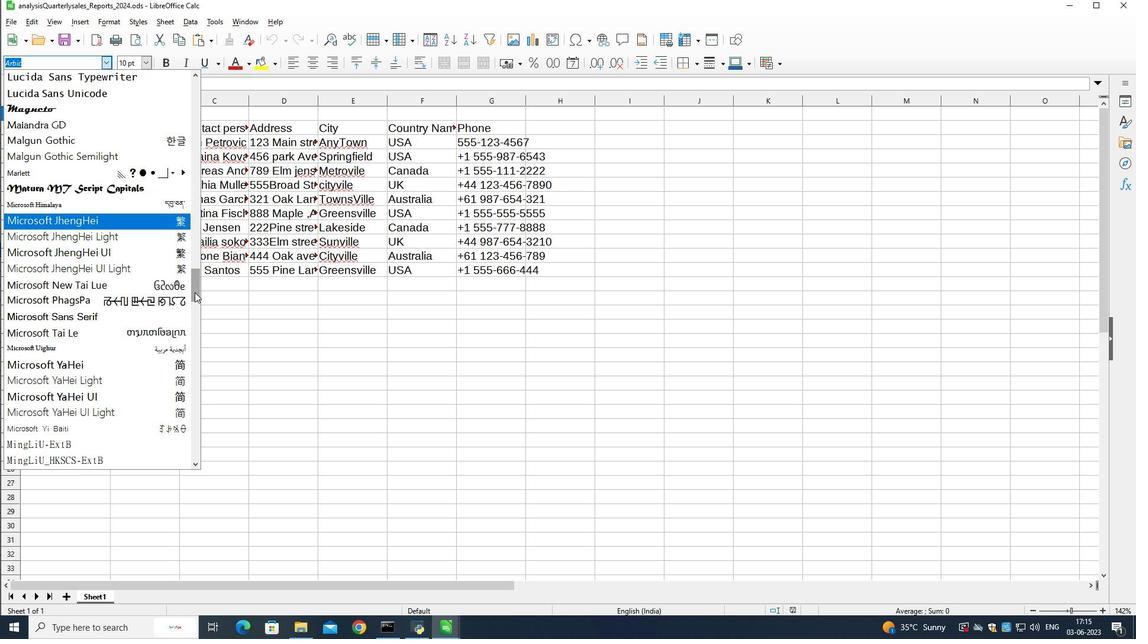 
Action: Mouse moved to (194, 110)
Screenshot: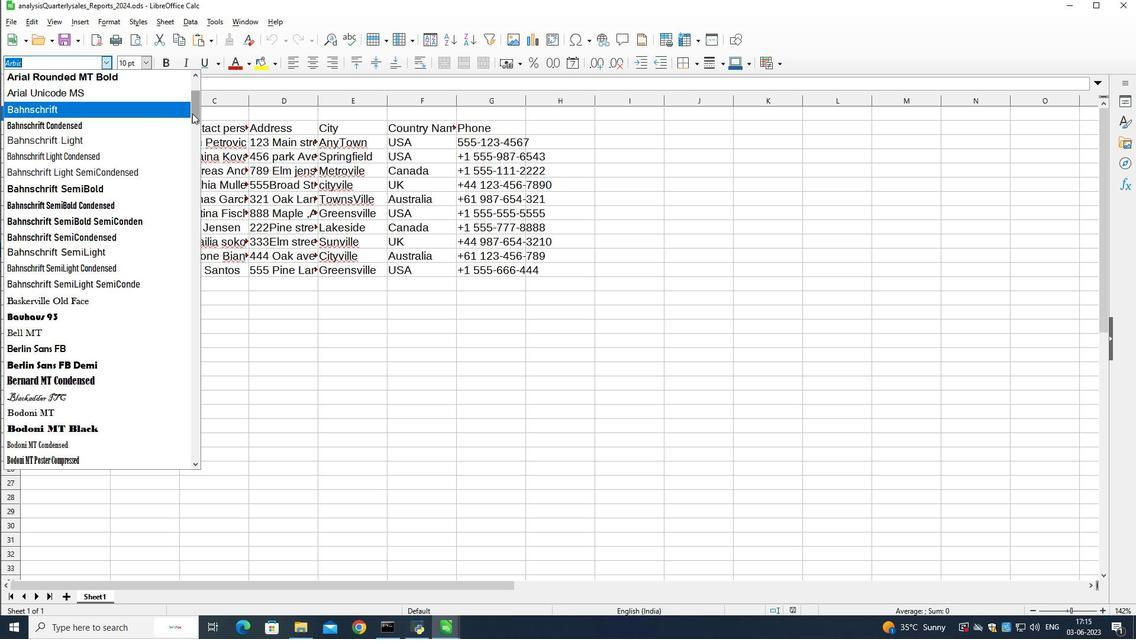
Action: Mouse pressed left at (194, 110)
Screenshot: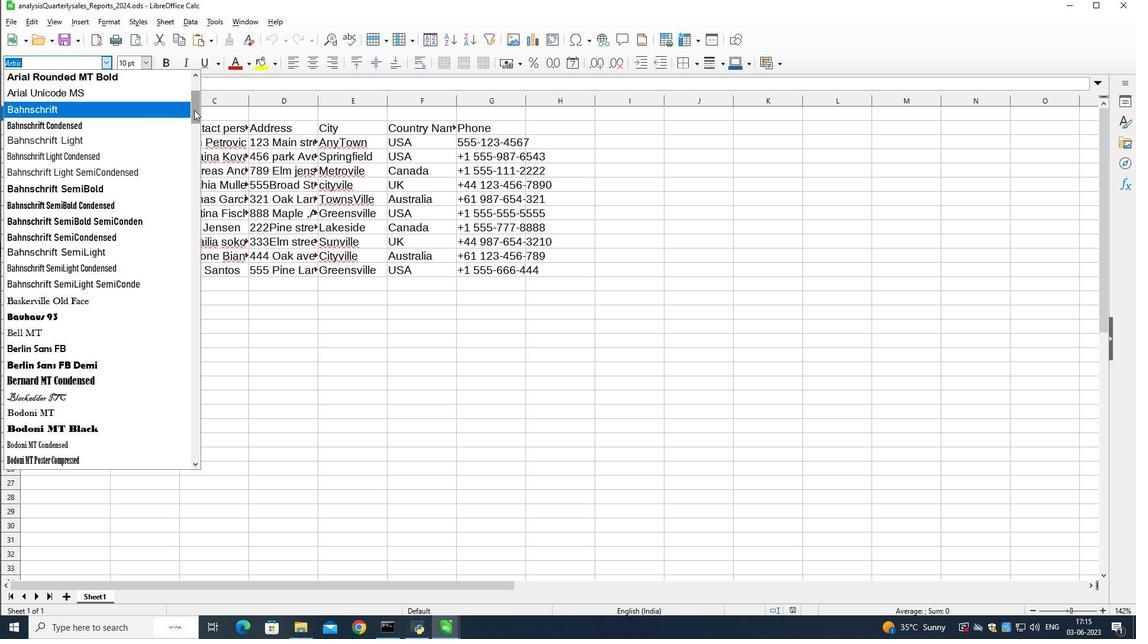 
Action: Mouse moved to (48, 58)
Screenshot: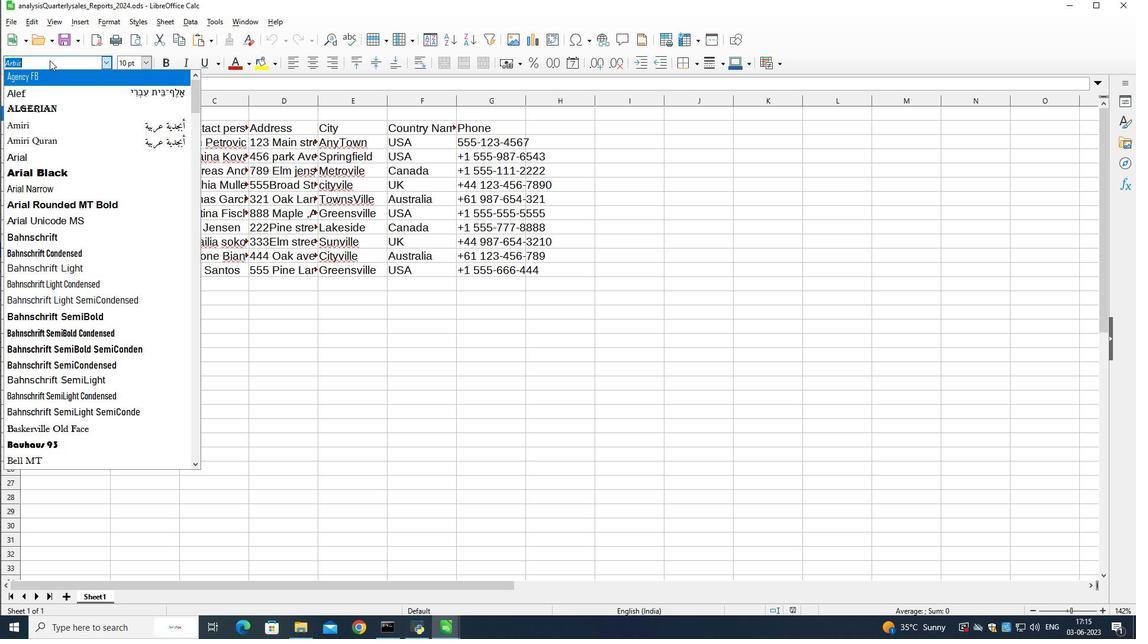 
Action: Mouse pressed left at (48, 58)
Screenshot: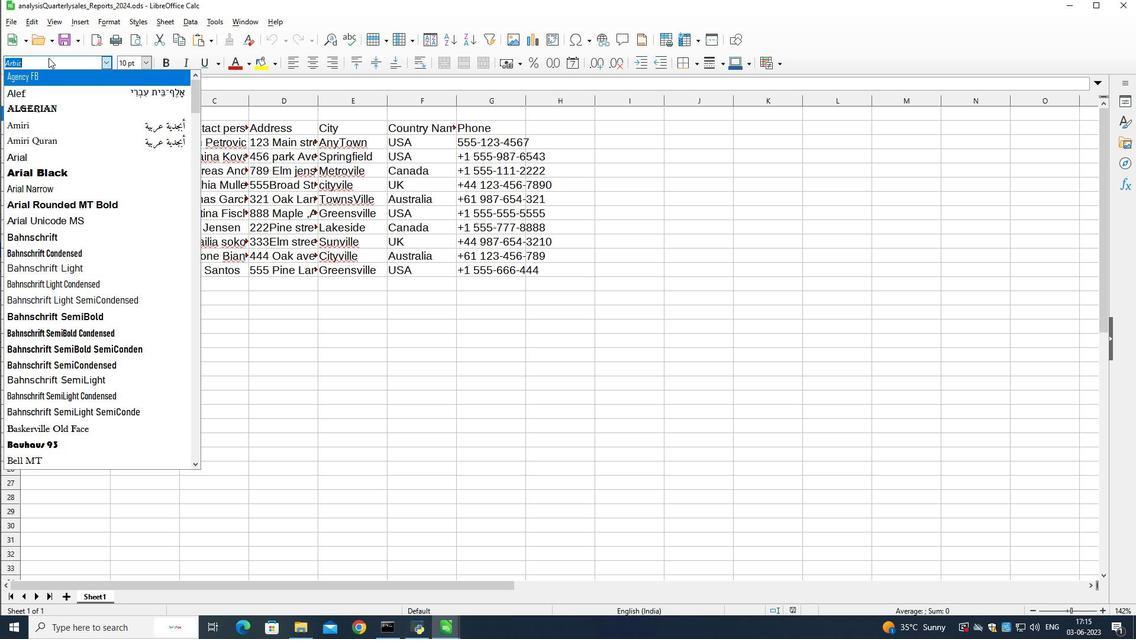 
Action: Key pressed <Key.enter>
Screenshot: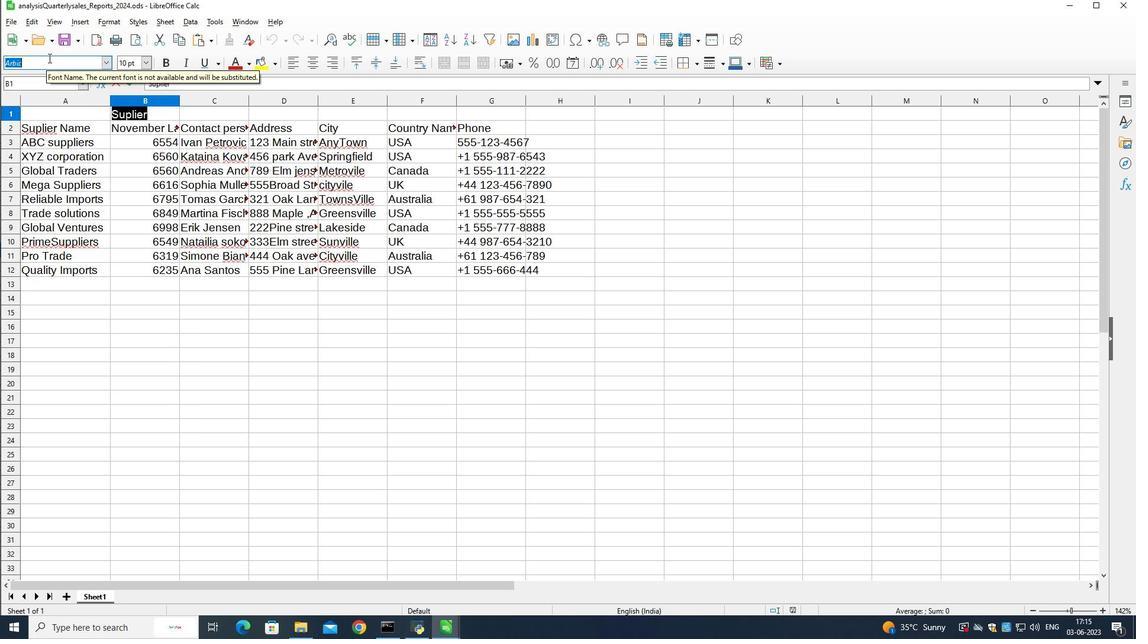 
Action: Mouse moved to (130, 113)
Screenshot: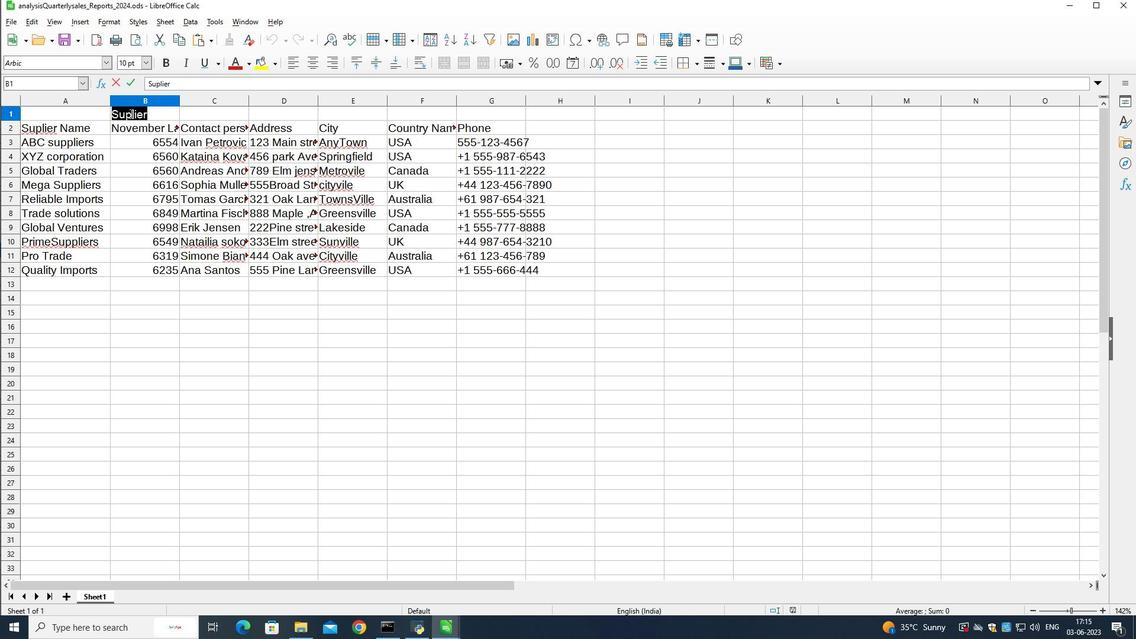 
Action: Mouse pressed left at (130, 113)
Screenshot: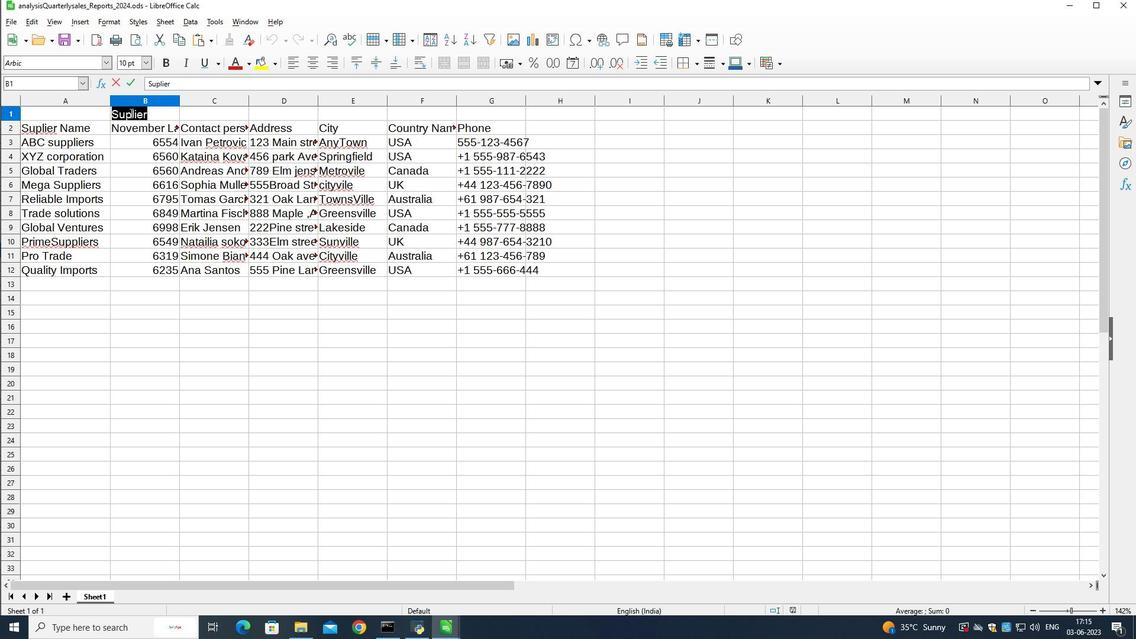 
Action: Mouse moved to (142, 113)
Screenshot: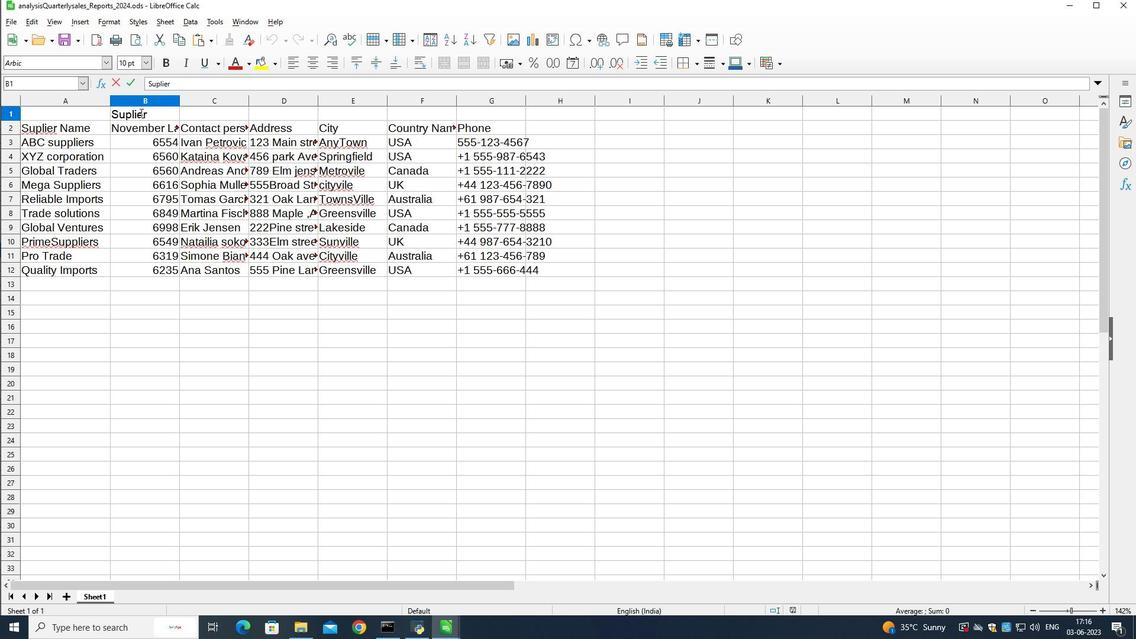 
Action: Mouse pressed left at (142, 113)
Screenshot: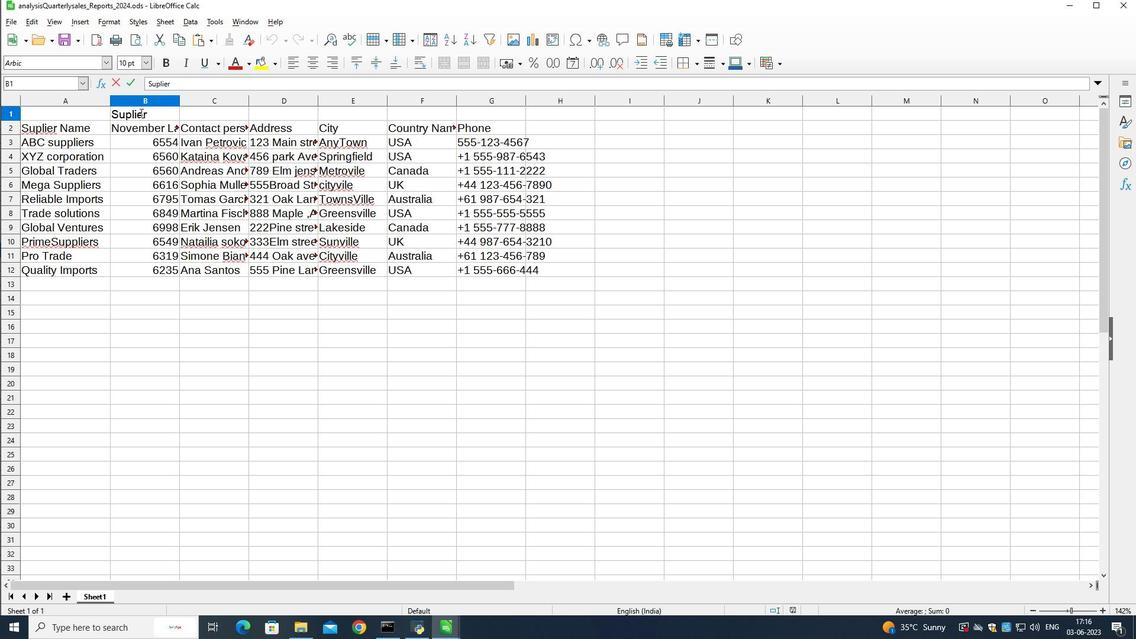 
Action: Mouse pressed left at (142, 113)
Screenshot: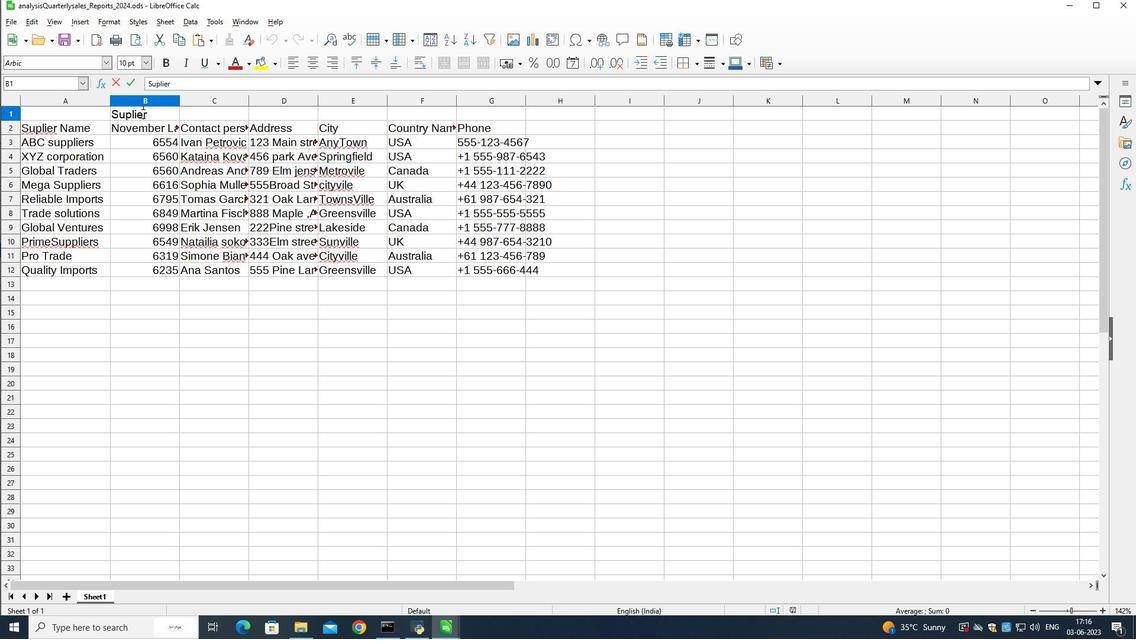 
Action: Mouse moved to (142, 113)
Screenshot: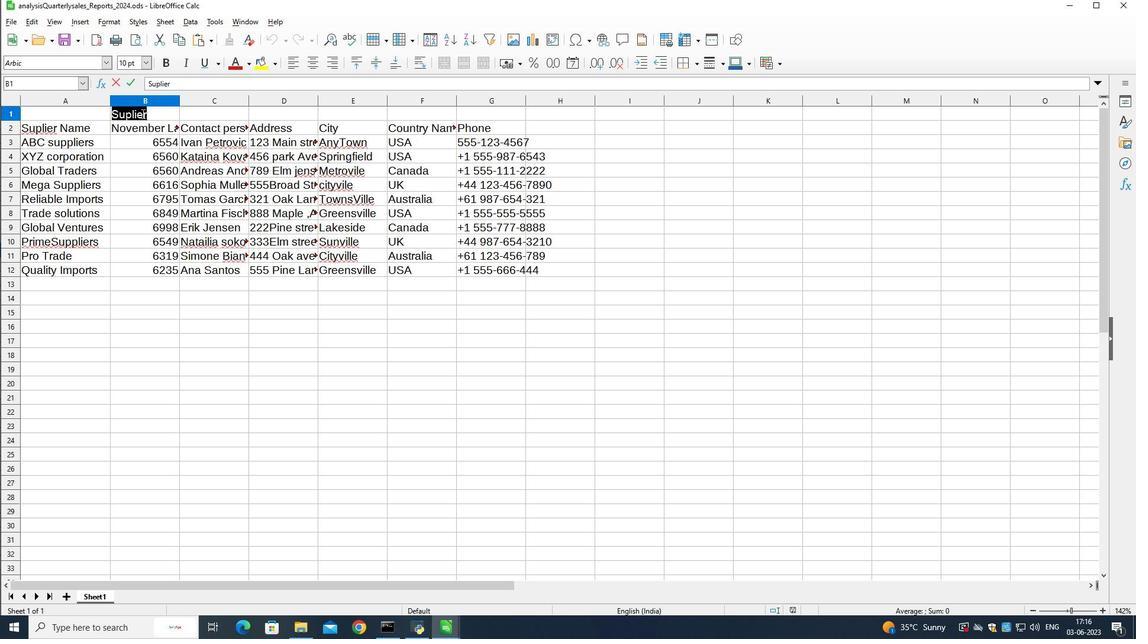 
Action: Mouse pressed left at (142, 113)
Screenshot: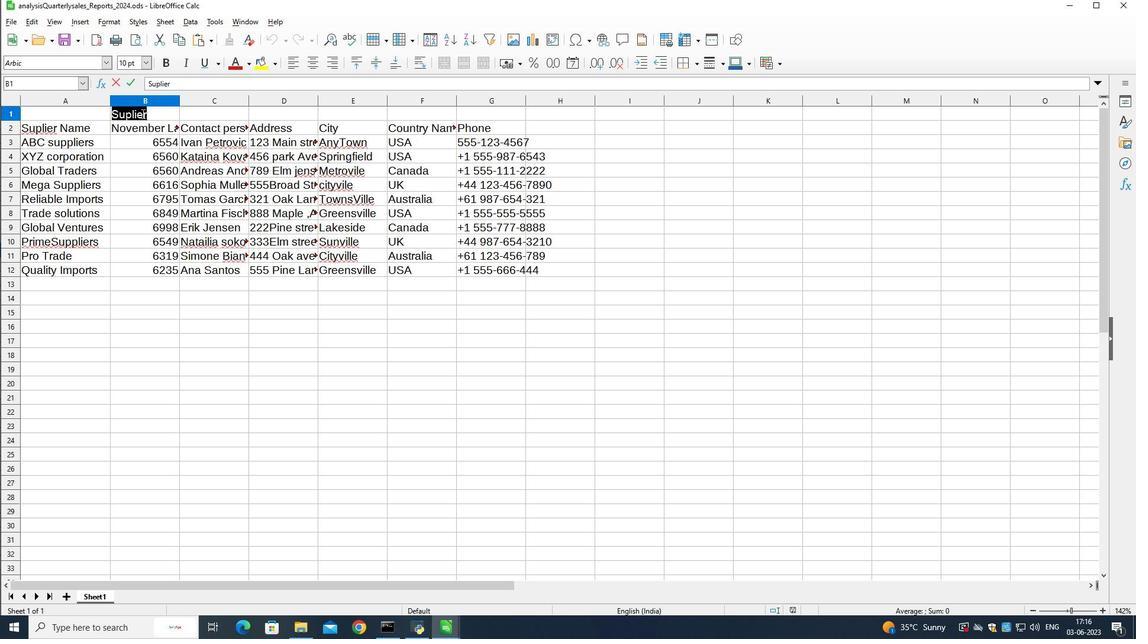 
Action: Mouse moved to (41, 60)
Screenshot: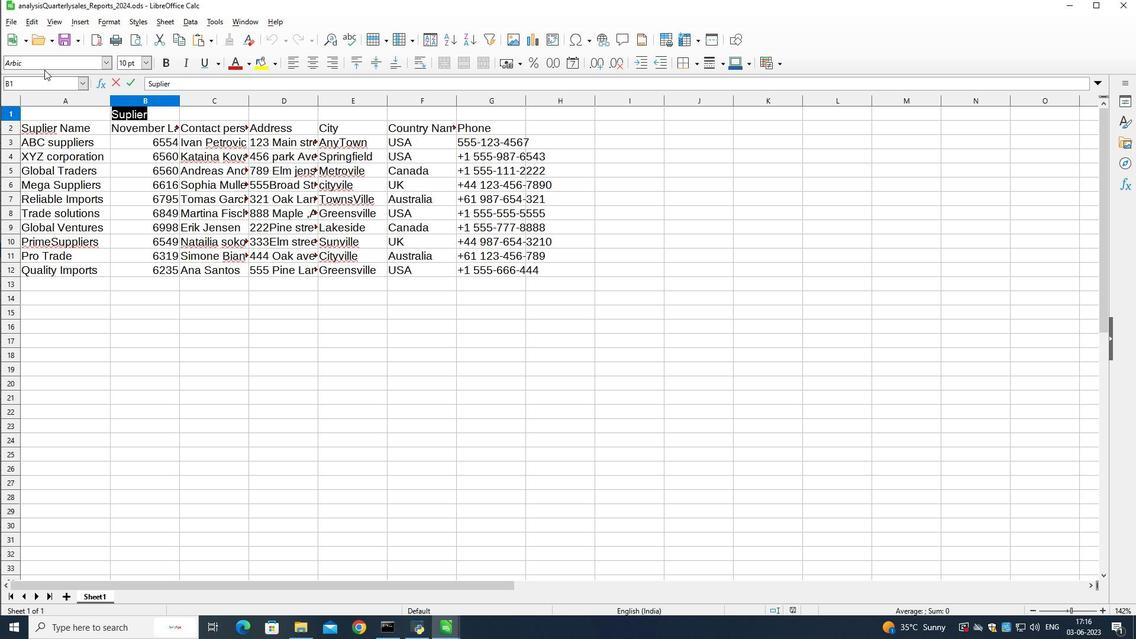 
Action: Mouse pressed left at (41, 60)
Screenshot: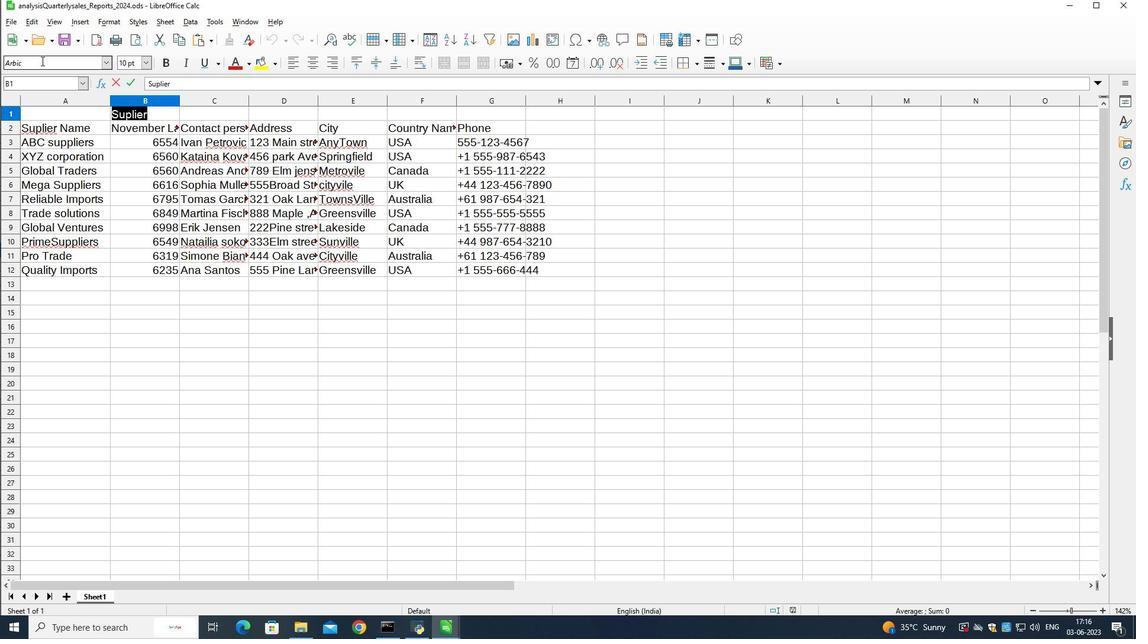 
Action: Mouse moved to (42, 58)
Screenshot: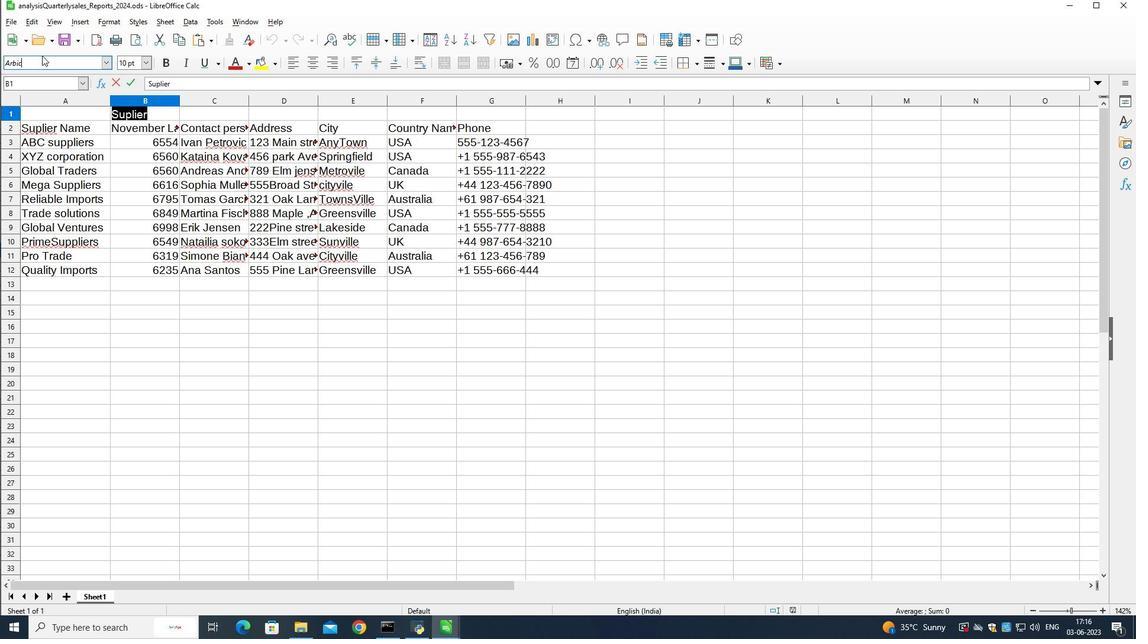 
Action: Mouse pressed left at (42, 60)
Screenshot: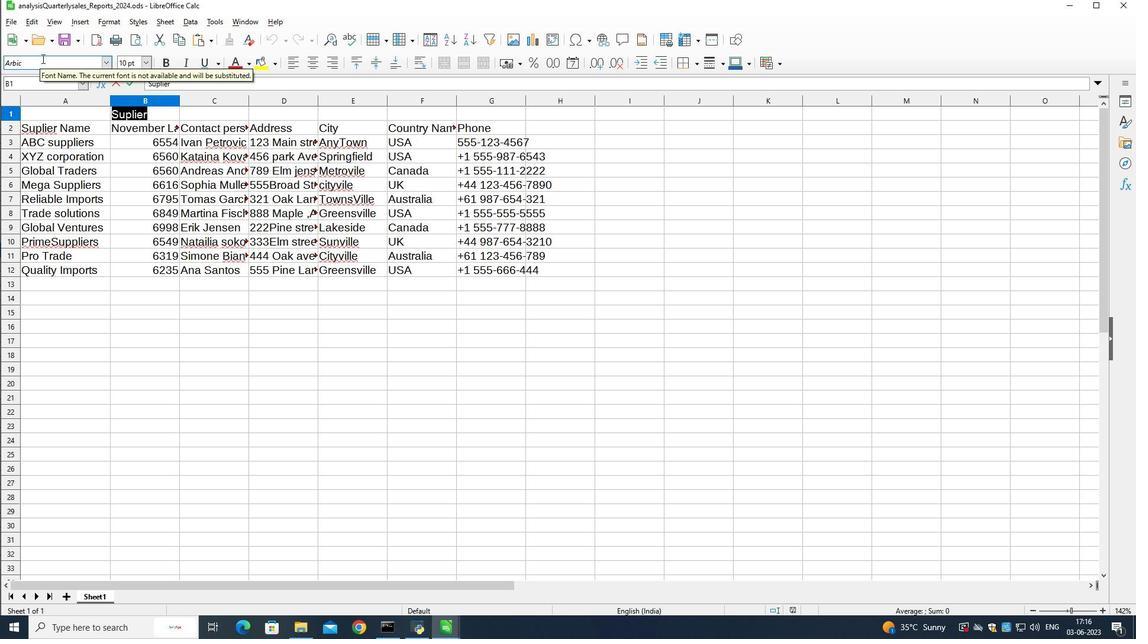 
Action: Mouse pressed left at (42, 60)
Screenshot: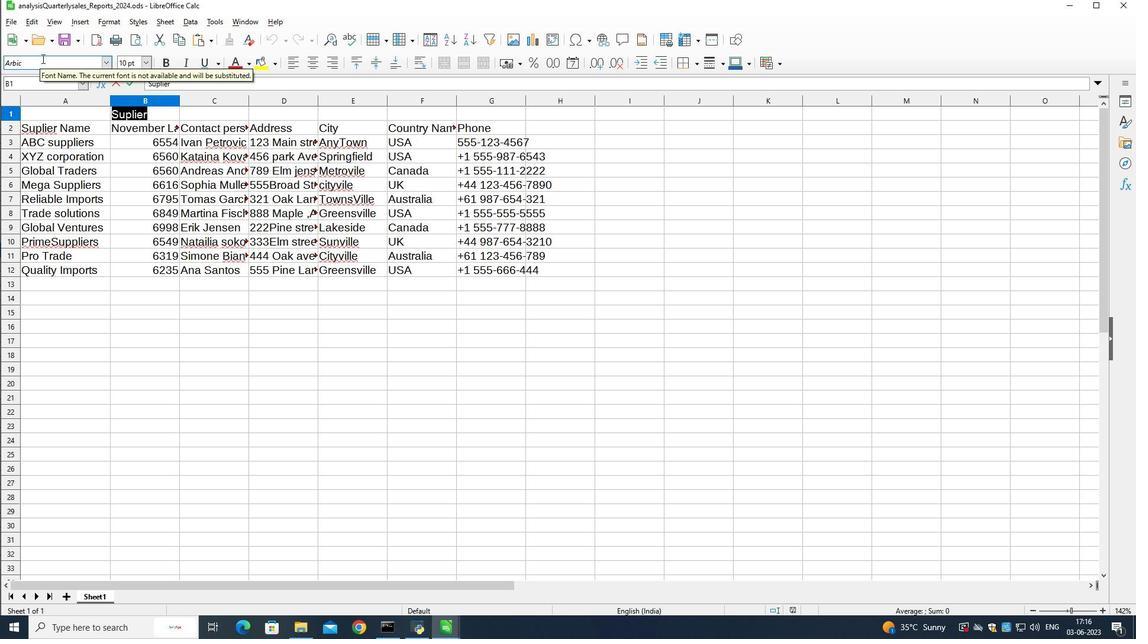 
Action: Mouse moved to (42, 60)
Screenshot: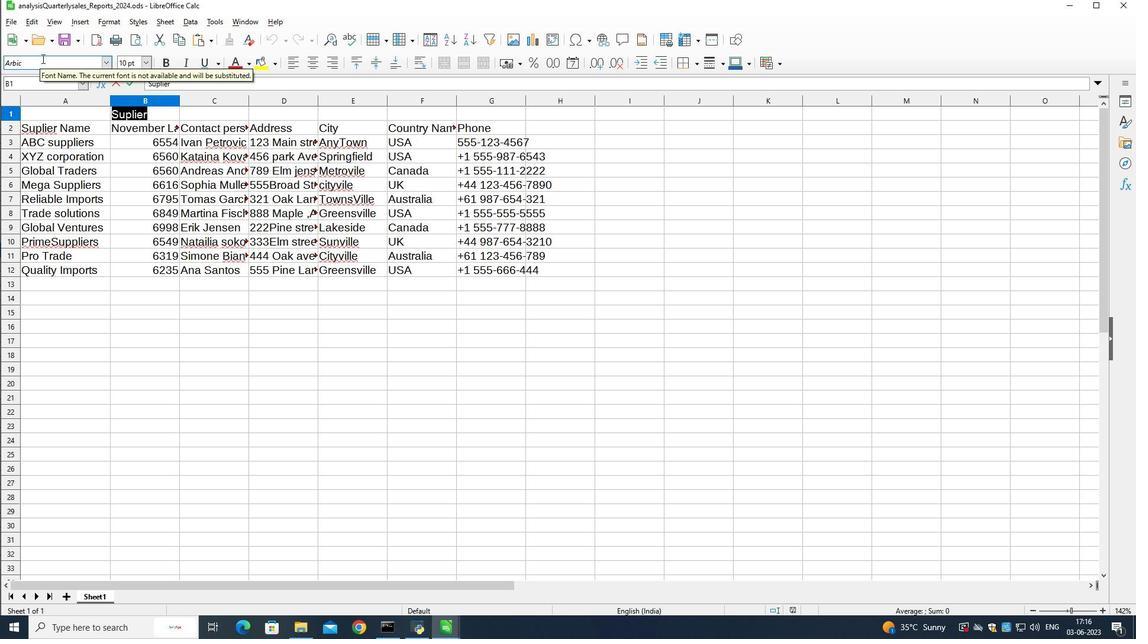
Action: Mouse pressed left at (42, 60)
Screenshot: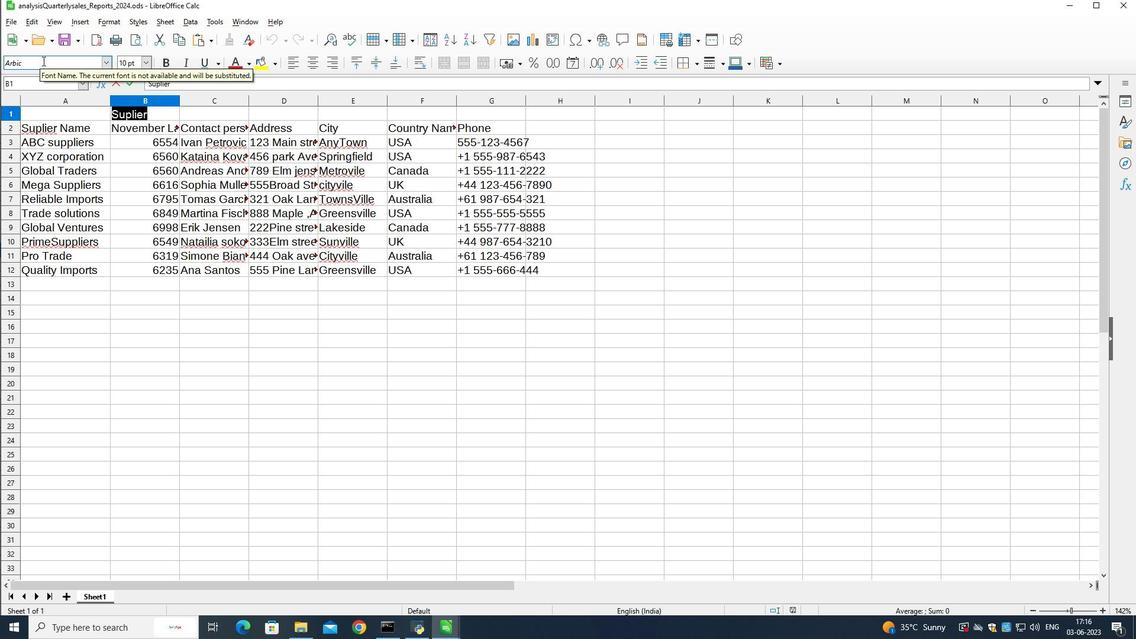 
Action: Mouse pressed left at (42, 60)
Screenshot: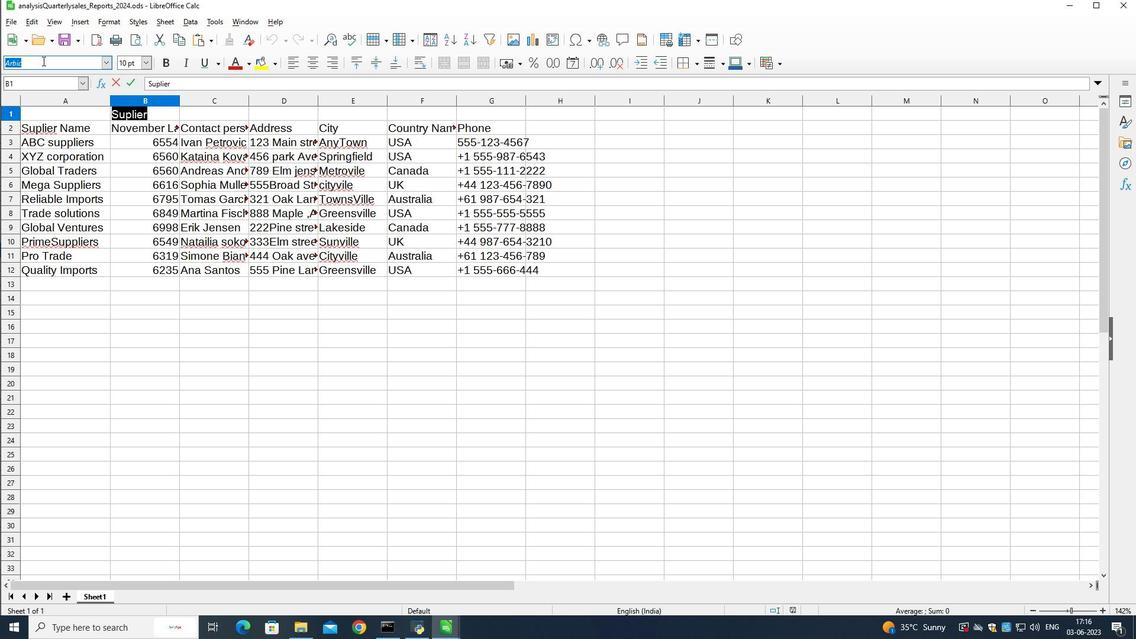 
Action: Mouse moved to (42, 60)
Screenshot: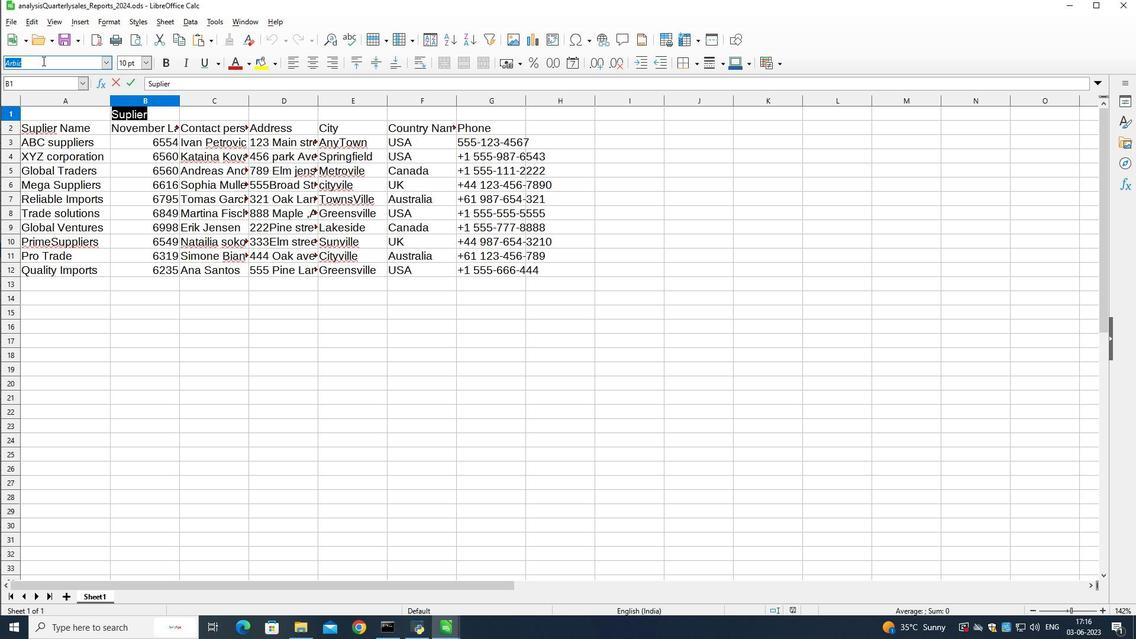 
Action: Key pressed <Key.enter>
Screenshot: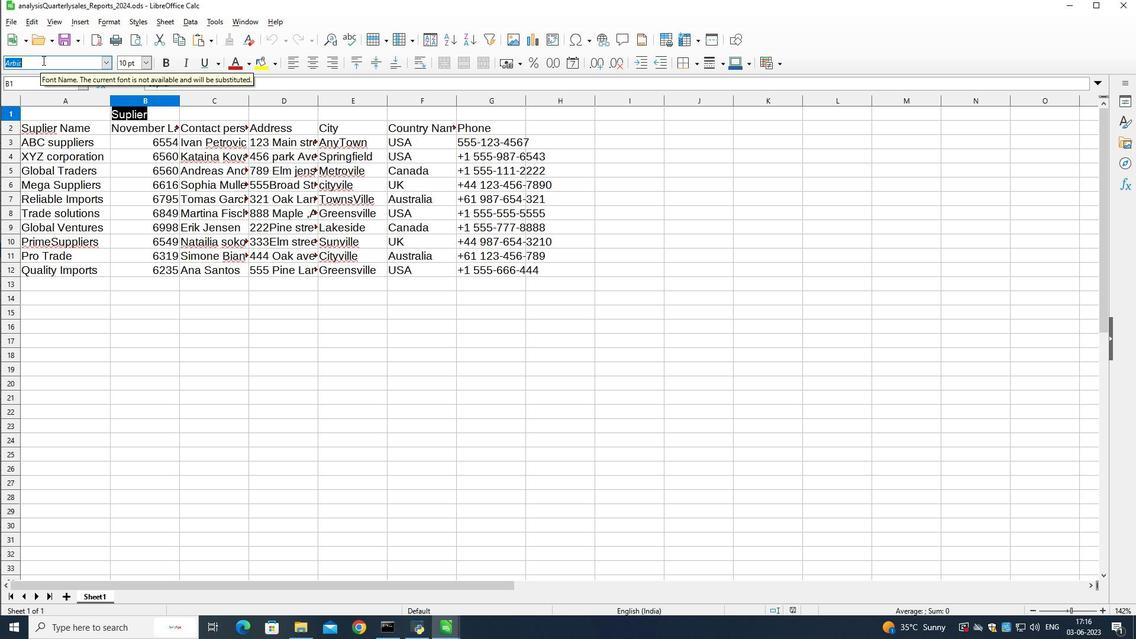 
Action: Mouse moved to (247, 62)
Screenshot: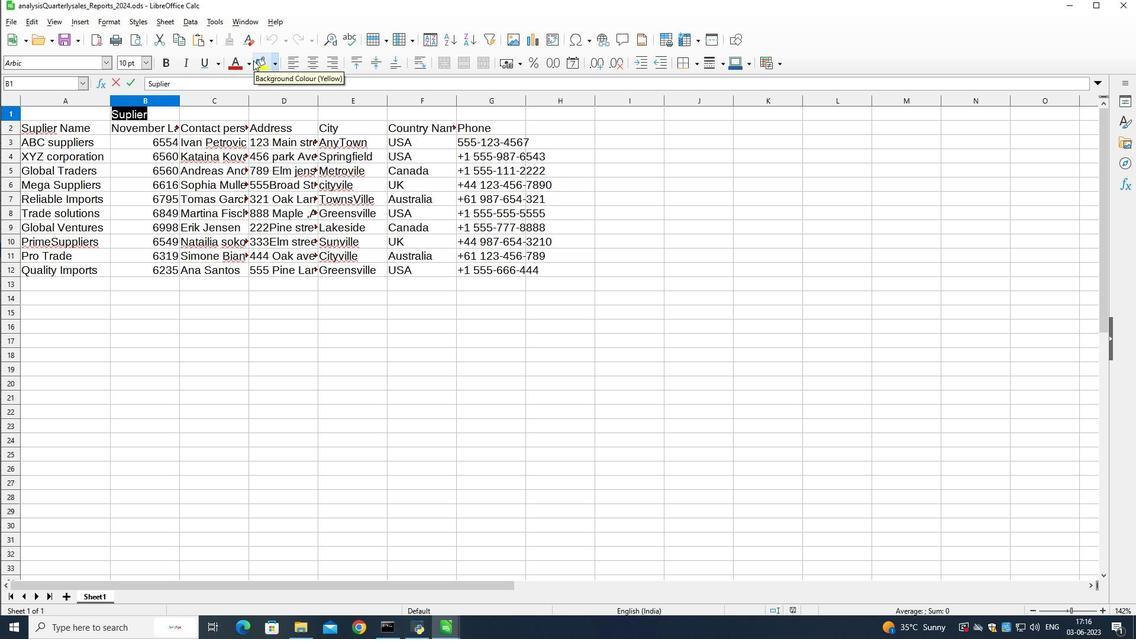 
Action: Mouse pressed left at (247, 62)
Screenshot: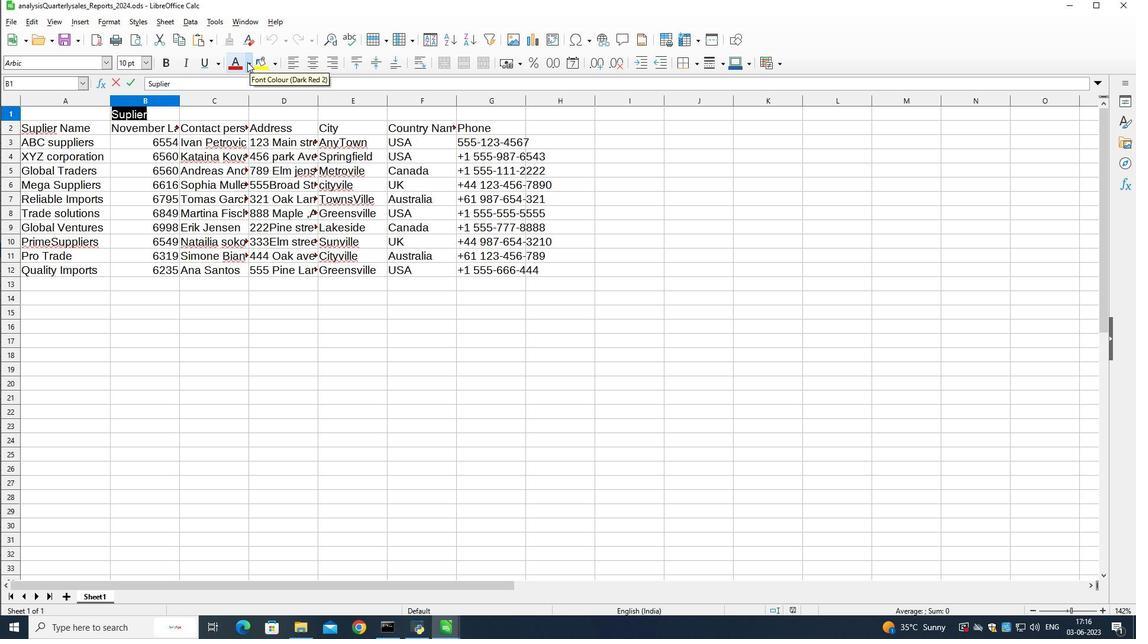 
Action: Mouse moved to (257, 210)
Screenshot: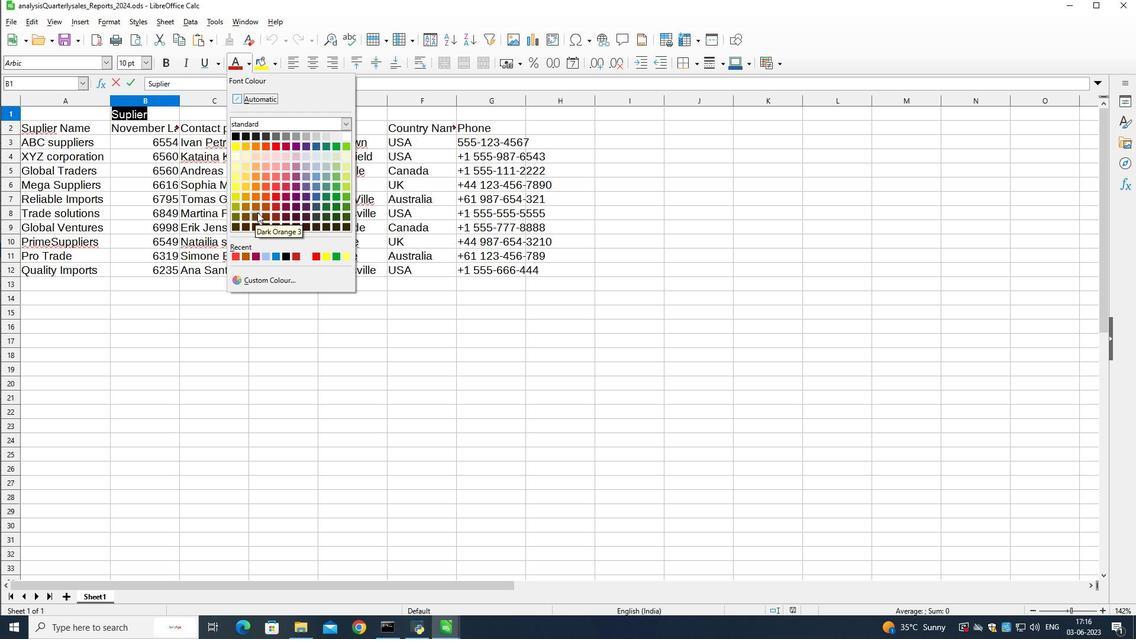 
Action: Mouse pressed left at (257, 210)
Screenshot: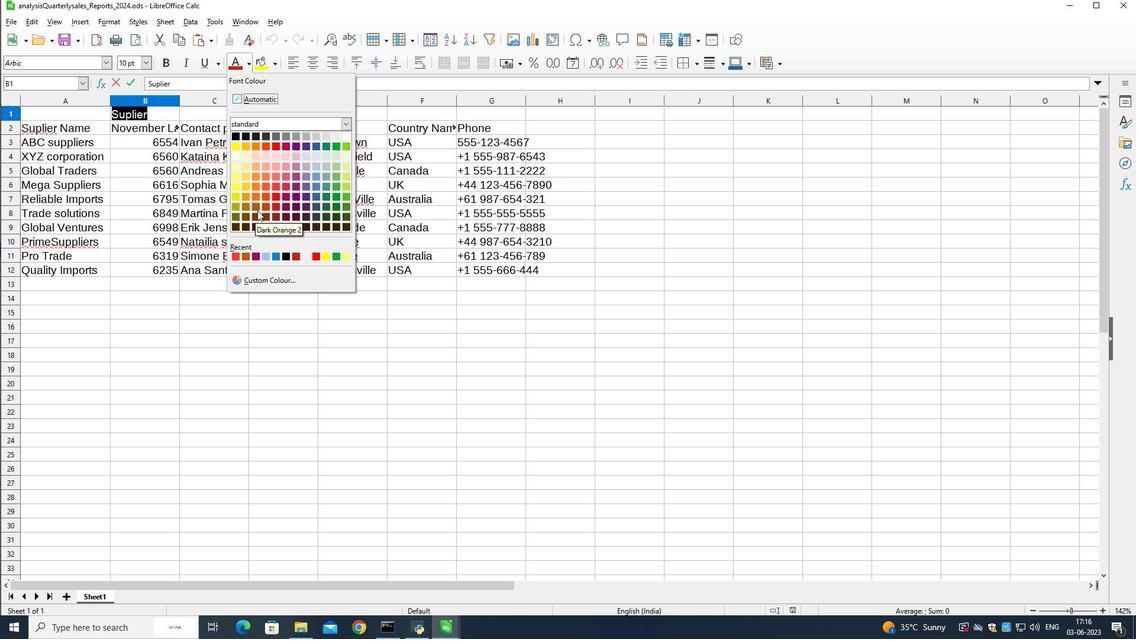 
Action: Mouse moved to (148, 60)
Screenshot: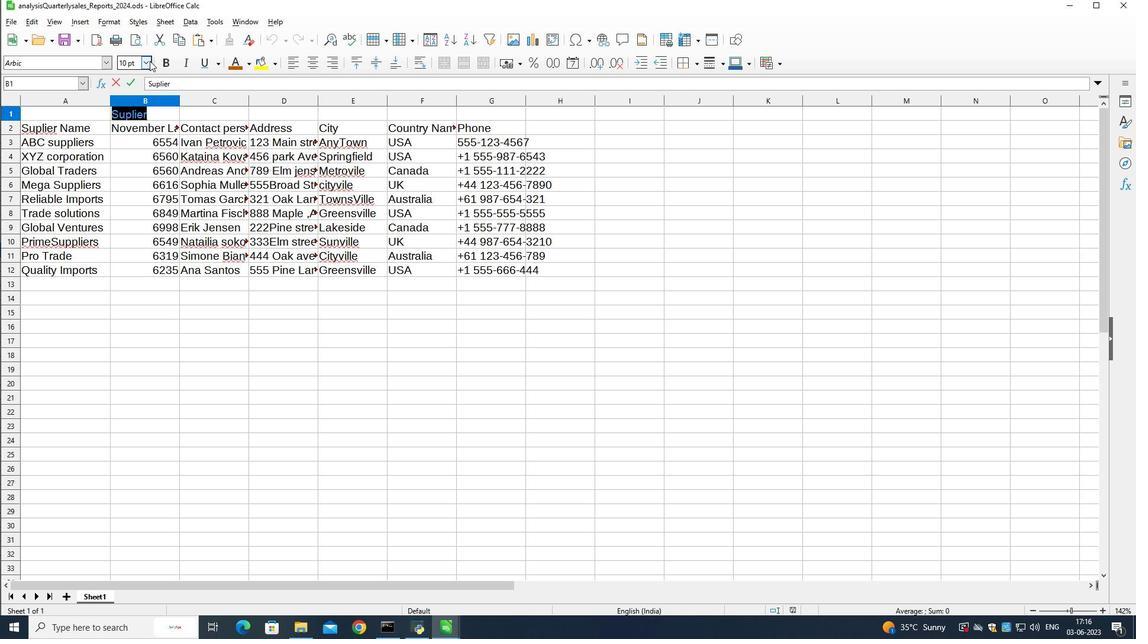 
Action: Mouse pressed left at (148, 60)
Screenshot: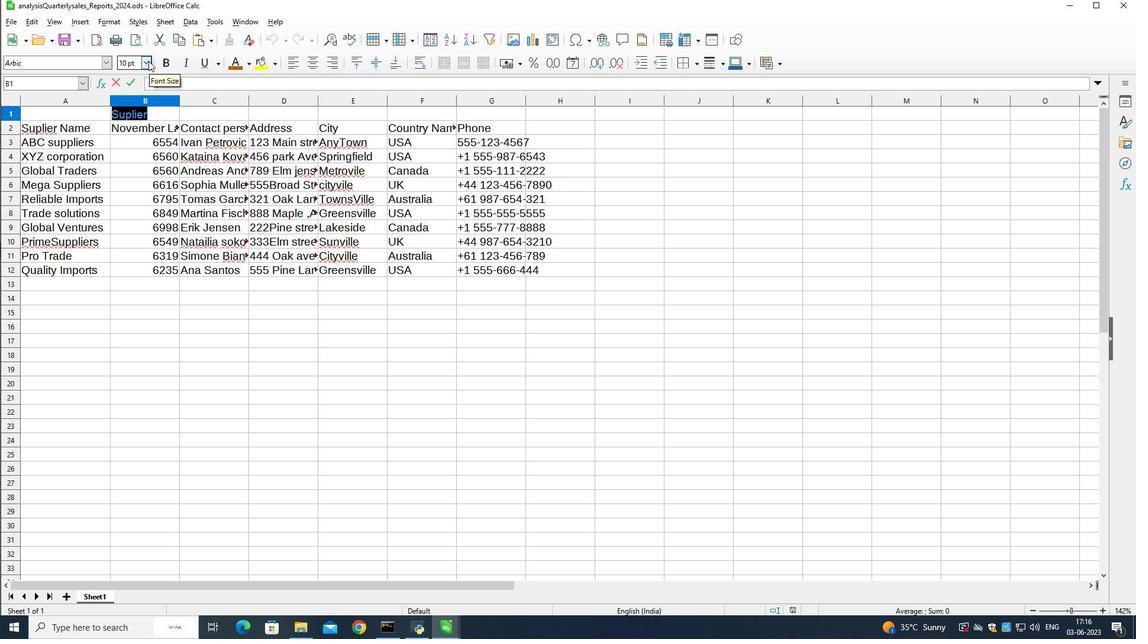 
Action: Mouse moved to (133, 196)
Screenshot: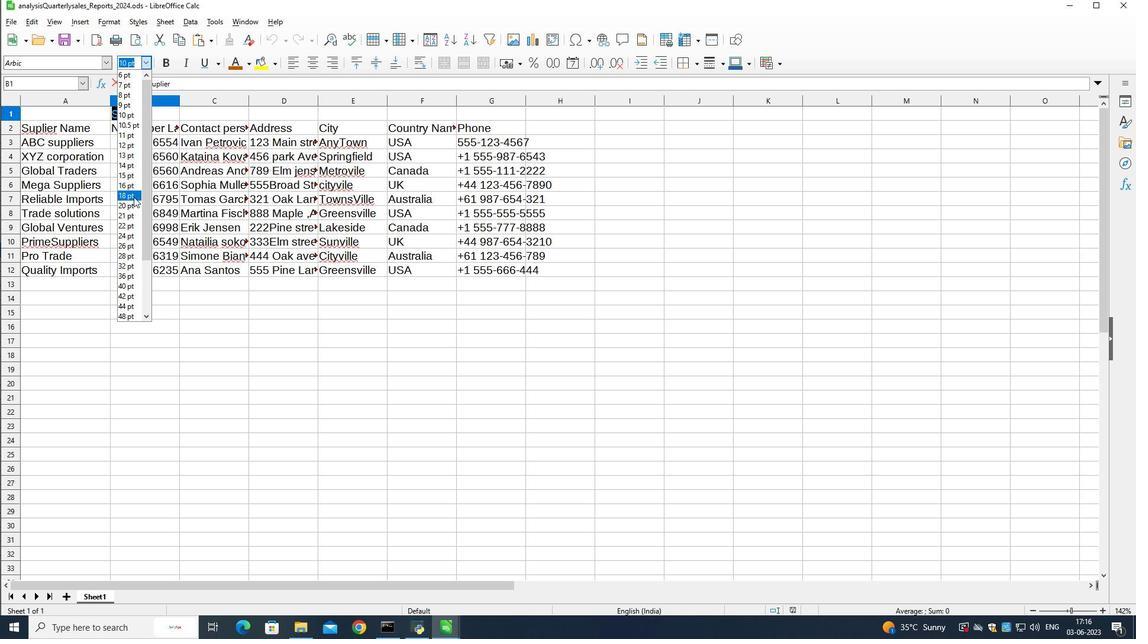
Action: Mouse pressed left at (133, 196)
Screenshot: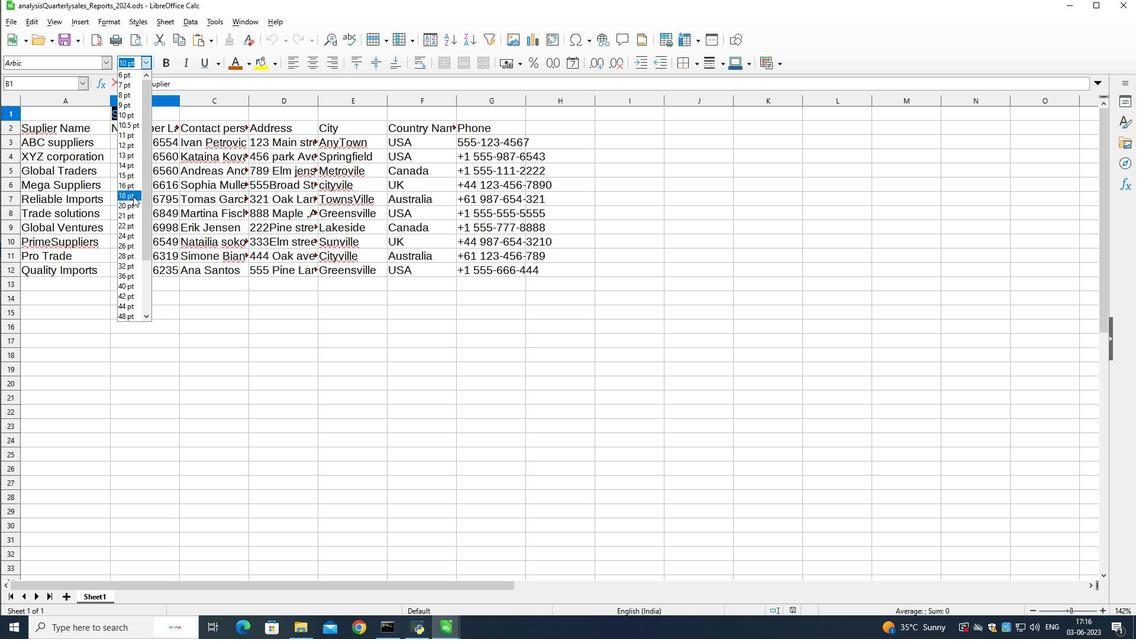 
Action: Mouse moved to (119, 176)
Screenshot: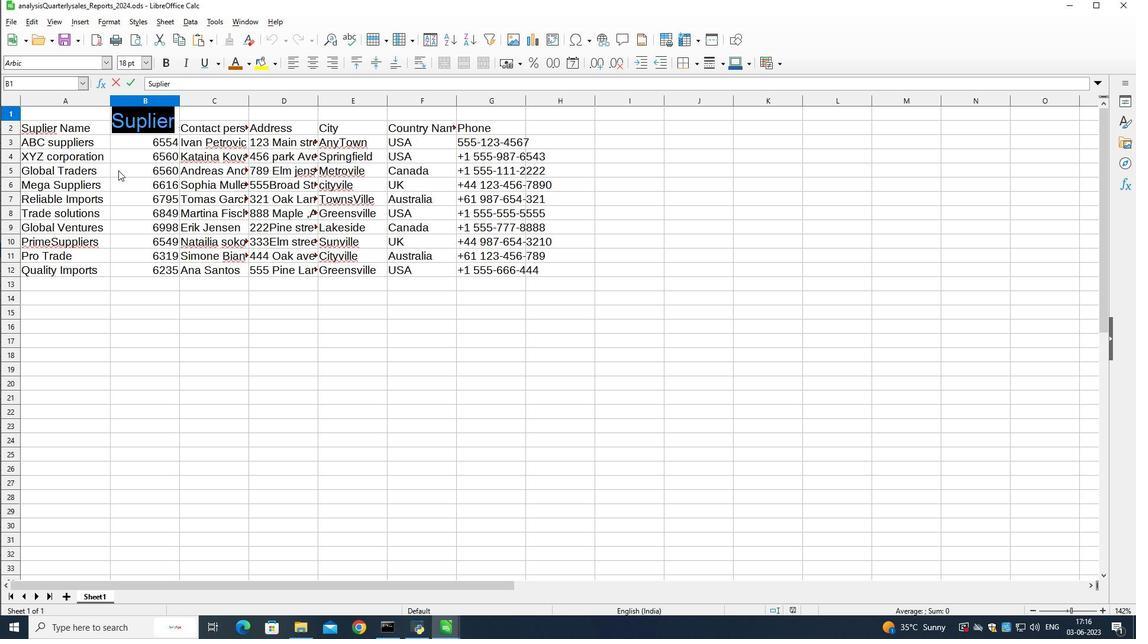 
Action: Mouse pressed left at (119, 176)
Screenshot: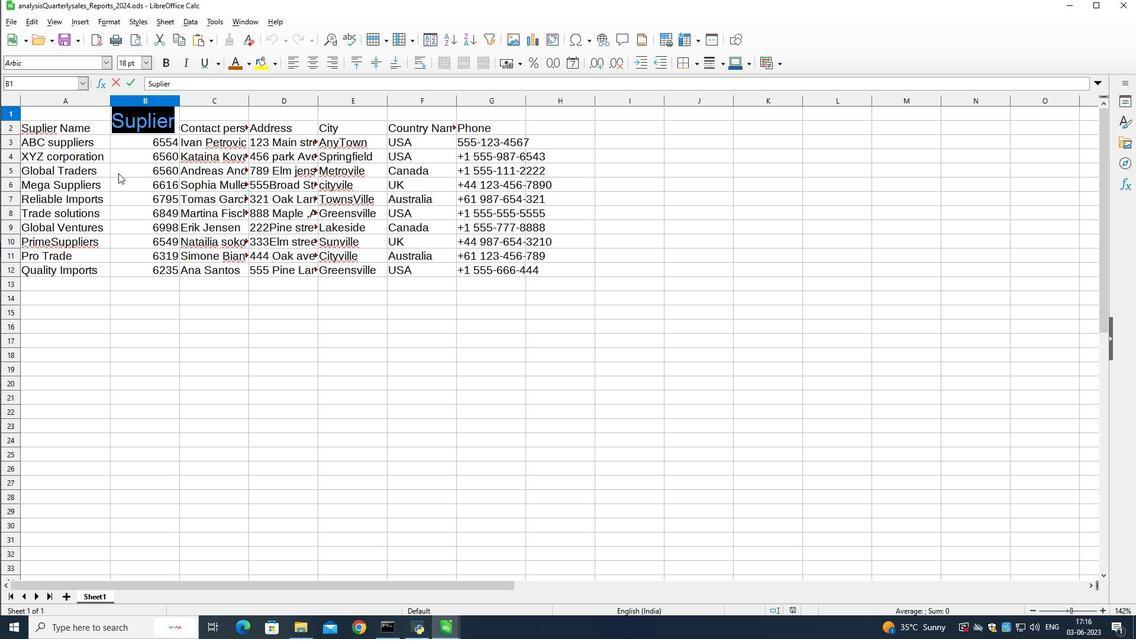 
Action: Mouse moved to (44, 138)
Screenshot: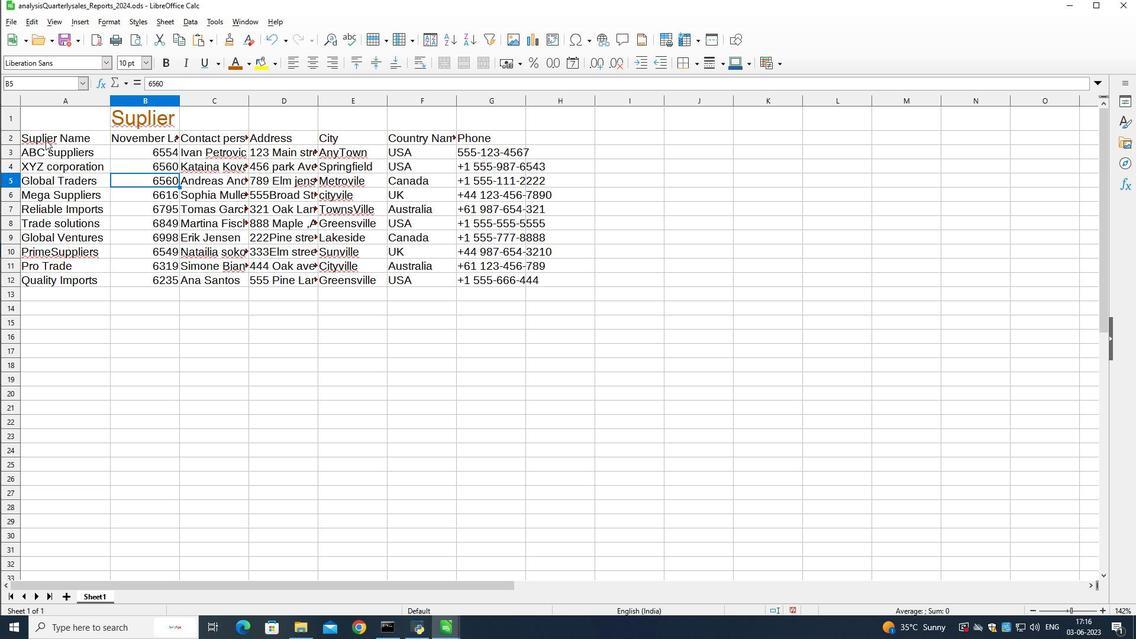 
Action: Mouse pressed left at (44, 138)
Screenshot: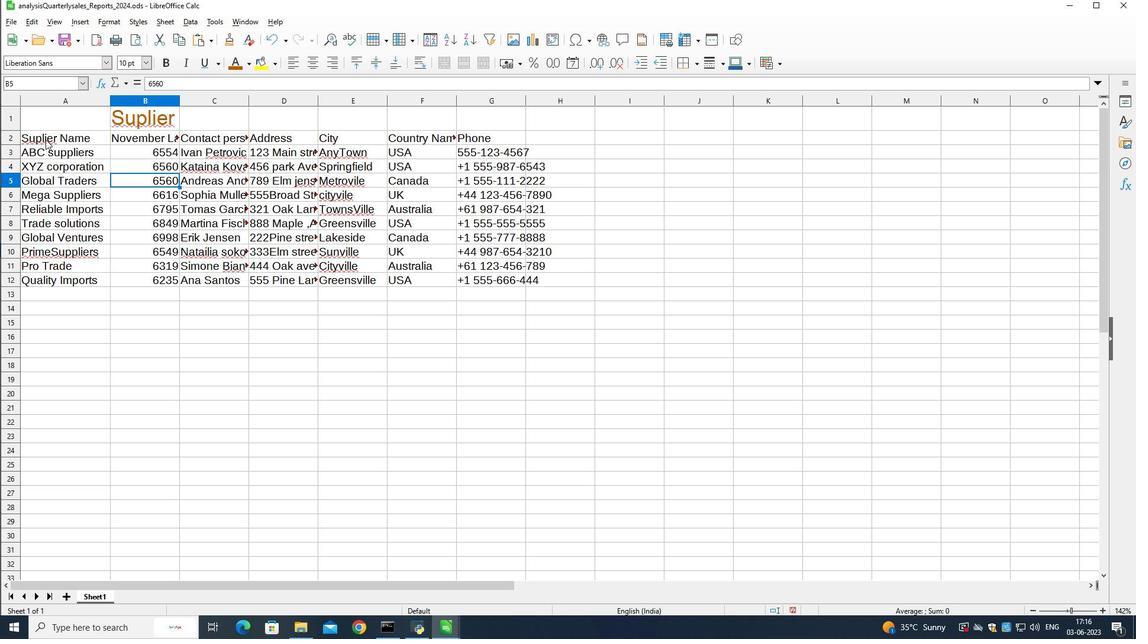 
Action: Mouse moved to (58, 65)
Screenshot: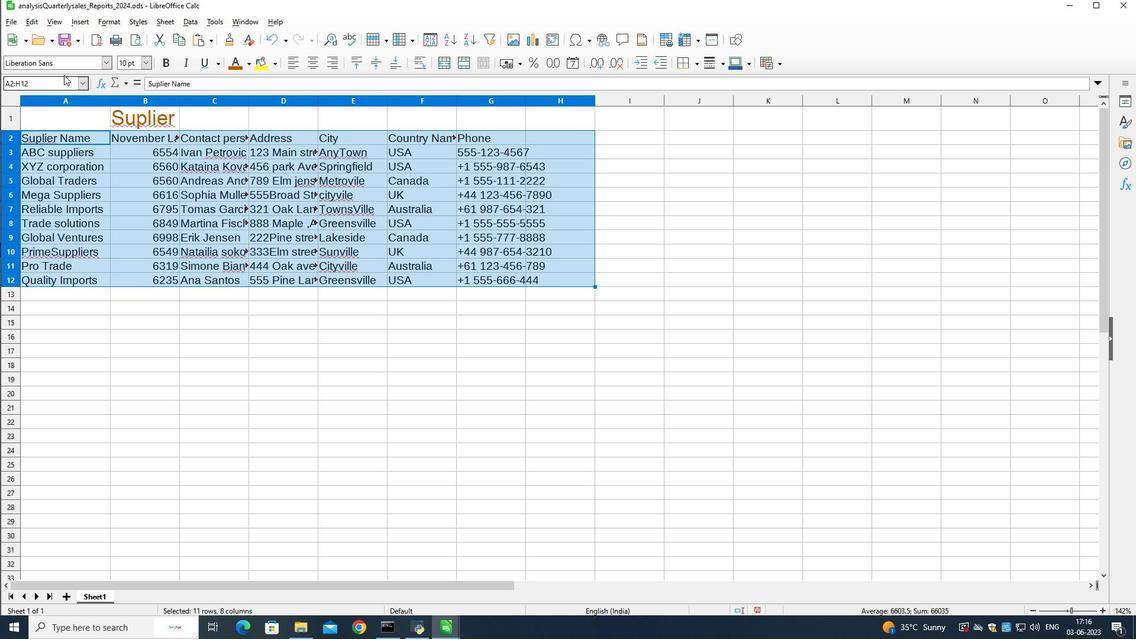 
Action: Mouse pressed left at (58, 65)
Screenshot: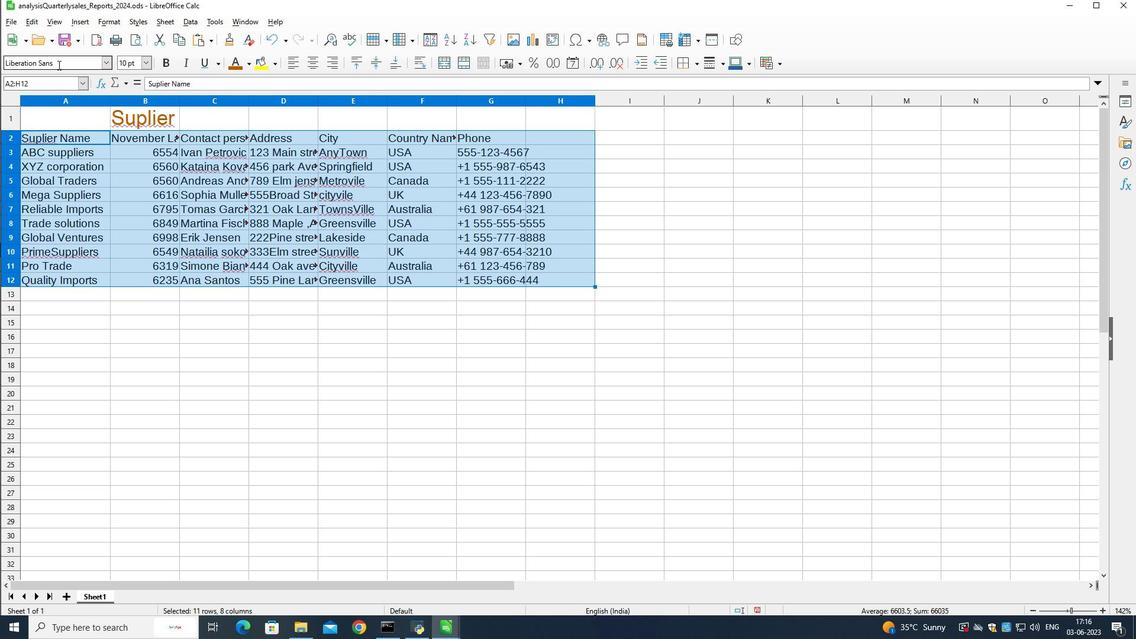
Action: Mouse pressed left at (58, 65)
Screenshot: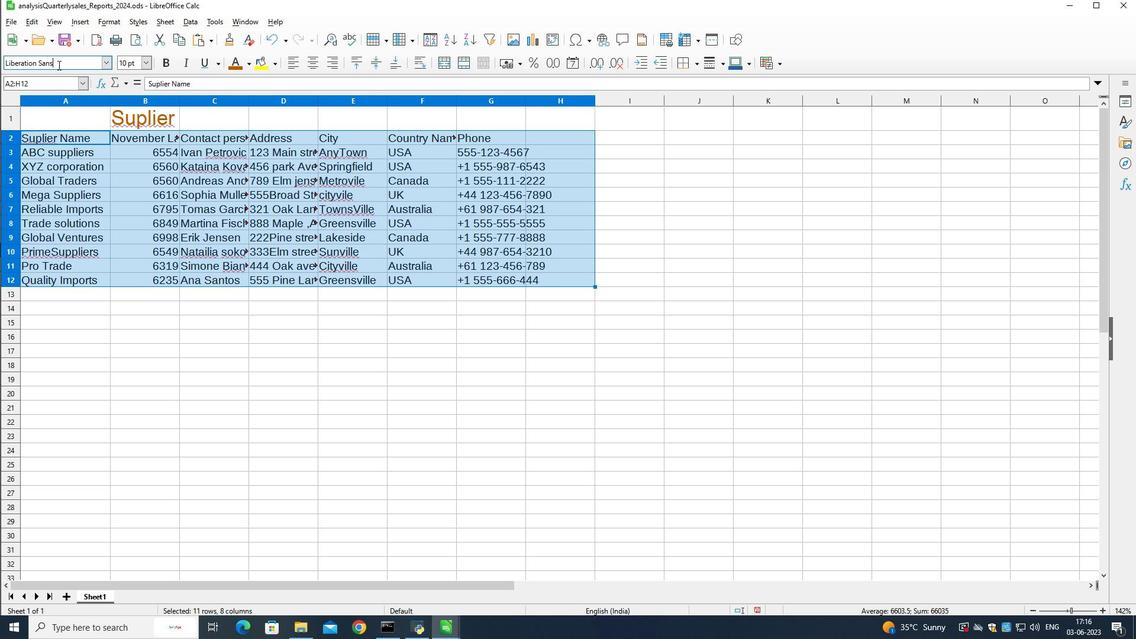 
Action: Mouse pressed left at (58, 65)
Screenshot: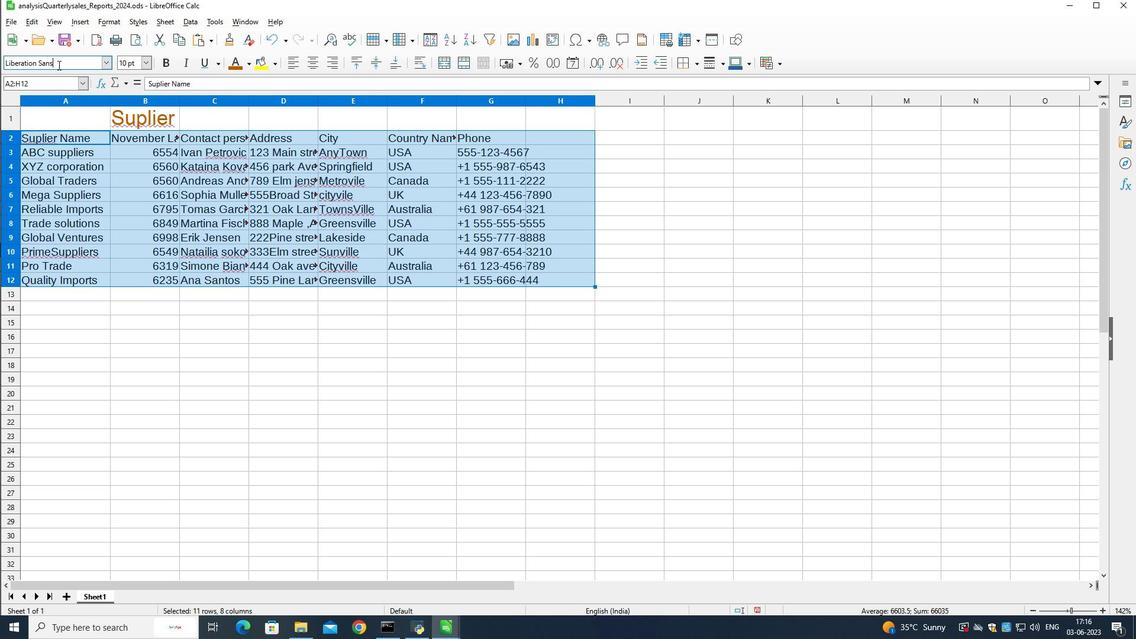 
Action: Mouse moved to (58, 62)
Screenshot: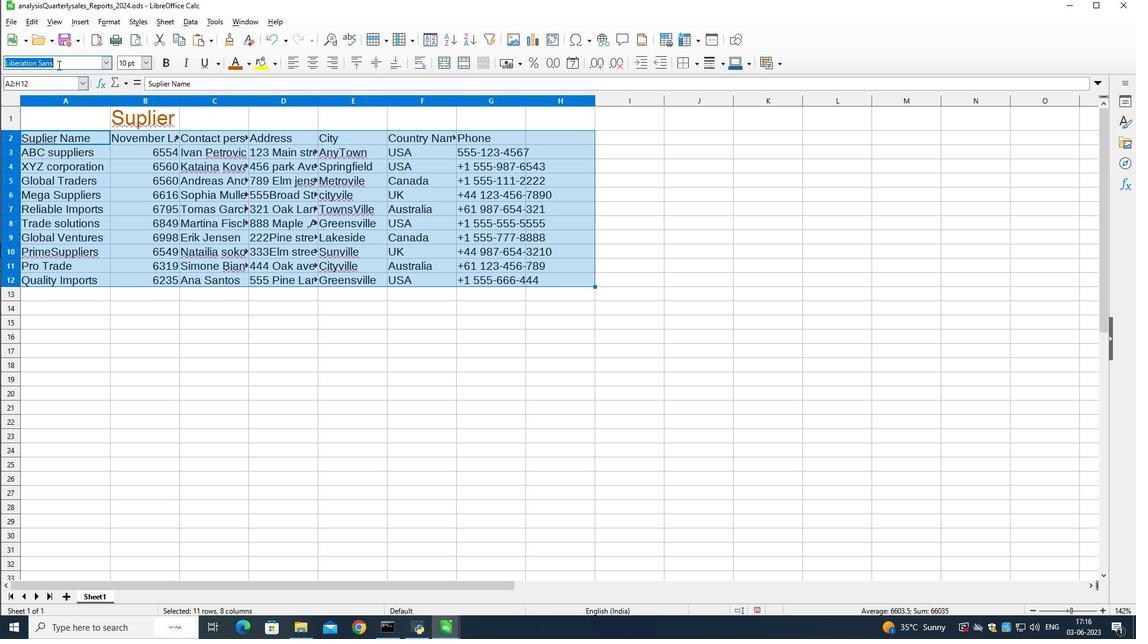 
Action: Key pressed <Key.shift>Batang<Key.enter>
Screenshot: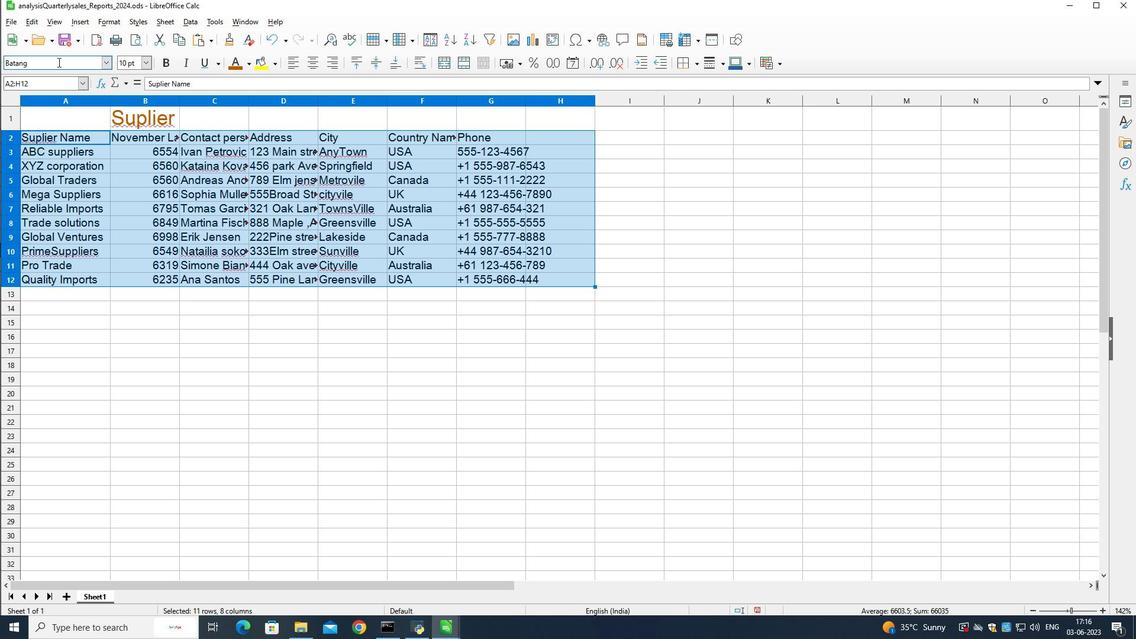 
Action: Mouse moved to (145, 61)
Screenshot: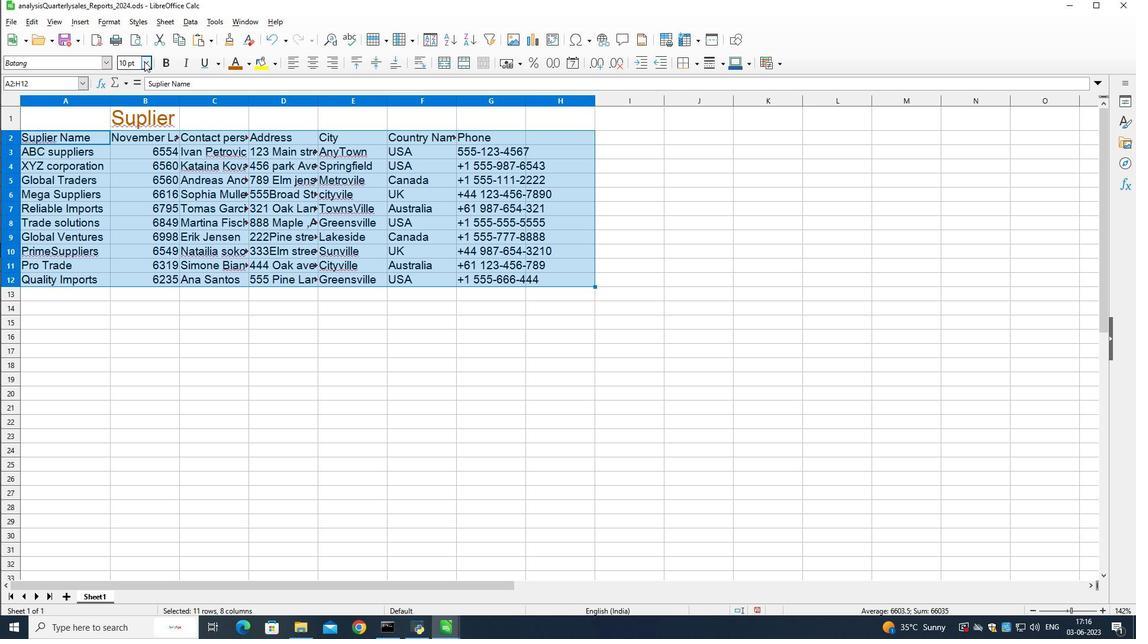 
Action: Mouse pressed left at (145, 61)
Screenshot: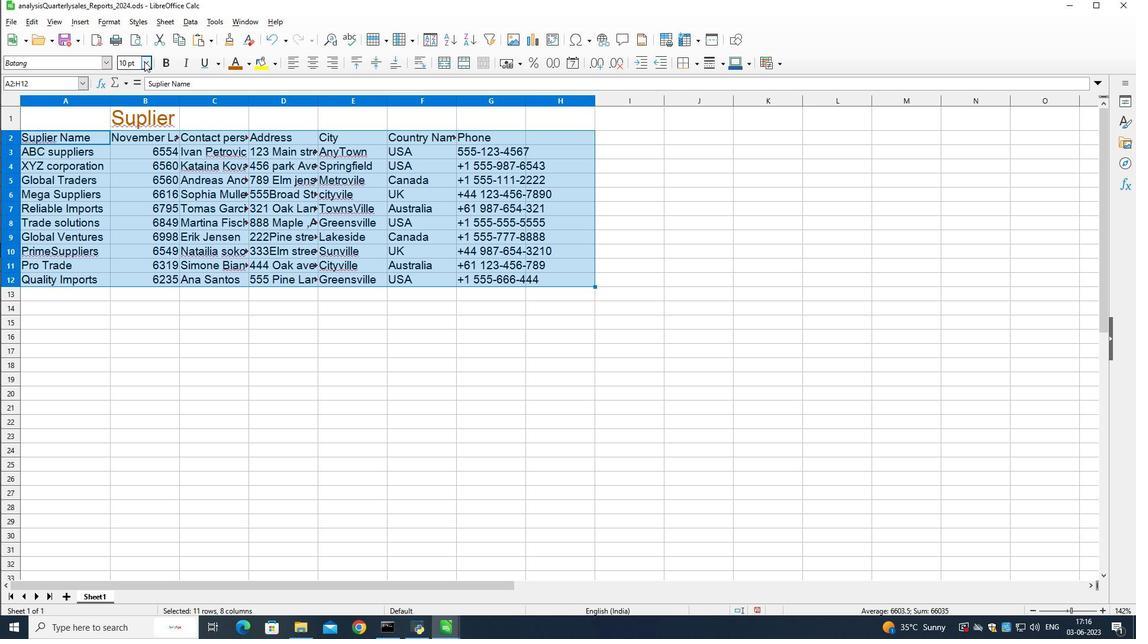 
Action: Mouse moved to (123, 198)
Screenshot: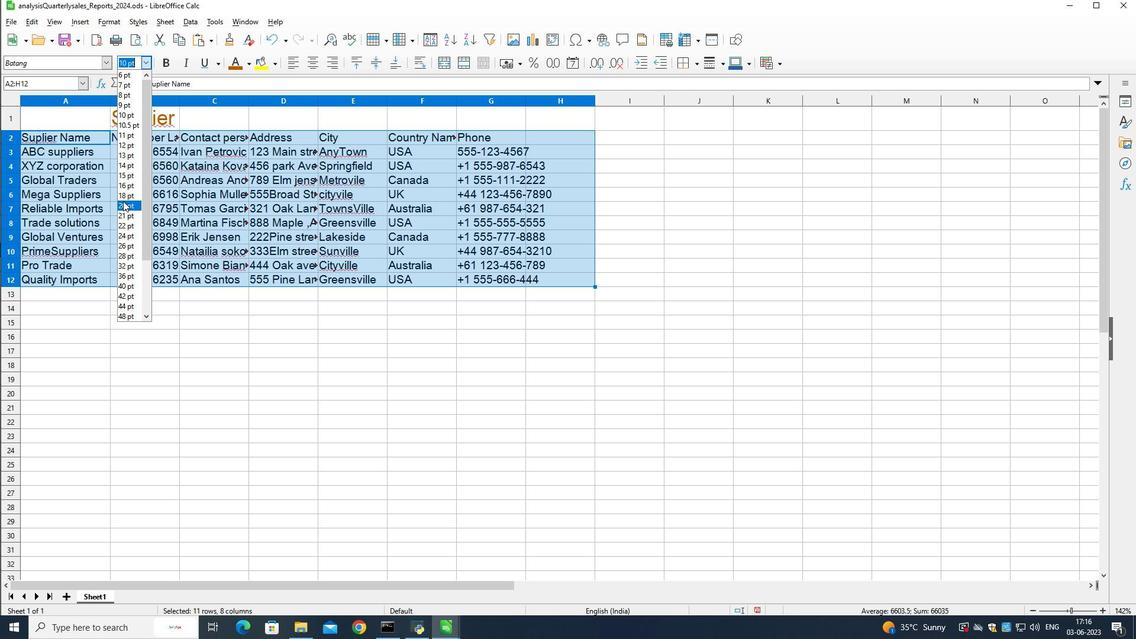 
Action: Mouse pressed left at (123, 198)
Screenshot: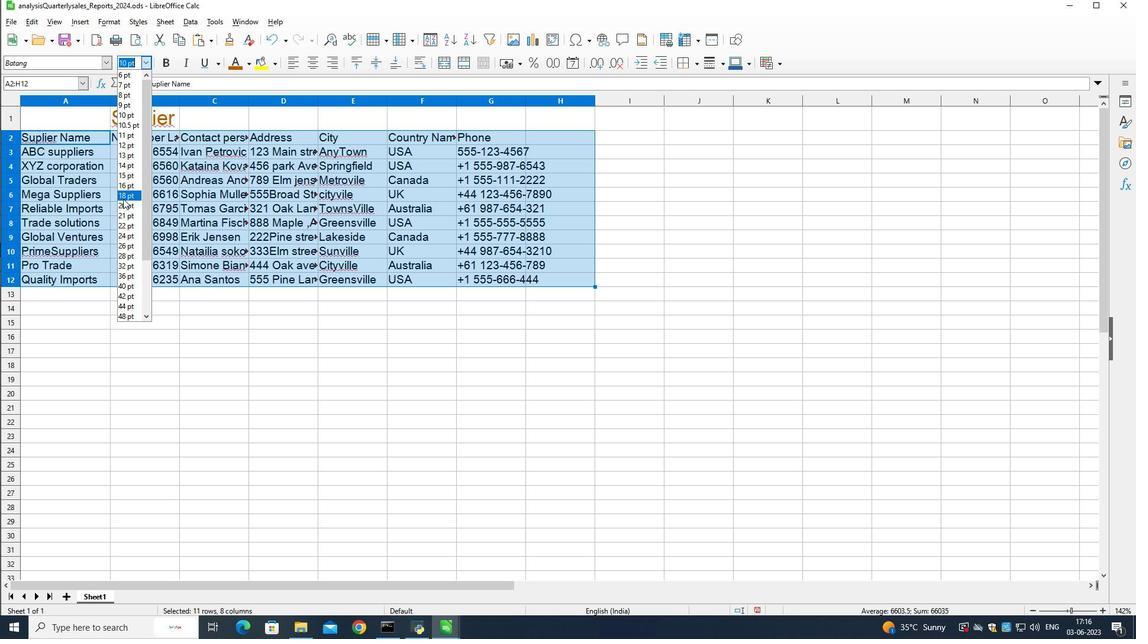 
Action: Mouse moved to (633, 237)
Screenshot: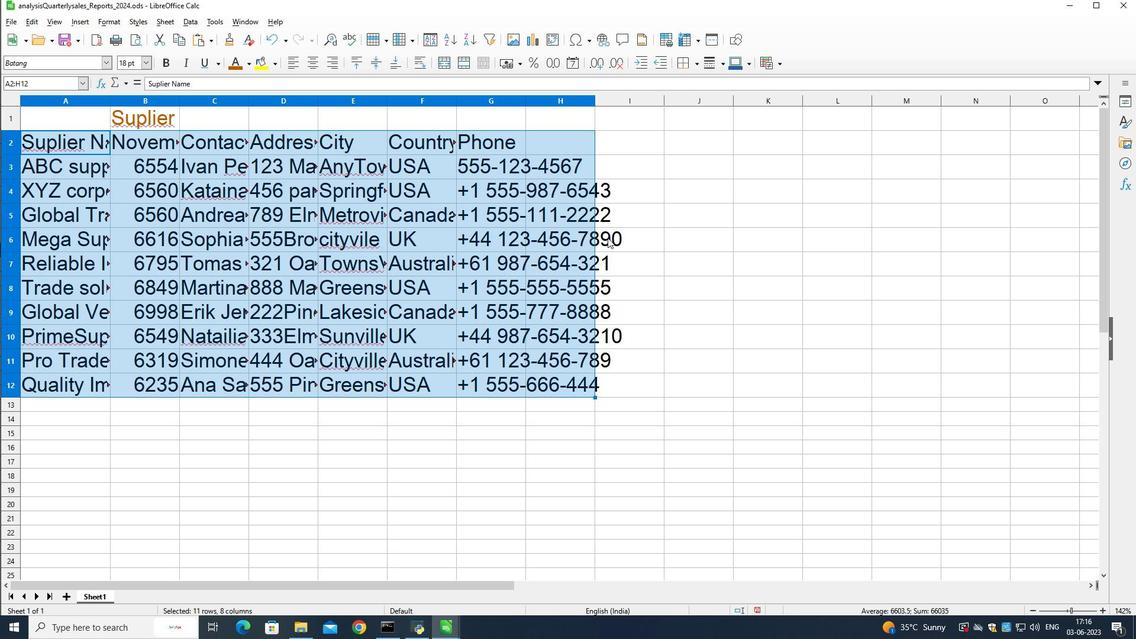 
Action: Mouse pressed left at (633, 237)
Screenshot: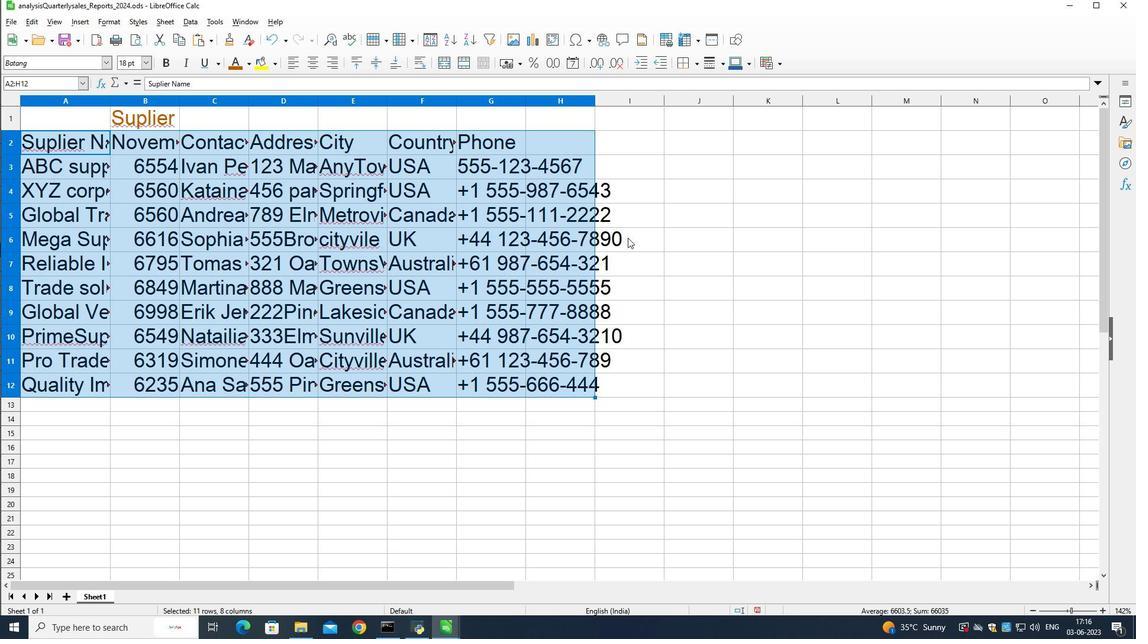 
Action: Mouse moved to (36, 118)
Screenshot: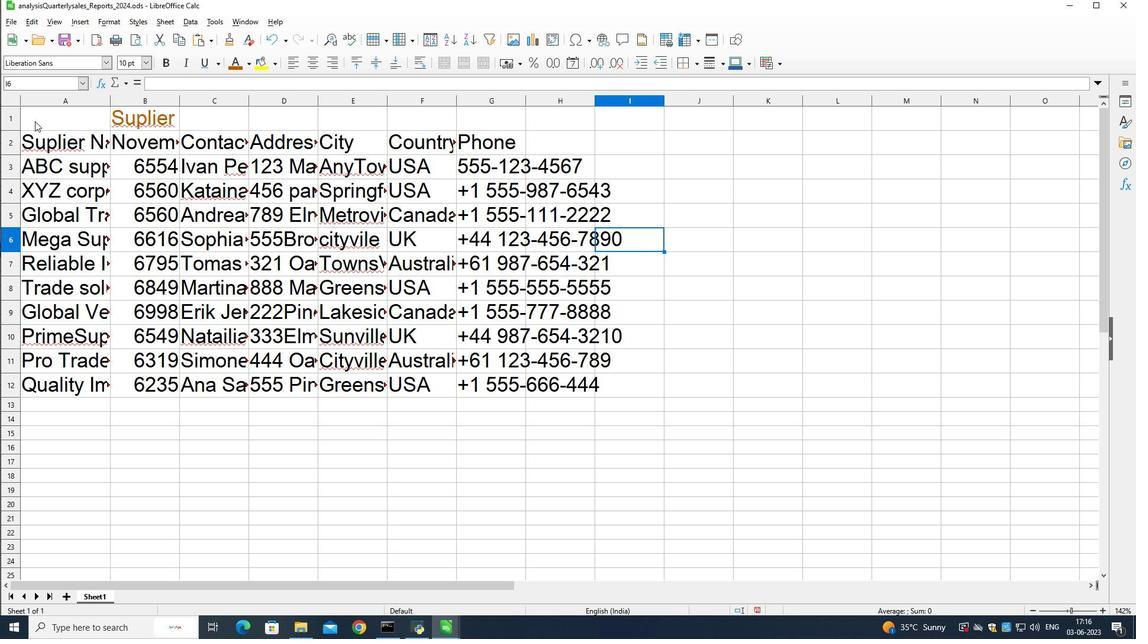 
Action: Mouse pressed left at (36, 118)
Screenshot: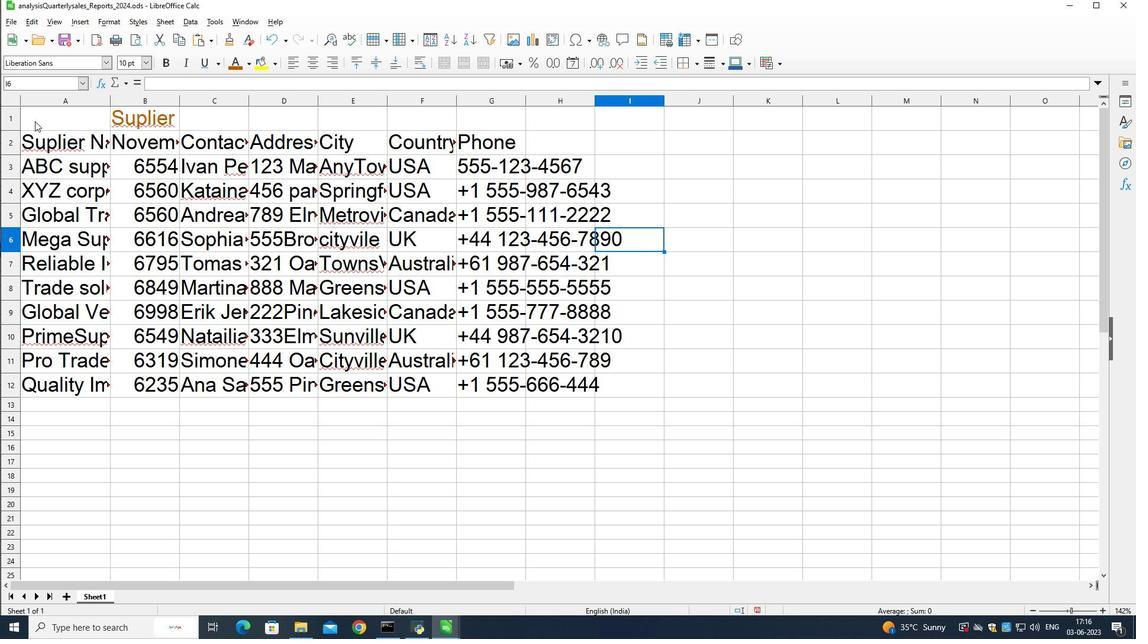 
Action: Mouse moved to (289, 62)
Screenshot: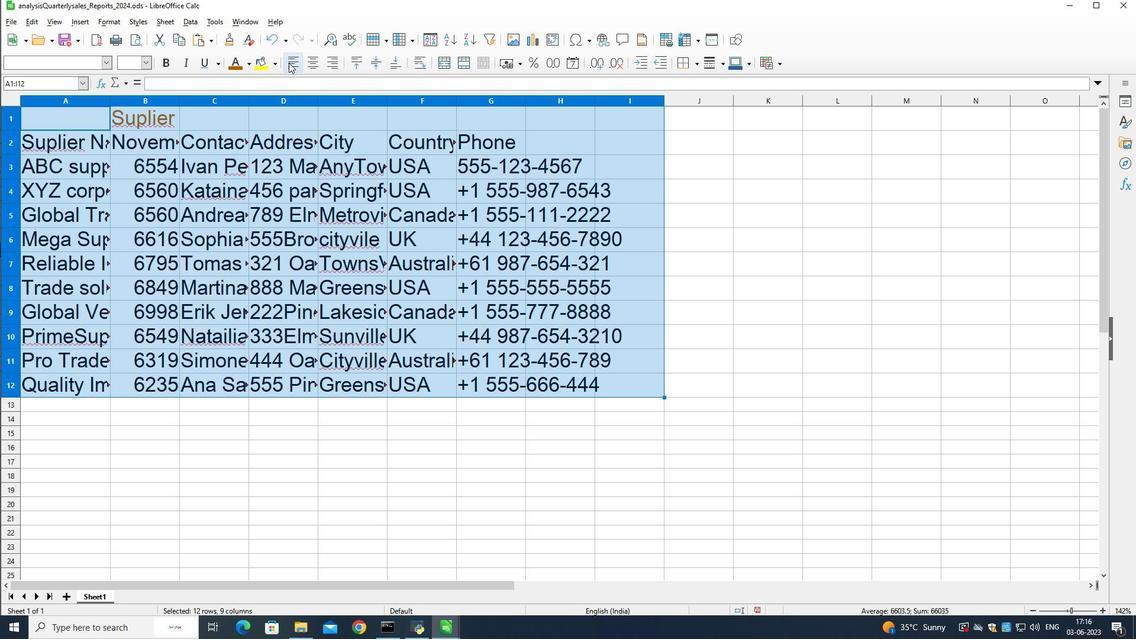 
Action: Mouse pressed left at (289, 62)
Screenshot: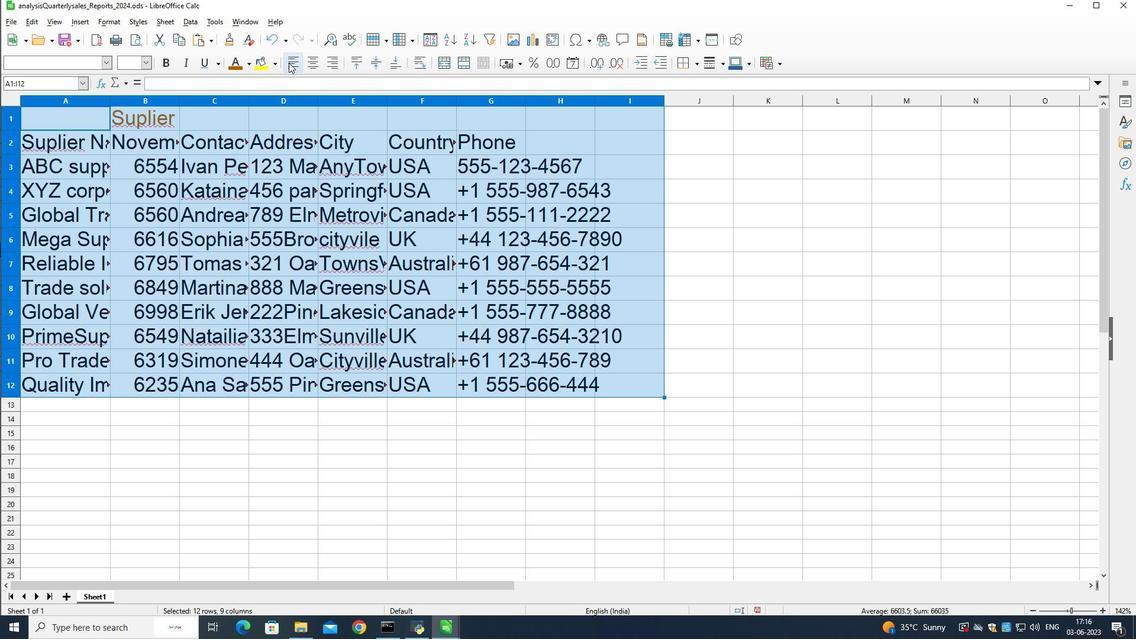 
Action: Mouse moved to (708, 191)
Screenshot: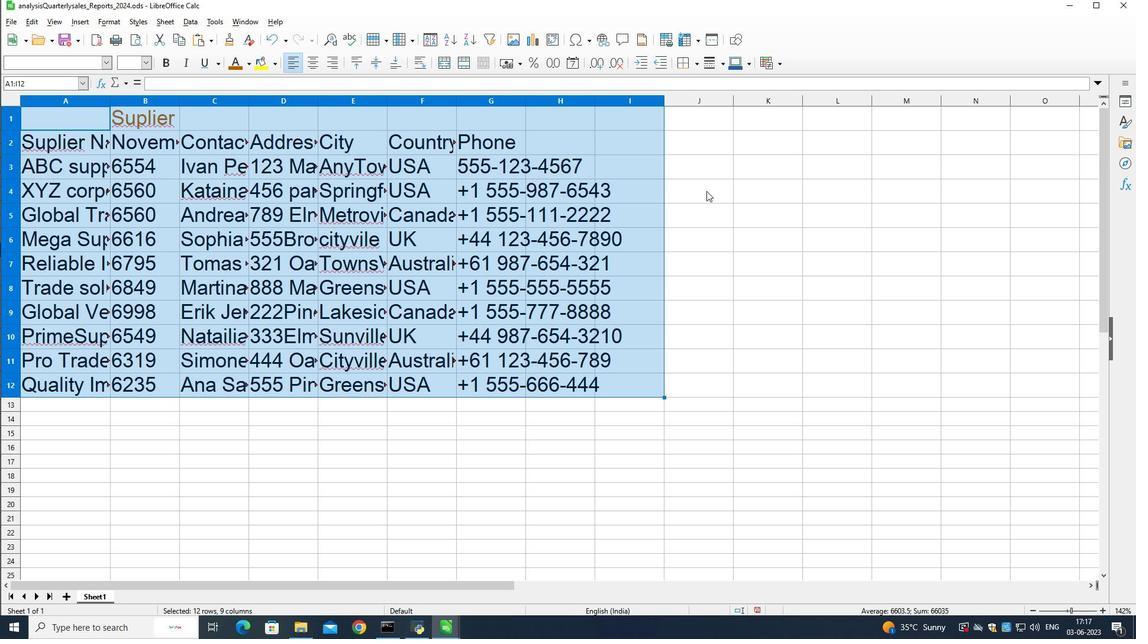 
Action: Mouse pressed left at (708, 191)
Screenshot: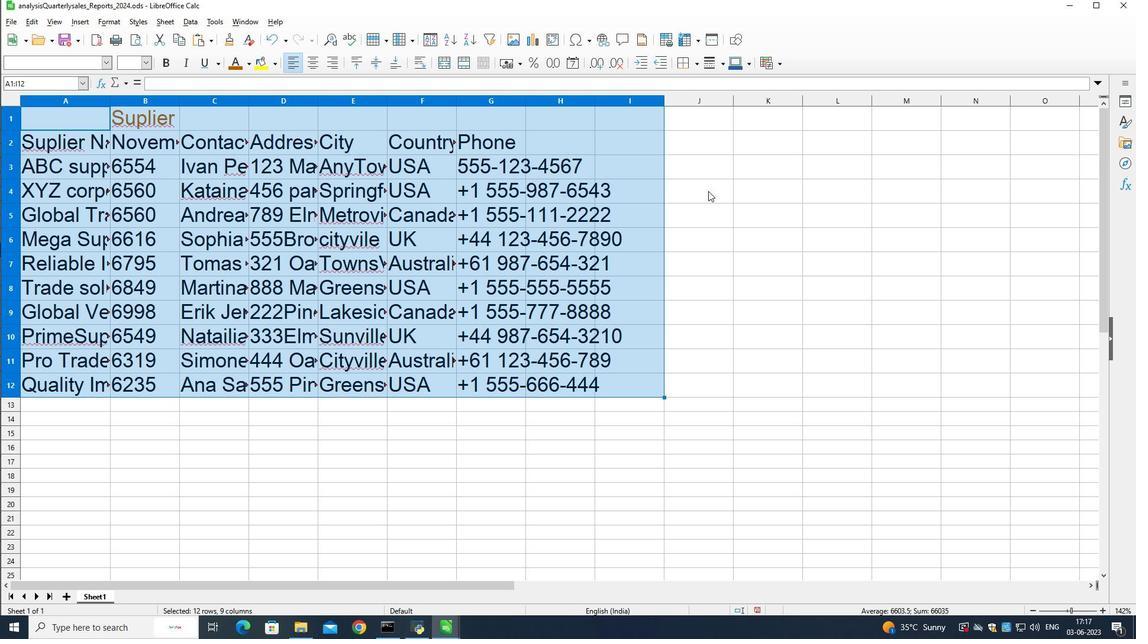
Action: Mouse moved to (358, 226)
Screenshot: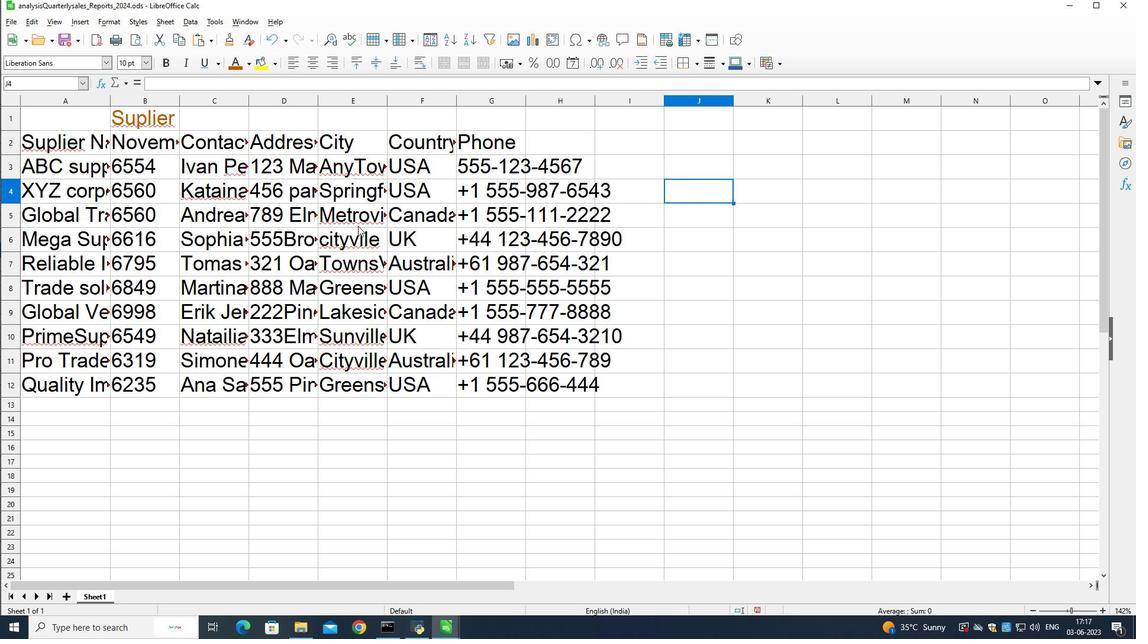 
Action: Mouse pressed left at (358, 226)
Screenshot: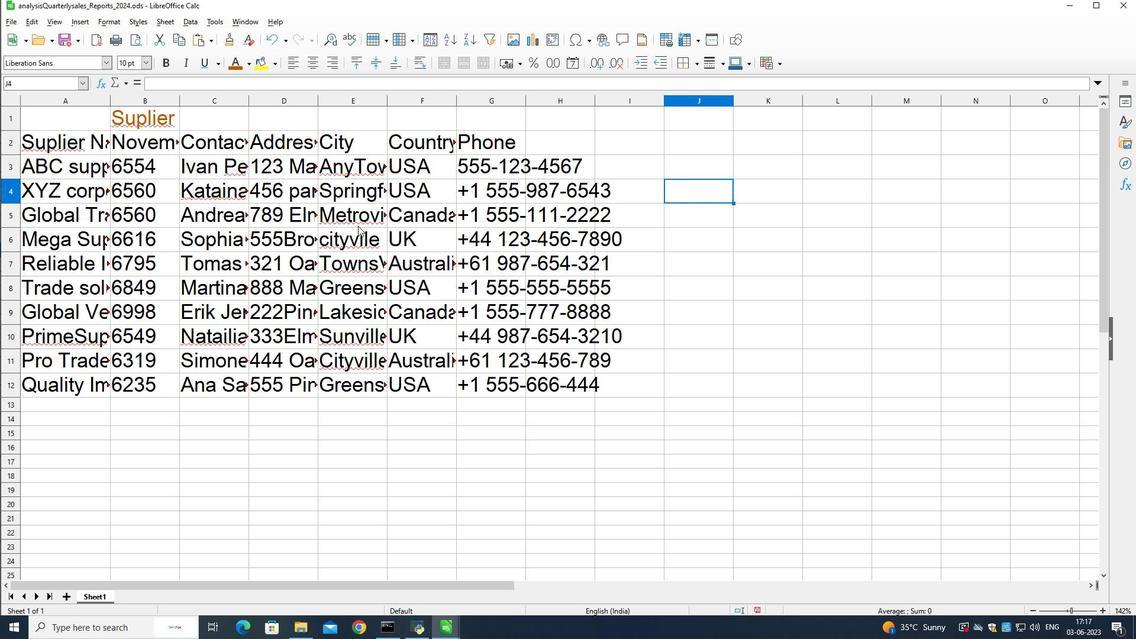 
Action: Mouse moved to (744, 281)
Screenshot: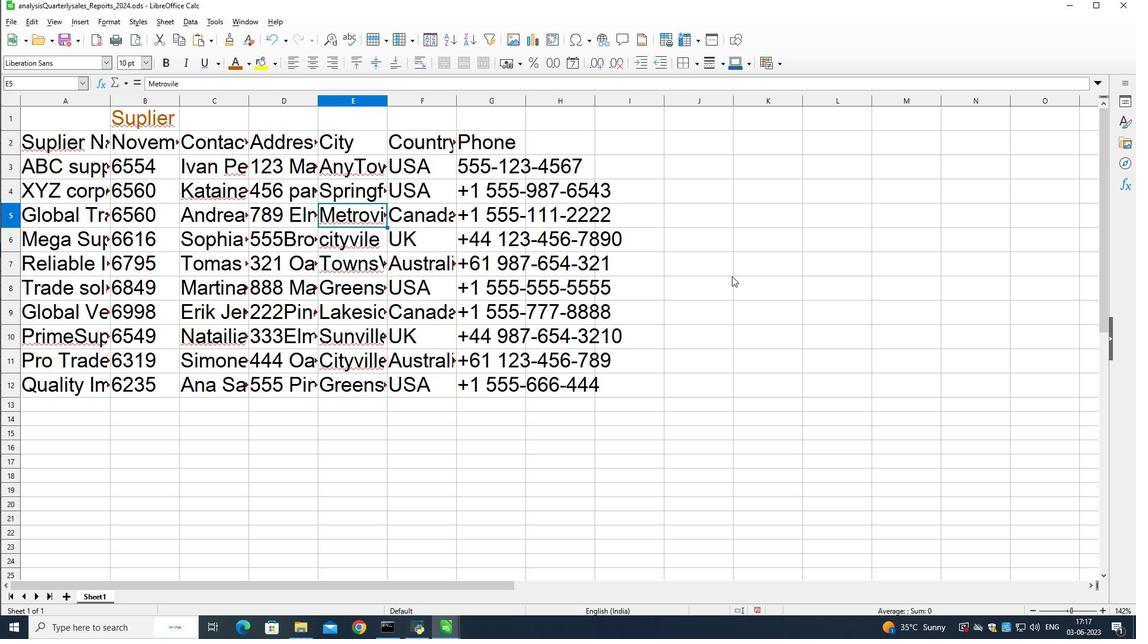 
Action: Mouse pressed left at (744, 281)
Screenshot: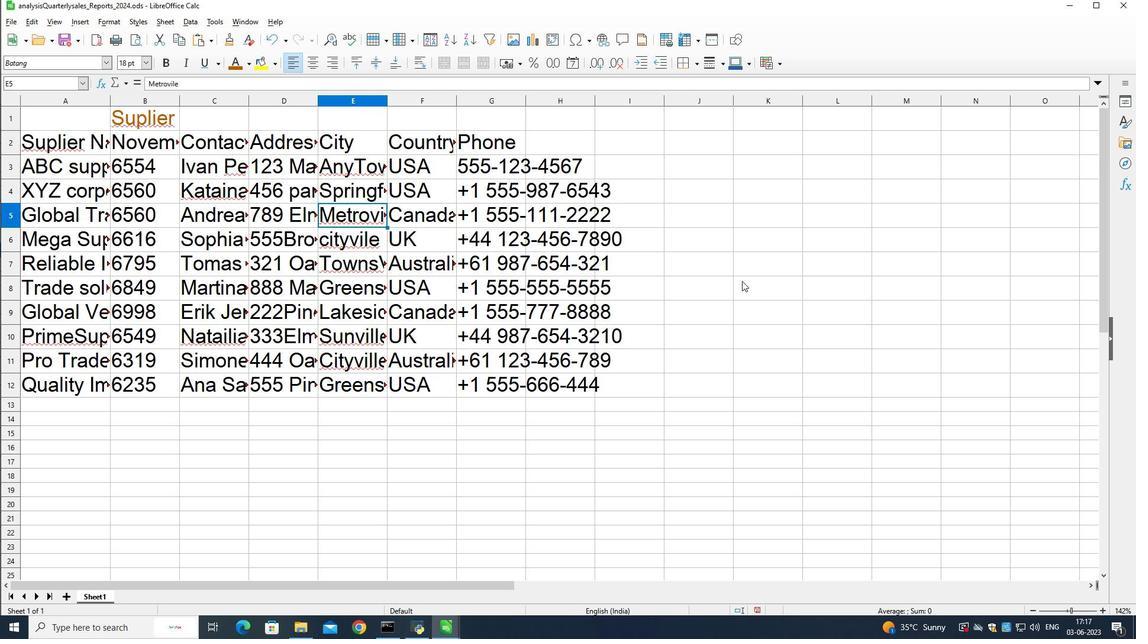 
Action: Mouse moved to (725, 276)
Screenshot: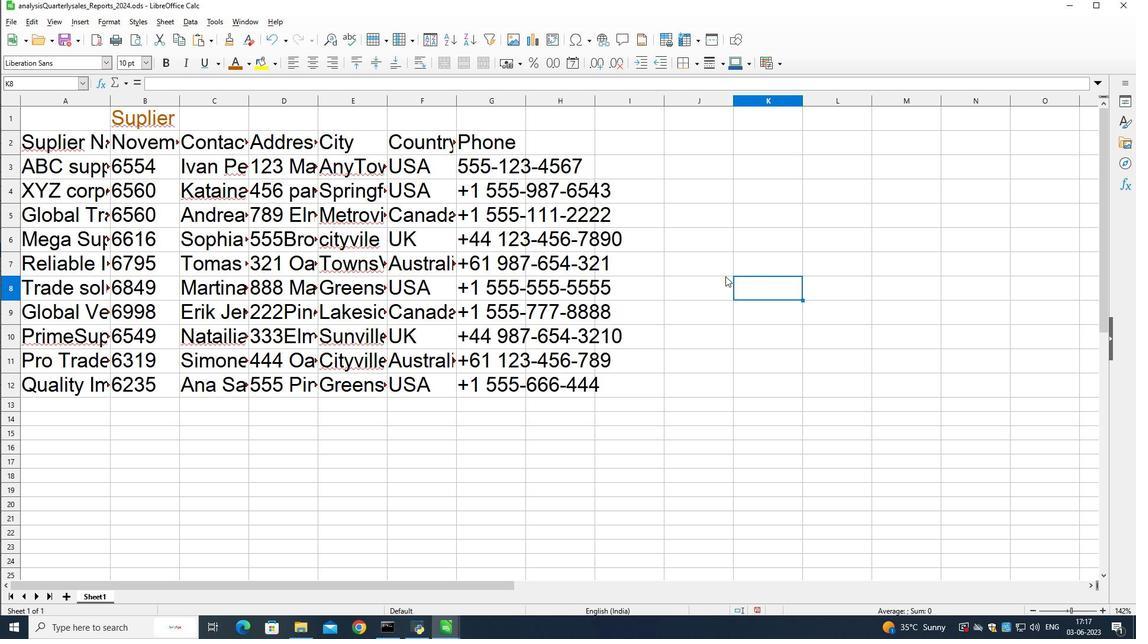 
